 Task: Buy 5 Tumblers & Water Glasses from Glassware & Drinkware section under best seller category for shipping address: Courtney Young, 4279 Crim Lane, Underhill, Vermont 05489, Cell Number 9377427970. Pay from credit card ending with 6759, CVV 506
Action: Mouse moved to (943, 205)
Screenshot: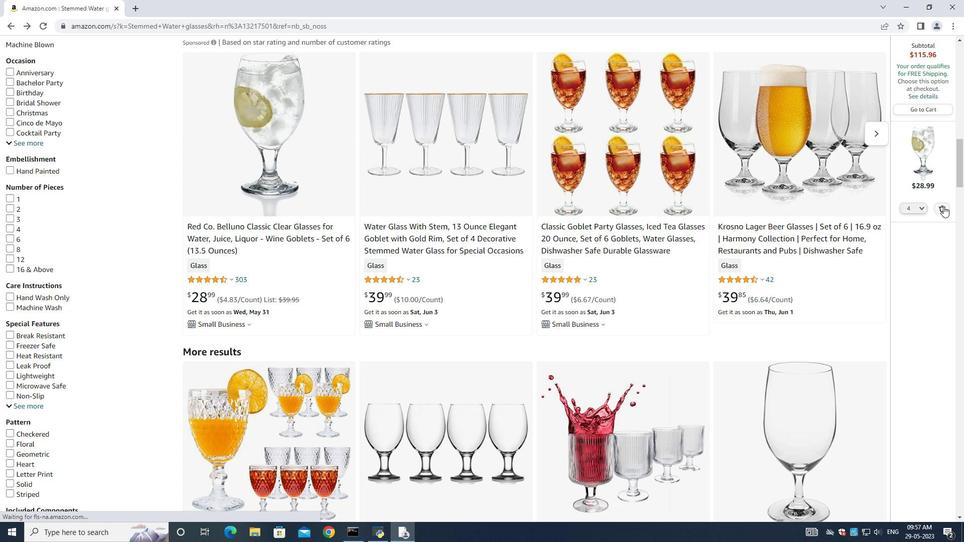 
Action: Mouse pressed left at (943, 205)
Screenshot: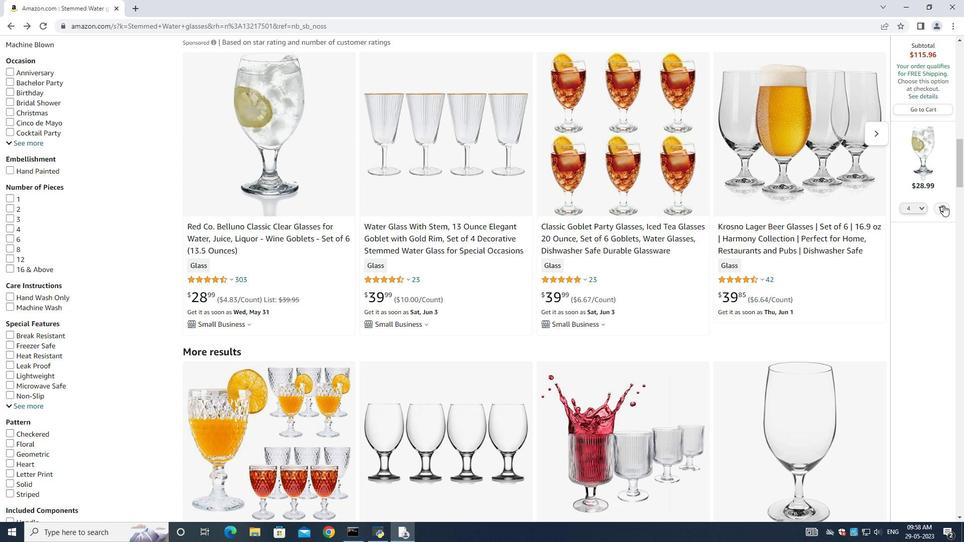 
Action: Mouse moved to (134, 98)
Screenshot: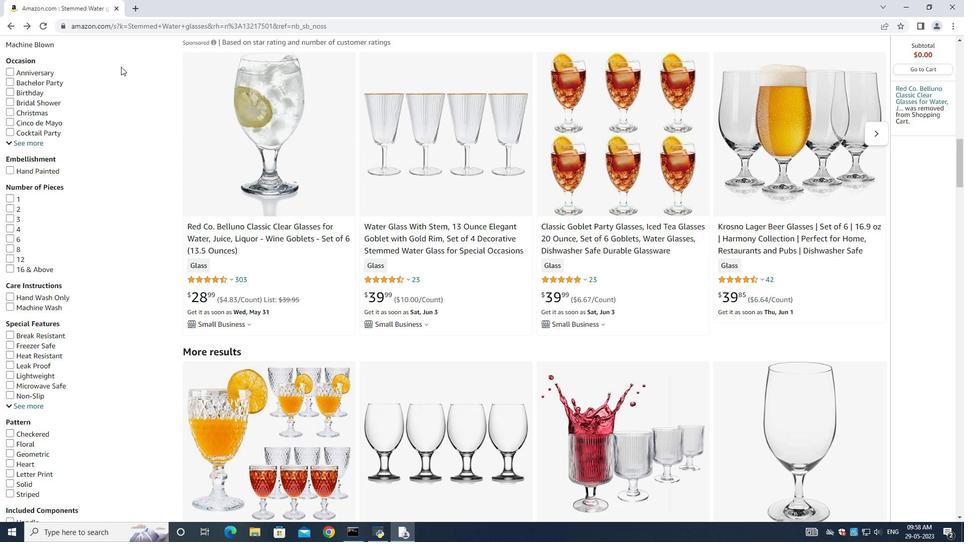 
Action: Mouse scrolled (134, 98) with delta (0, 0)
Screenshot: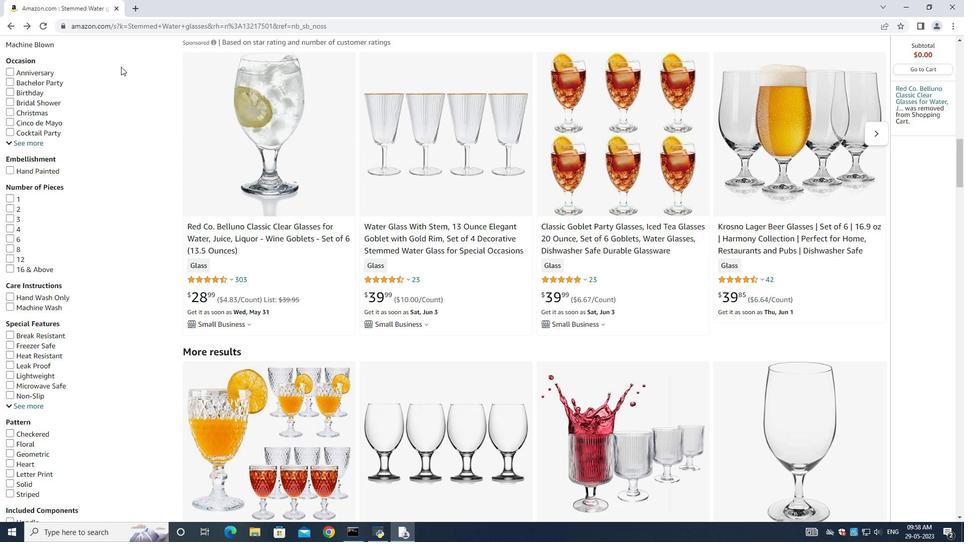 
Action: Mouse scrolled (134, 98) with delta (0, 0)
Screenshot: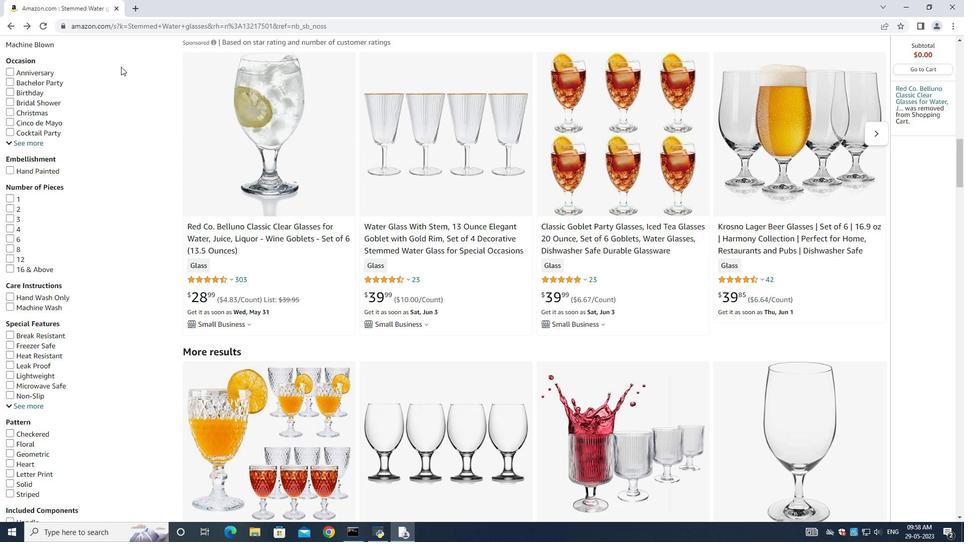 
Action: Mouse moved to (134, 98)
Screenshot: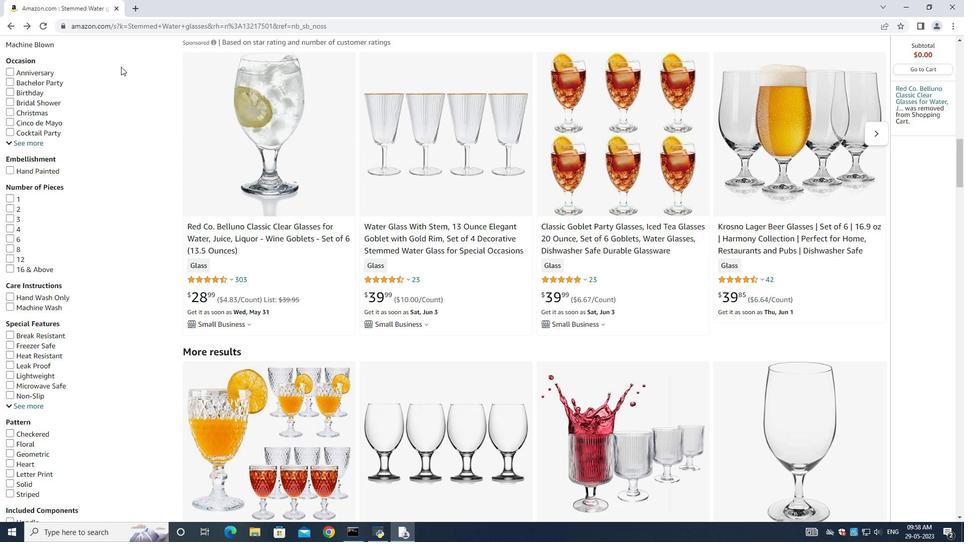 
Action: Mouse scrolled (134, 98) with delta (0, 0)
Screenshot: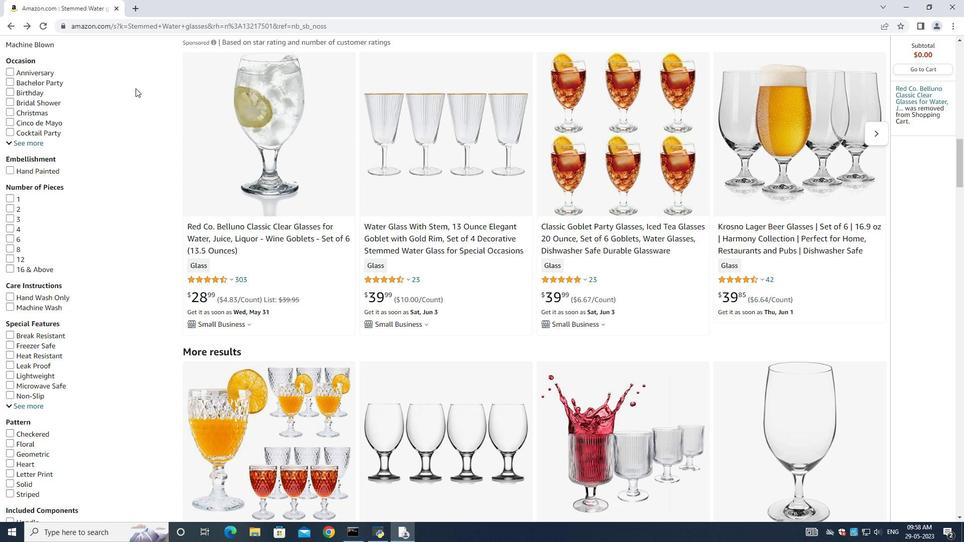 
Action: Mouse moved to (134, 98)
Screenshot: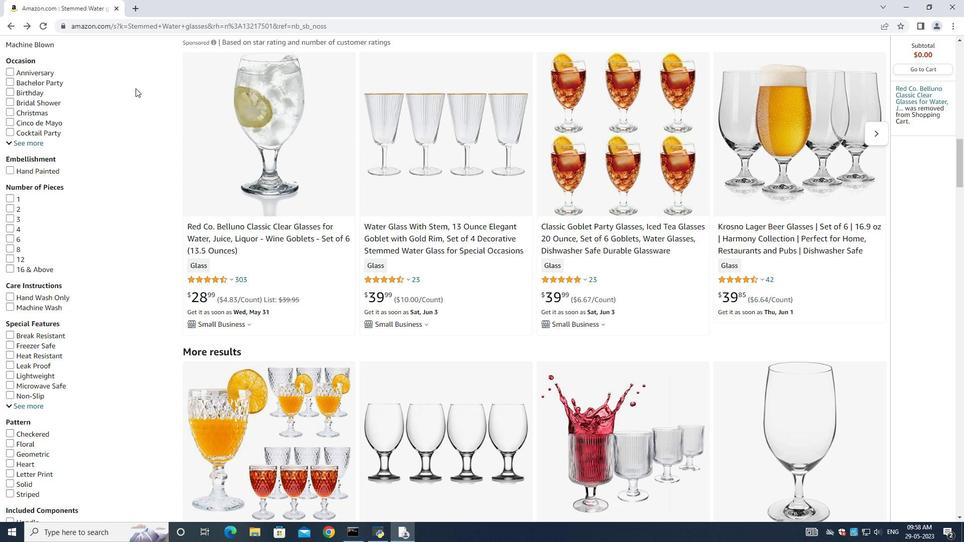 
Action: Mouse scrolled (134, 98) with delta (0, 0)
Screenshot: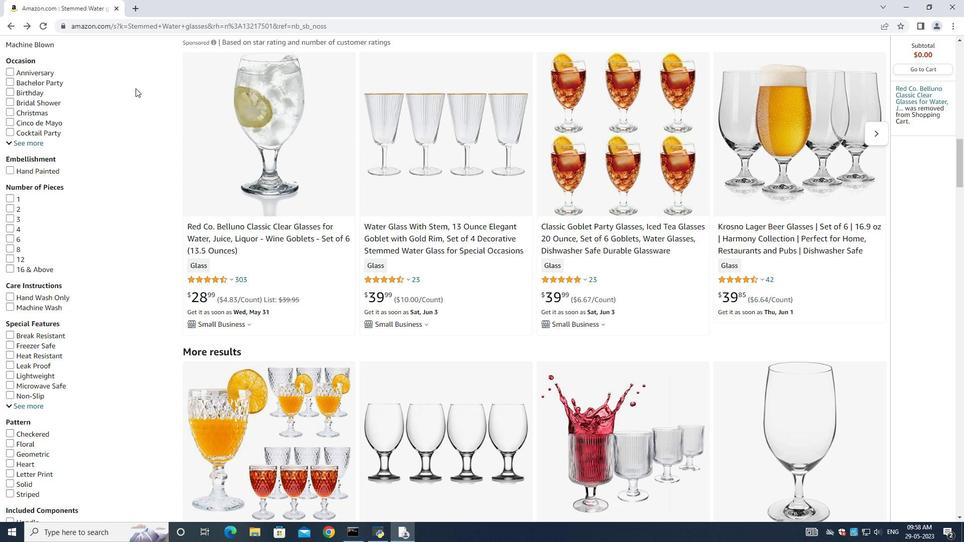 
Action: Mouse scrolled (134, 98) with delta (0, 0)
Screenshot: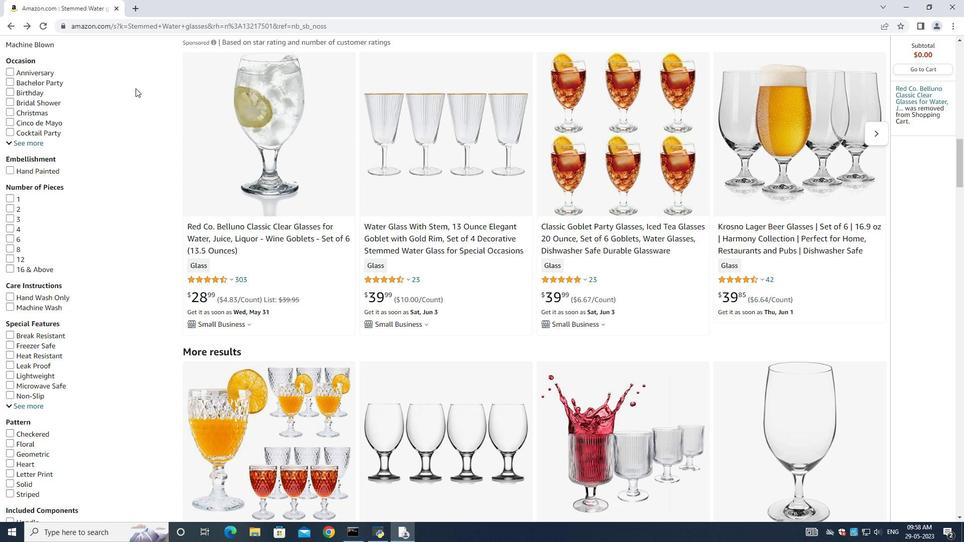 
Action: Mouse scrolled (134, 98) with delta (0, 0)
Screenshot: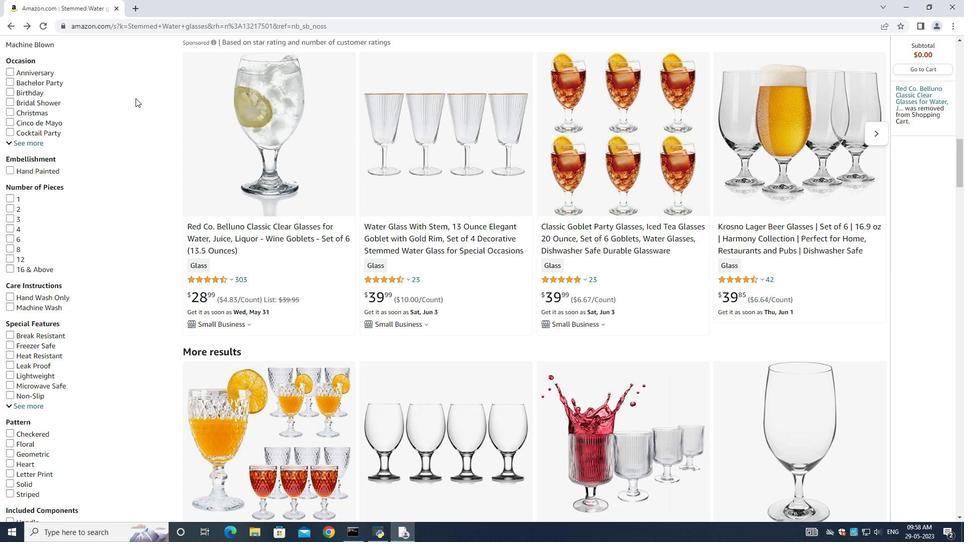 
Action: Mouse scrolled (134, 98) with delta (0, 0)
Screenshot: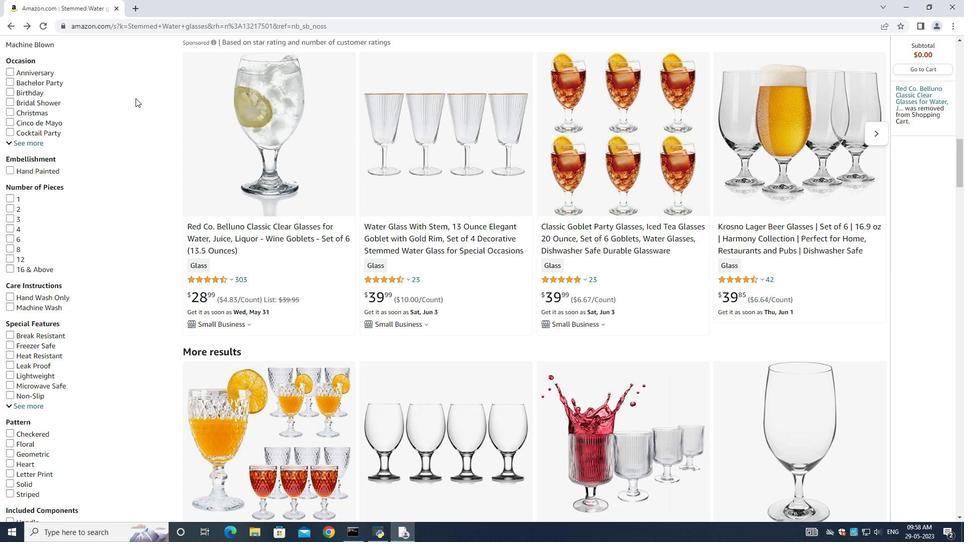 
Action: Mouse scrolled (134, 98) with delta (0, 0)
Screenshot: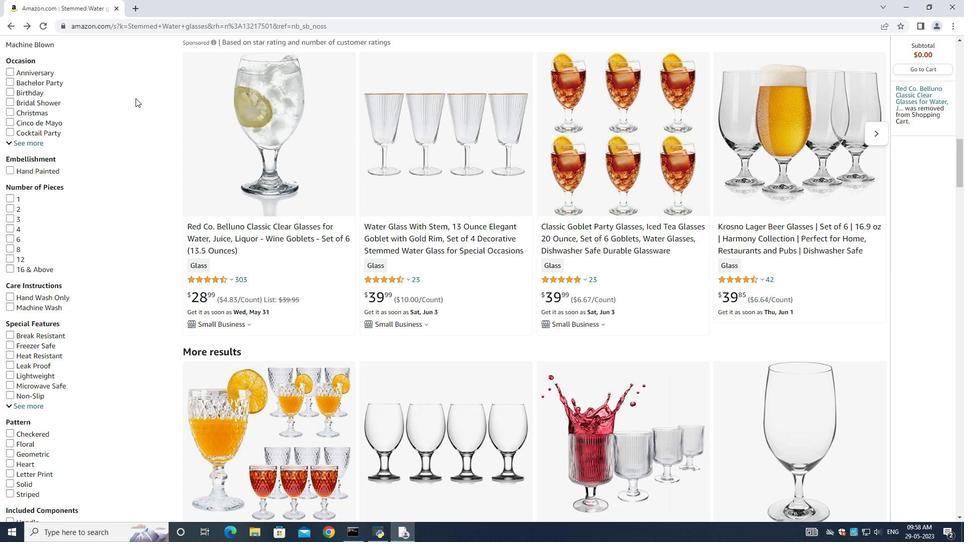 
Action: Mouse moved to (116, 87)
Screenshot: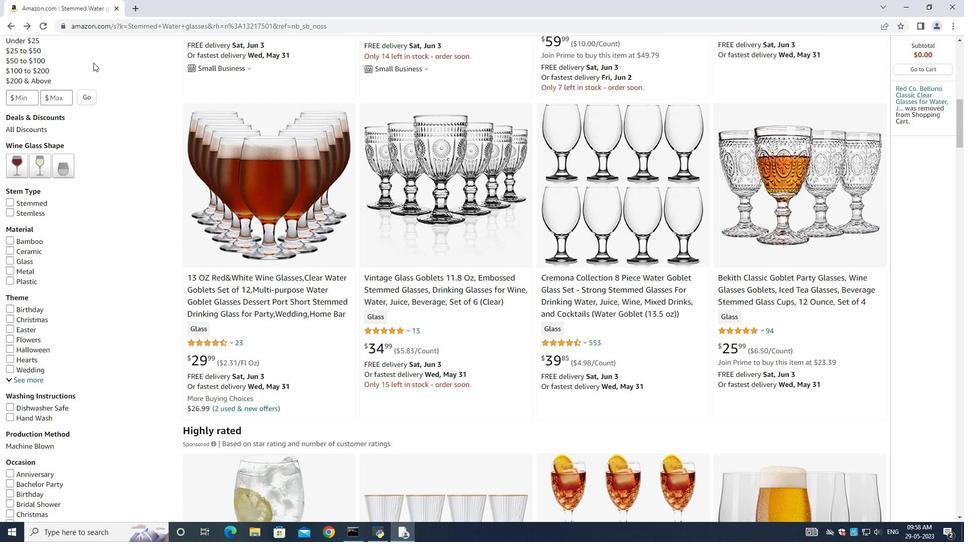 
Action: Mouse scrolled (116, 88) with delta (0, 0)
Screenshot: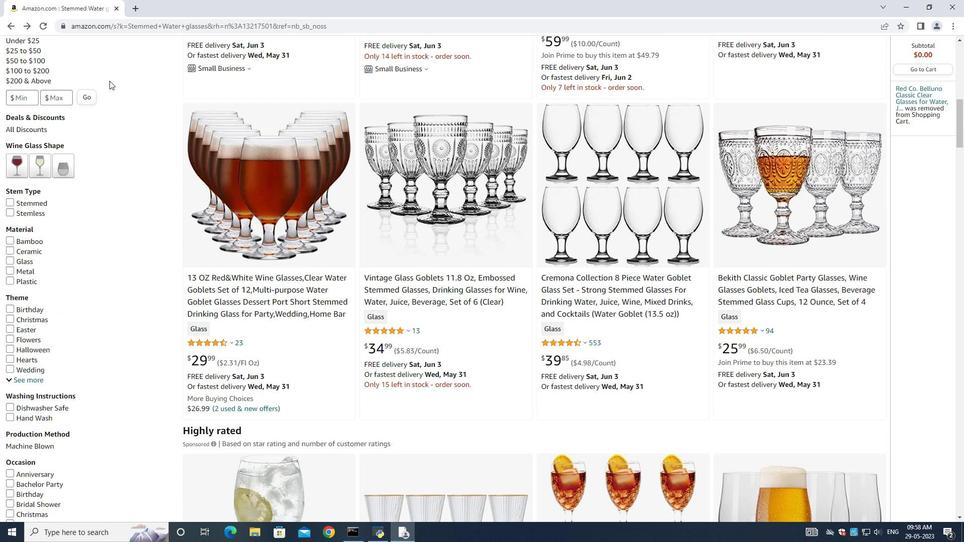 
Action: Mouse moved to (116, 87)
Screenshot: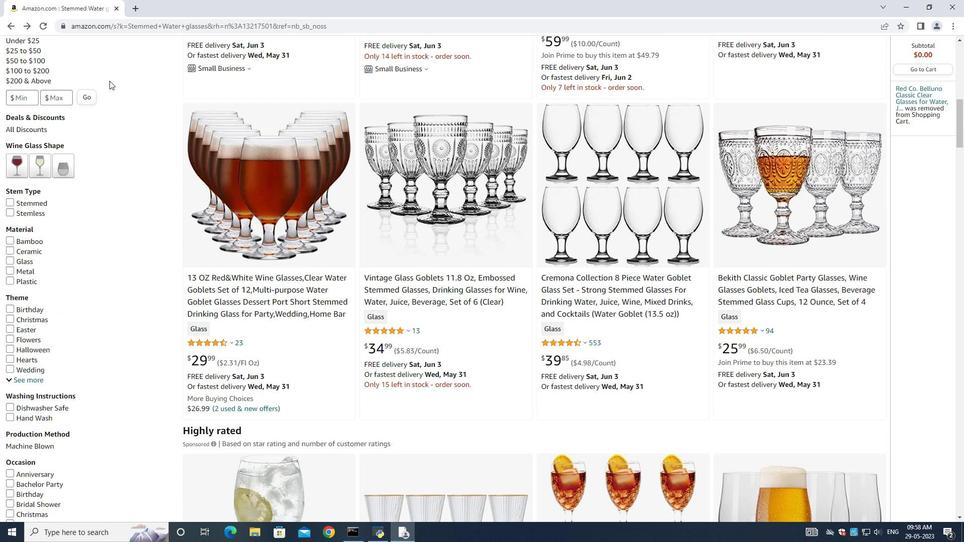 
Action: Mouse scrolled (116, 88) with delta (0, 0)
Screenshot: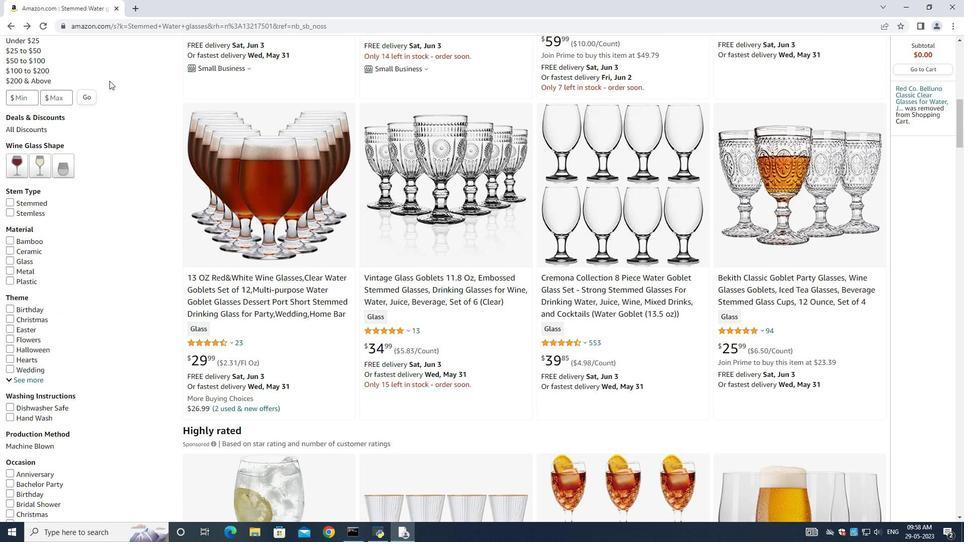 
Action: Mouse scrolled (116, 88) with delta (0, 0)
Screenshot: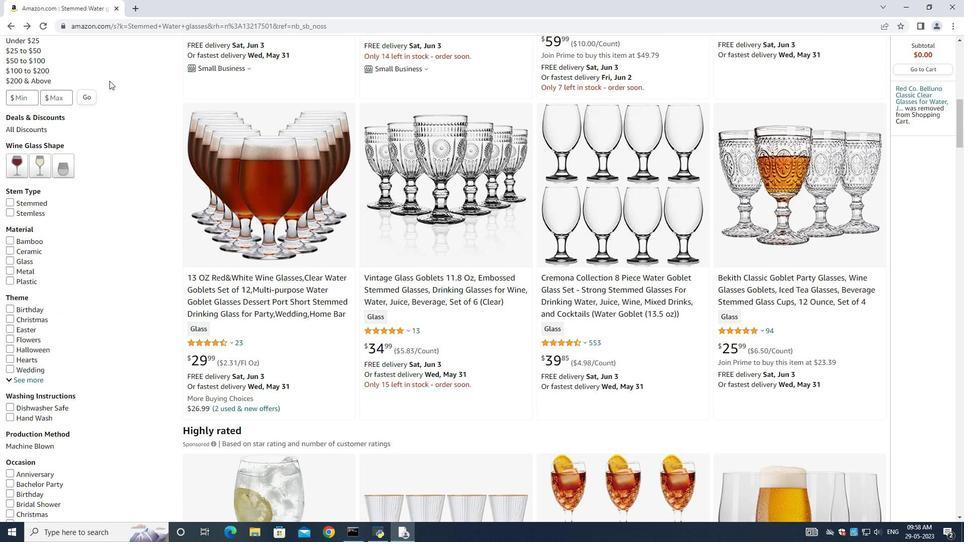 
Action: Mouse scrolled (116, 88) with delta (0, 0)
Screenshot: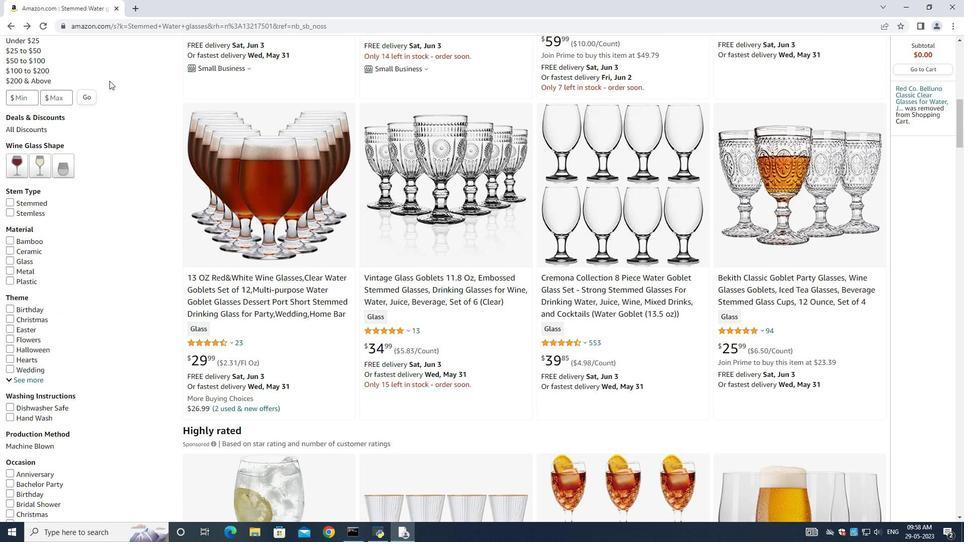 
Action: Mouse scrolled (116, 88) with delta (0, 0)
Screenshot: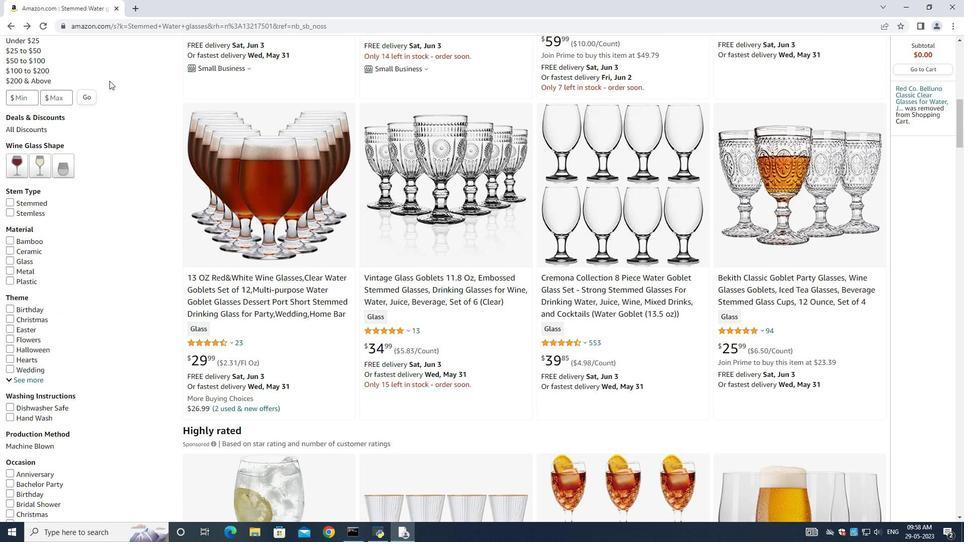 
Action: Mouse scrolled (116, 88) with delta (0, 0)
Screenshot: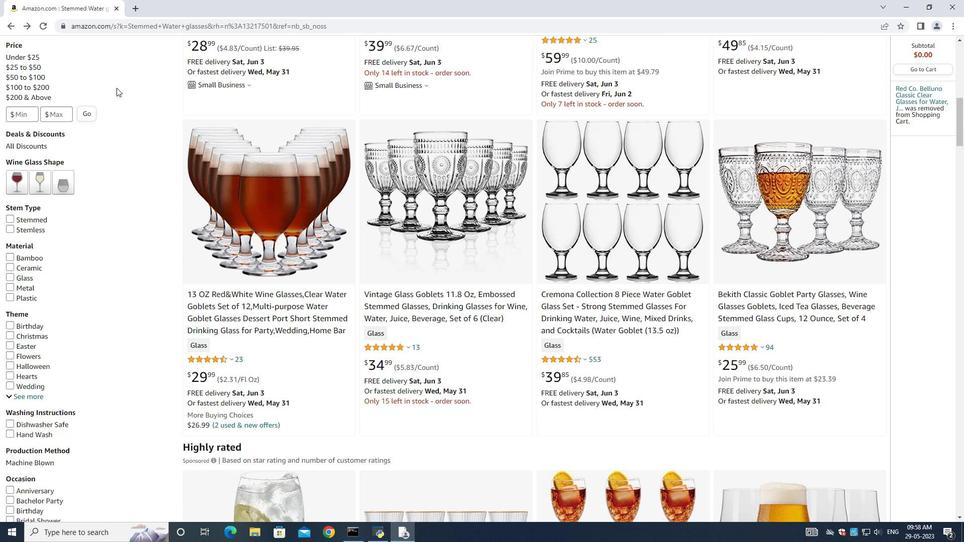 
Action: Mouse moved to (114, 86)
Screenshot: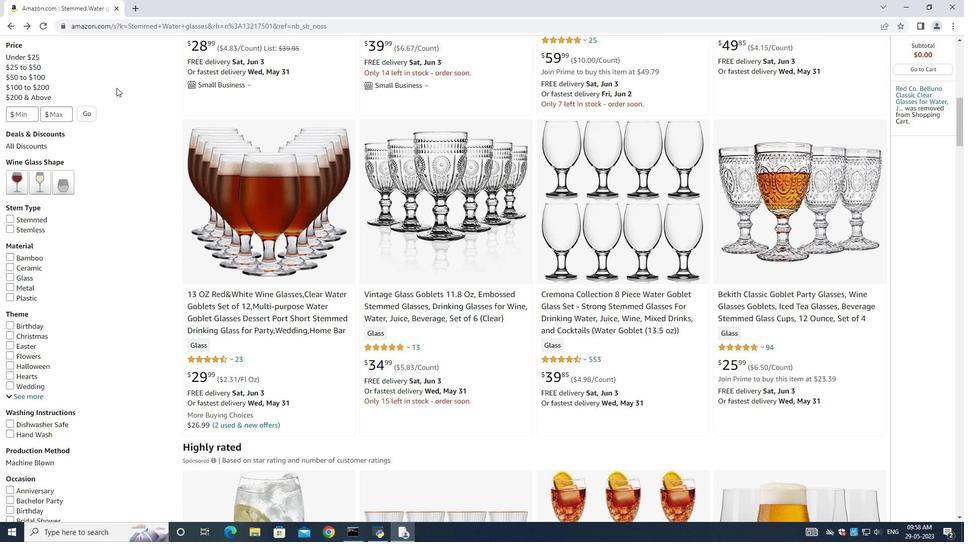 
Action: Mouse scrolled (116, 88) with delta (0, 0)
Screenshot: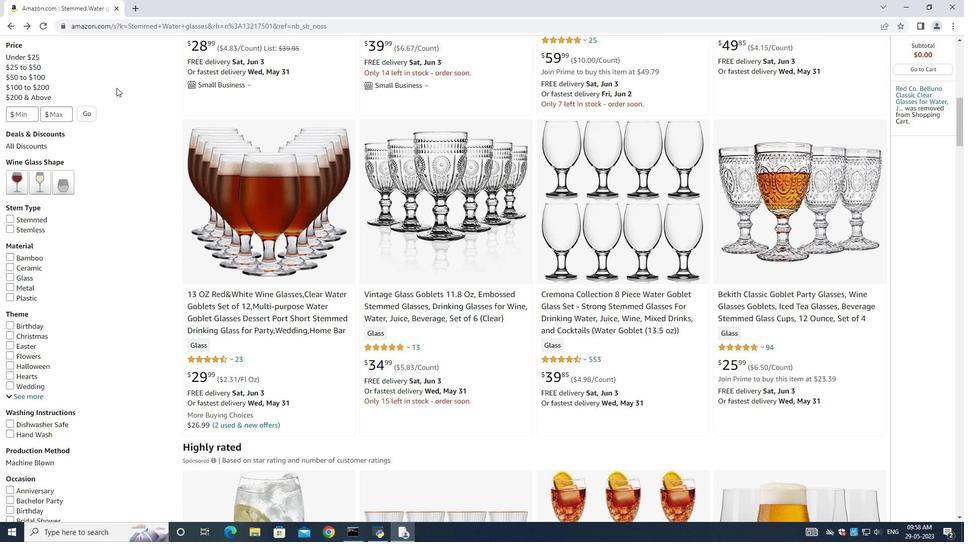 
Action: Mouse moved to (109, 84)
Screenshot: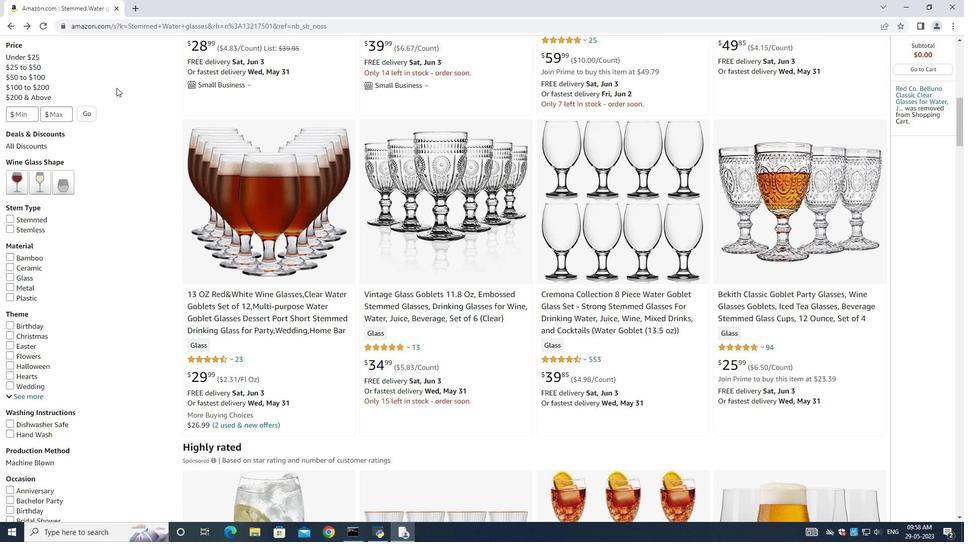 
Action: Mouse scrolled (116, 88) with delta (0, 0)
Screenshot: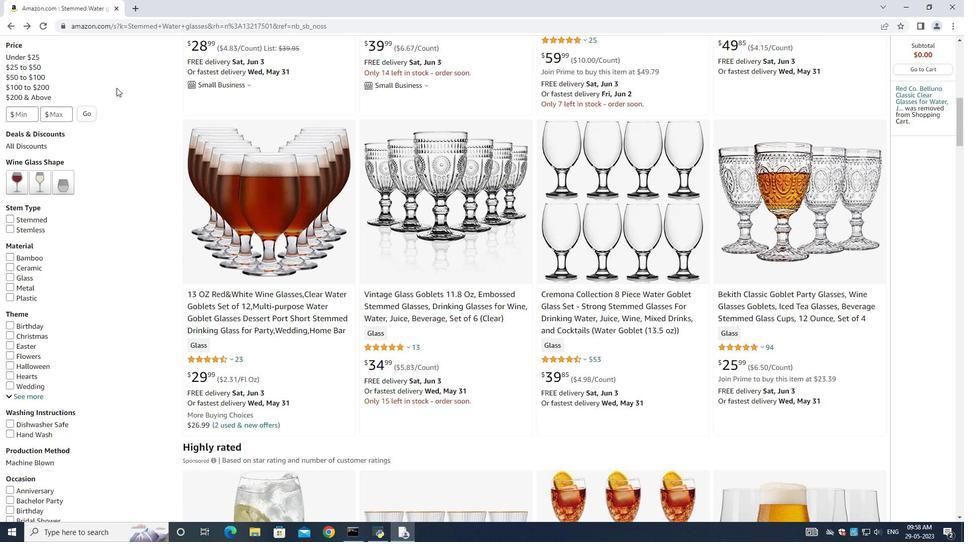 
Action: Mouse moved to (79, 73)
Screenshot: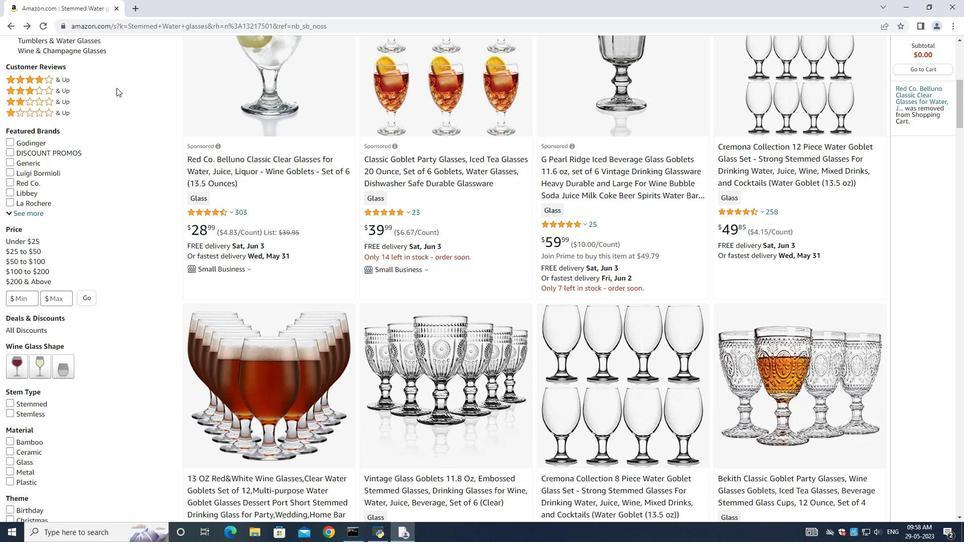 
Action: Mouse scrolled (79, 74) with delta (0, 0)
Screenshot: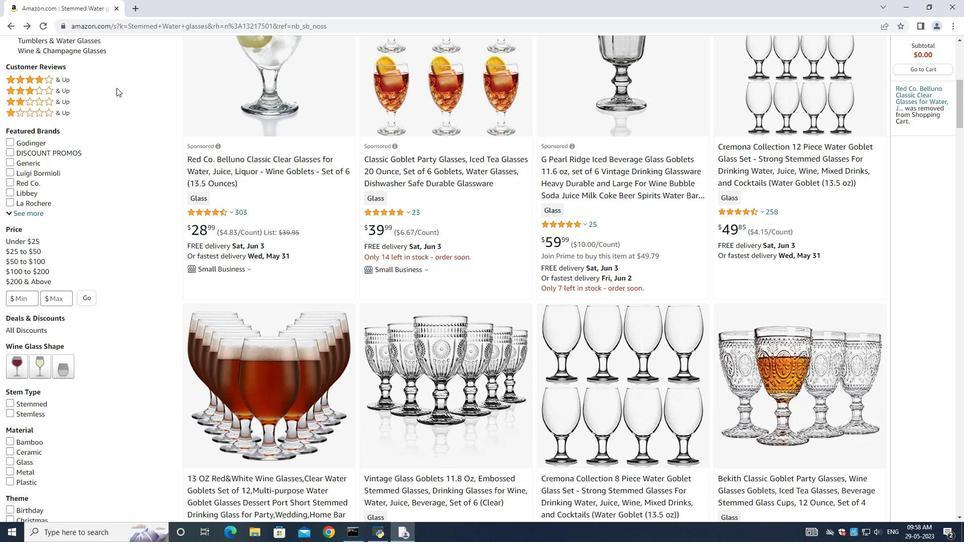 
Action: Mouse scrolled (79, 74) with delta (0, 0)
Screenshot: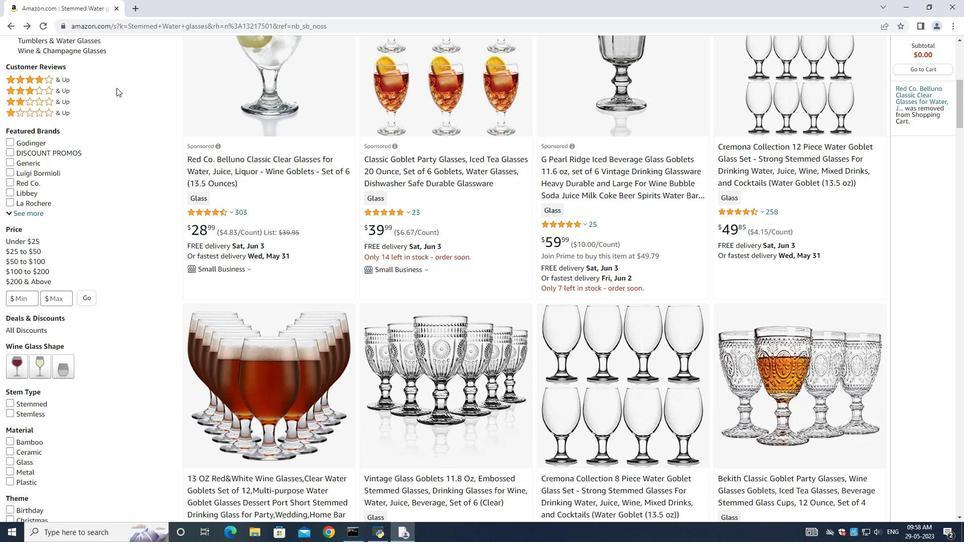 
Action: Mouse scrolled (79, 74) with delta (0, 0)
Screenshot: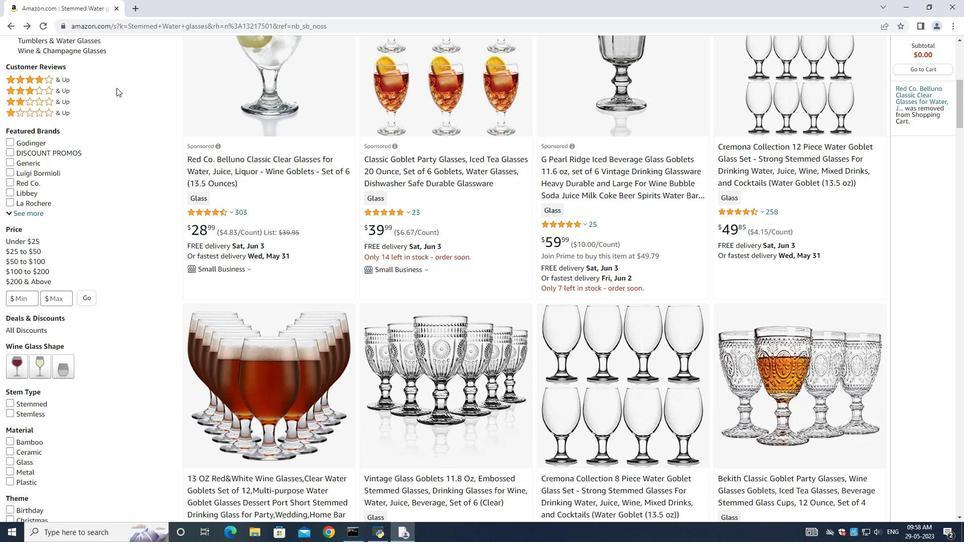 
Action: Mouse scrolled (79, 74) with delta (0, 0)
Screenshot: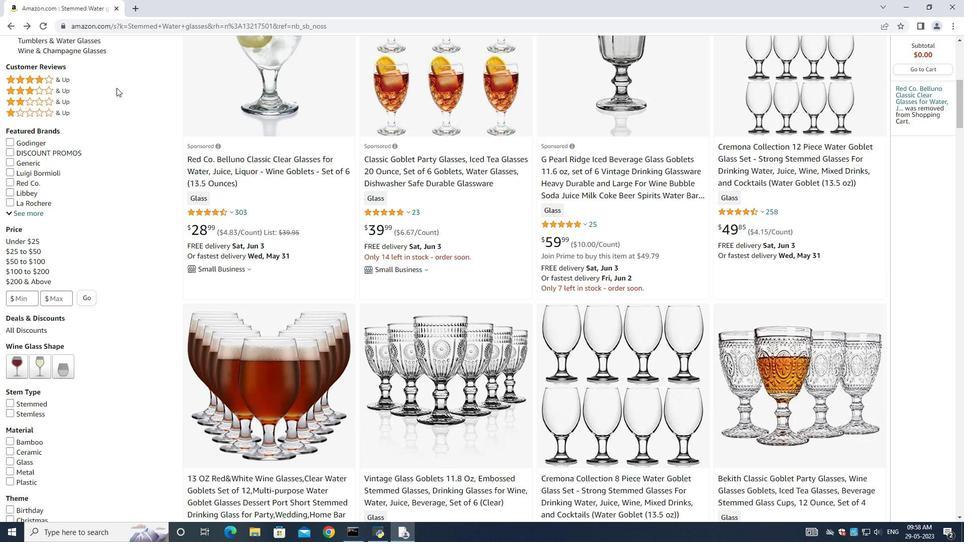 
Action: Mouse scrolled (79, 74) with delta (0, 0)
Screenshot: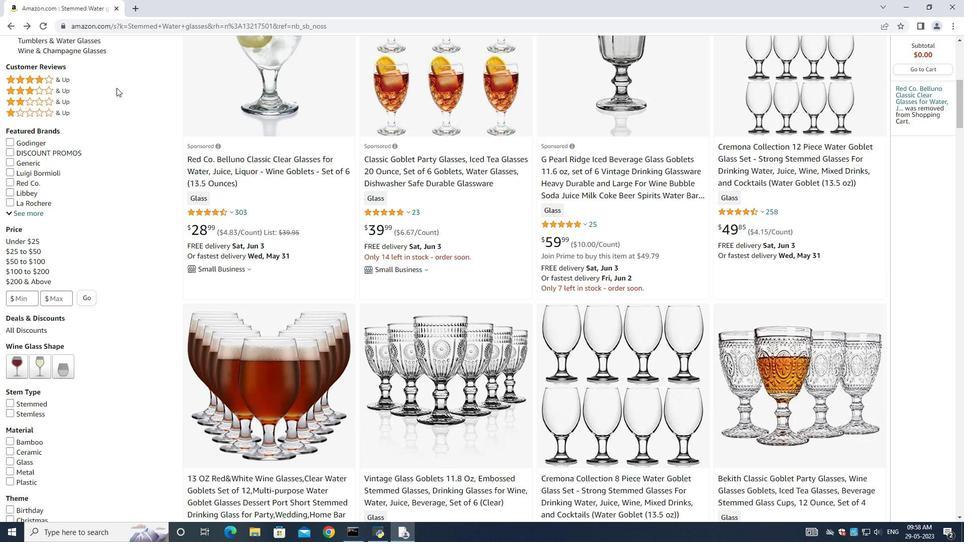 
Action: Mouse moved to (81, 73)
Screenshot: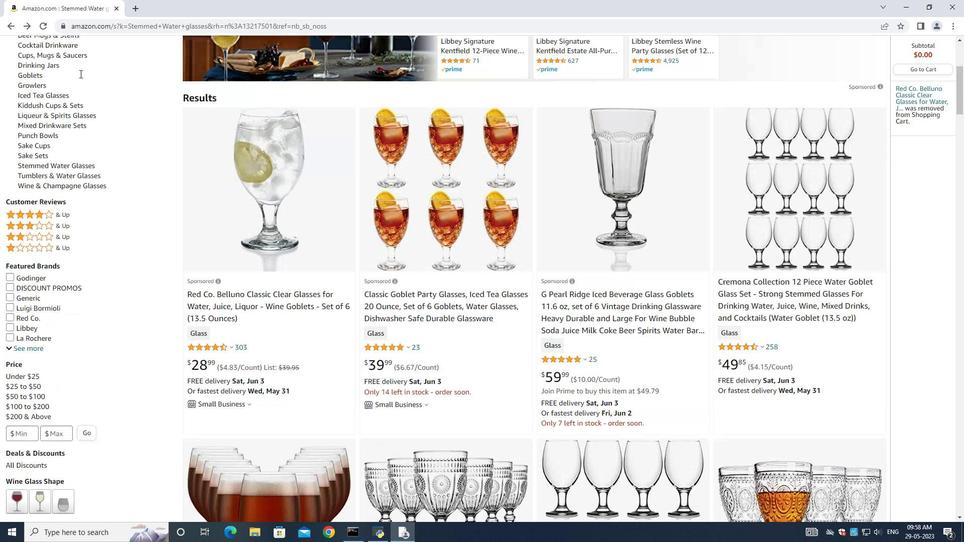 
Action: Mouse scrolled (80, 74) with delta (0, 0)
Screenshot: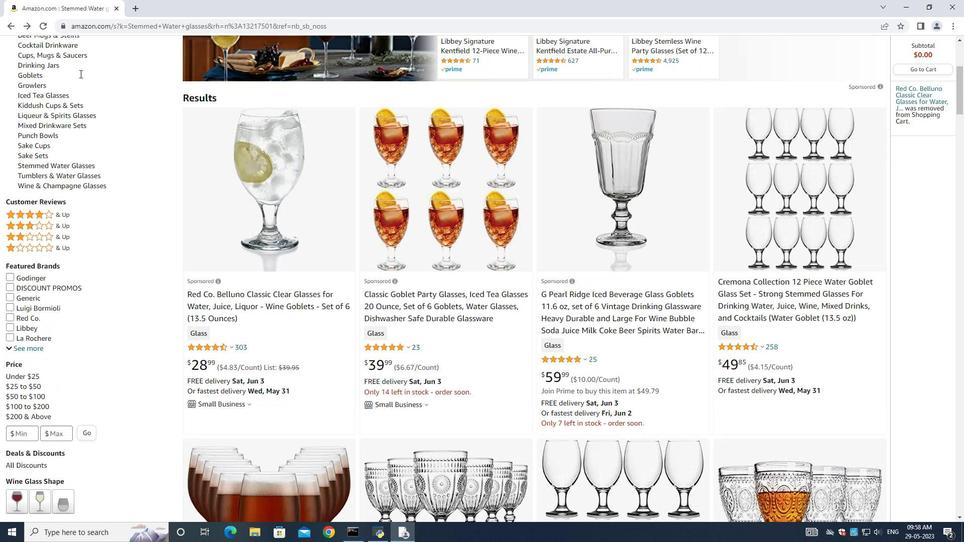
Action: Mouse moved to (81, 73)
Screenshot: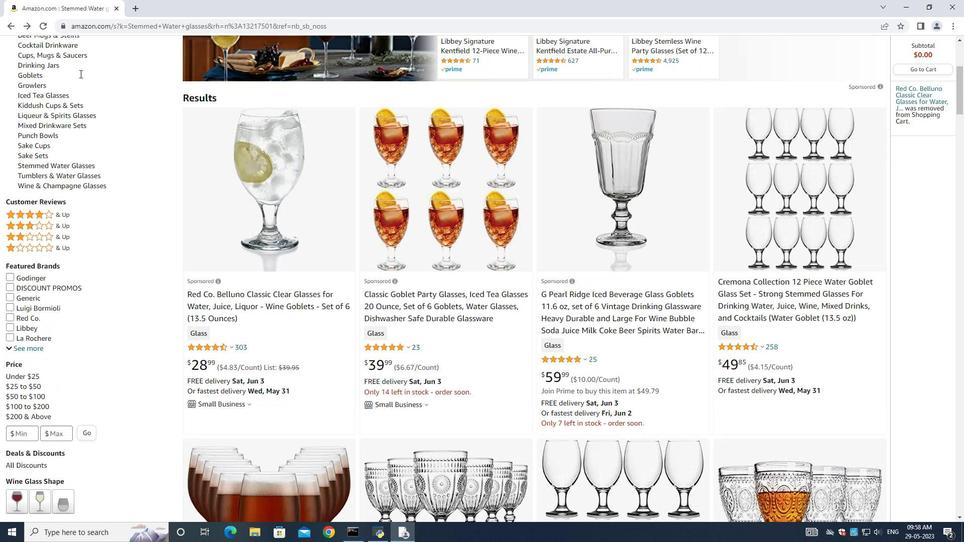 
Action: Mouse scrolled (81, 74) with delta (0, 0)
Screenshot: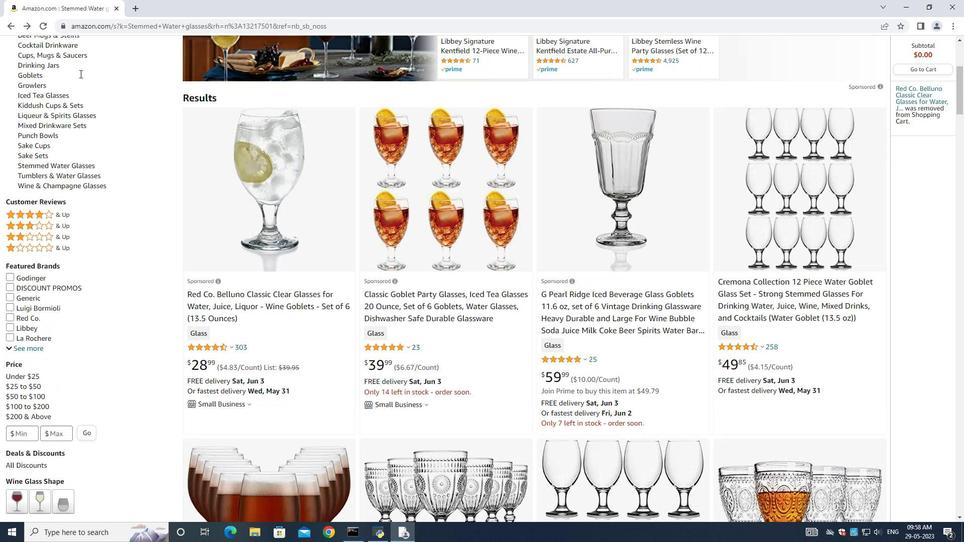 
Action: Mouse scrolled (81, 74) with delta (0, 0)
Screenshot: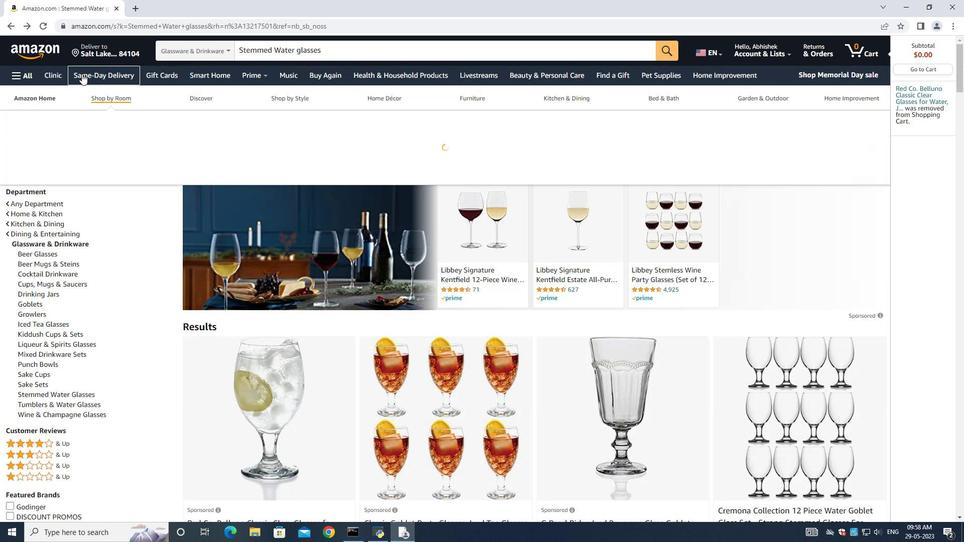 
Action: Mouse scrolled (81, 74) with delta (0, 0)
Screenshot: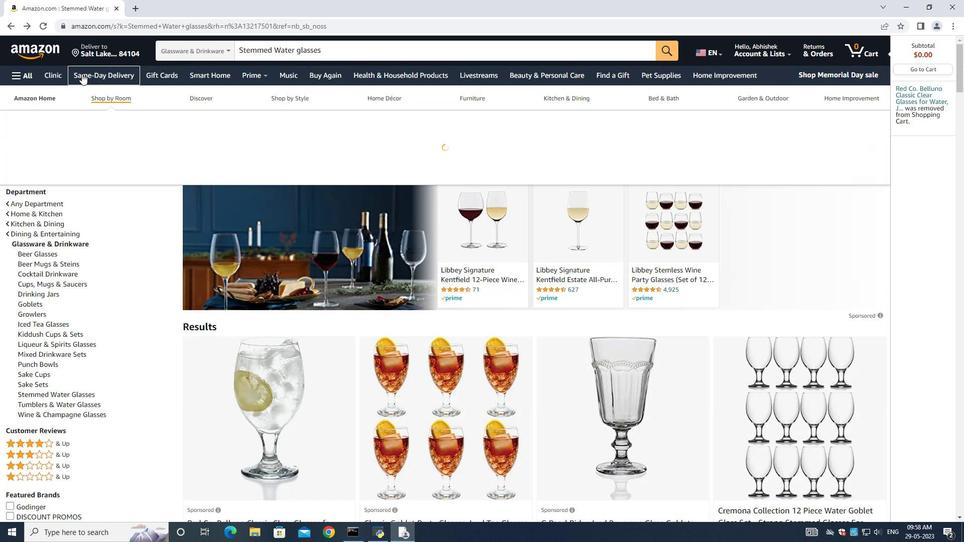 
Action: Mouse scrolled (81, 74) with delta (0, 0)
Screenshot: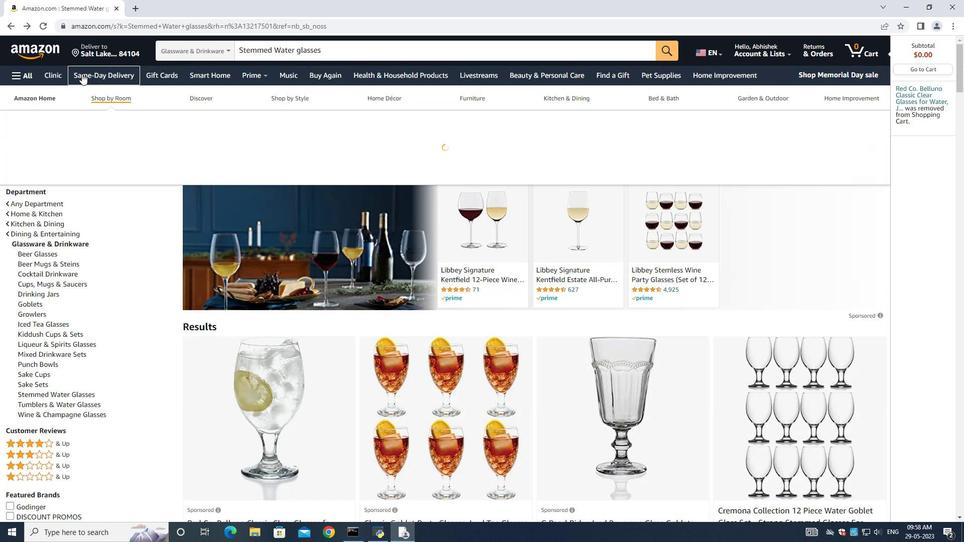 
Action: Mouse moved to (45, 52)
Screenshot: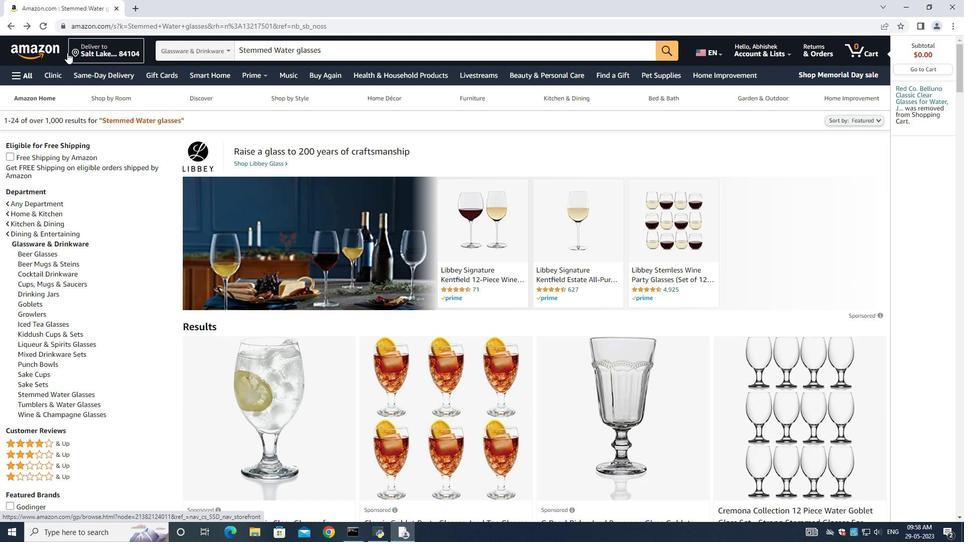 
Action: Mouse pressed left at (45, 52)
Screenshot: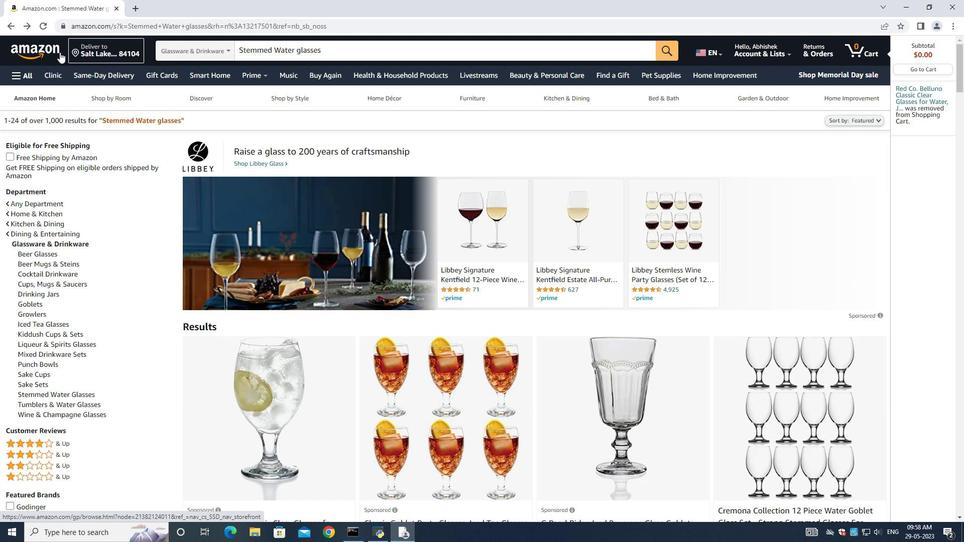 
Action: Mouse moved to (11, 73)
Screenshot: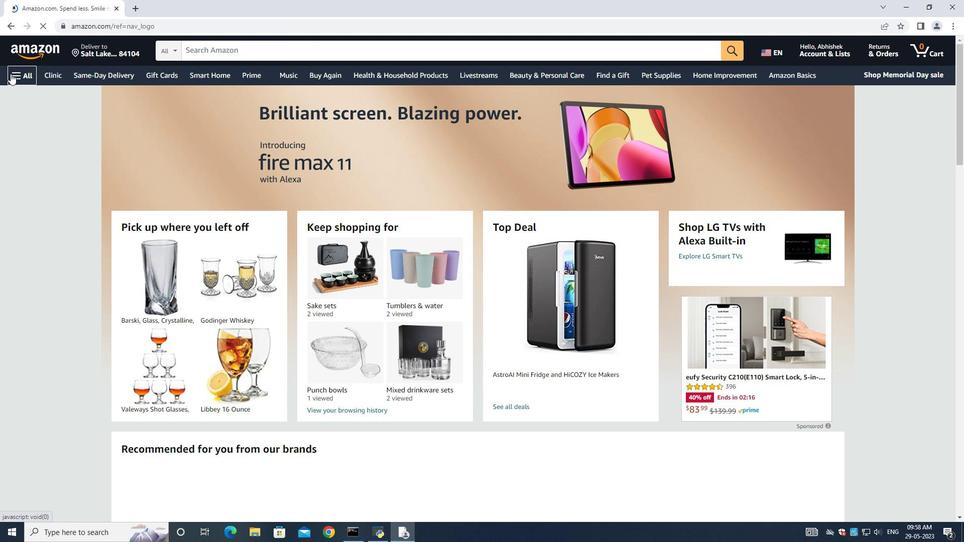 
Action: Mouse pressed left at (11, 73)
Screenshot: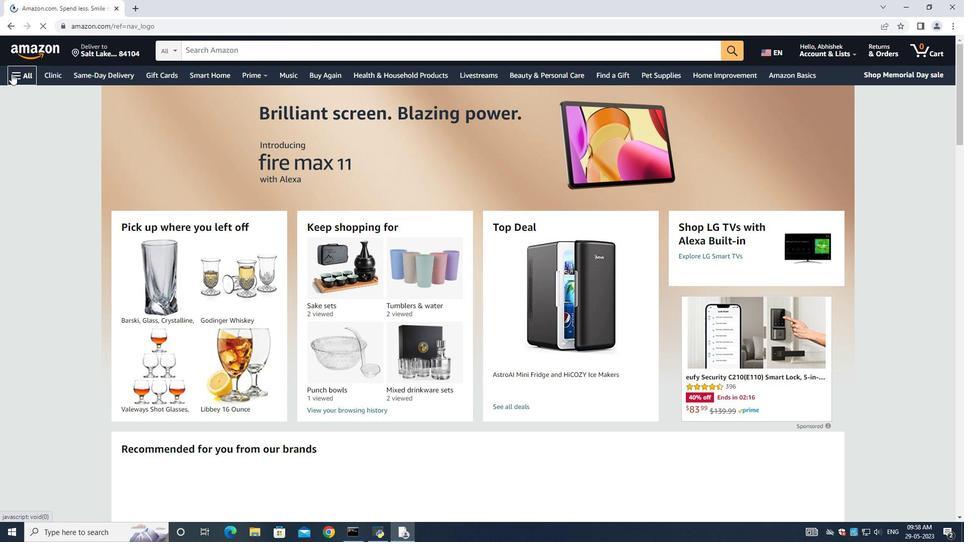 
Action: Mouse moved to (14, 73)
Screenshot: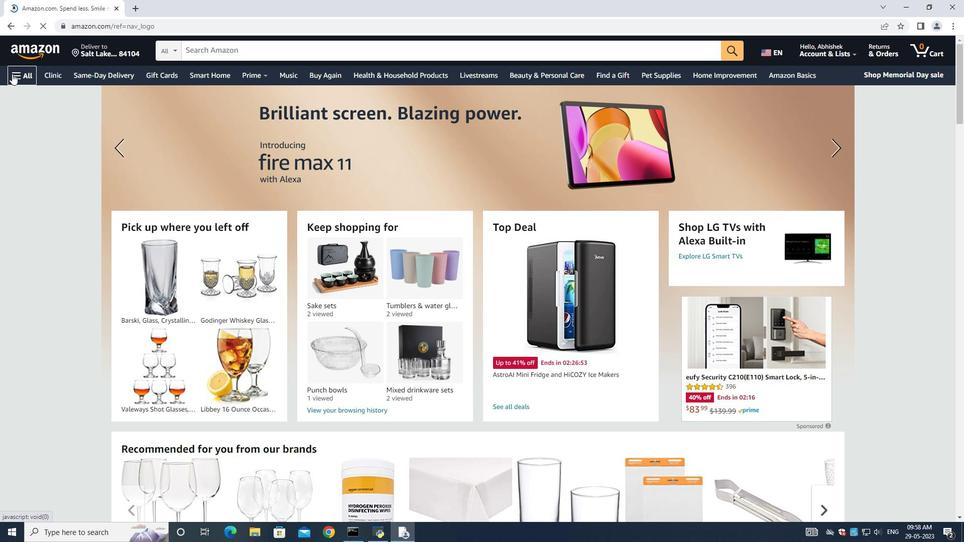 
Action: Mouse pressed left at (14, 73)
Screenshot: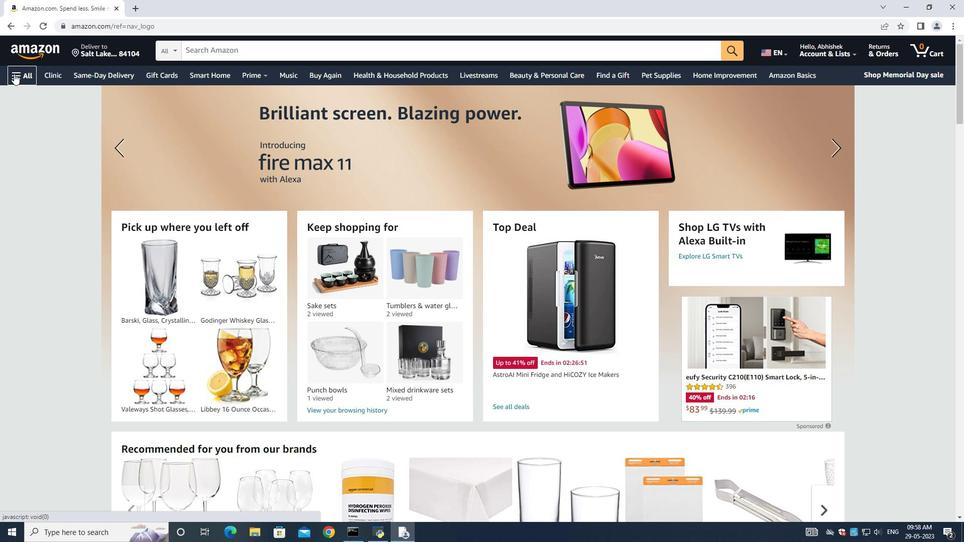 
Action: Mouse moved to (50, 93)
Screenshot: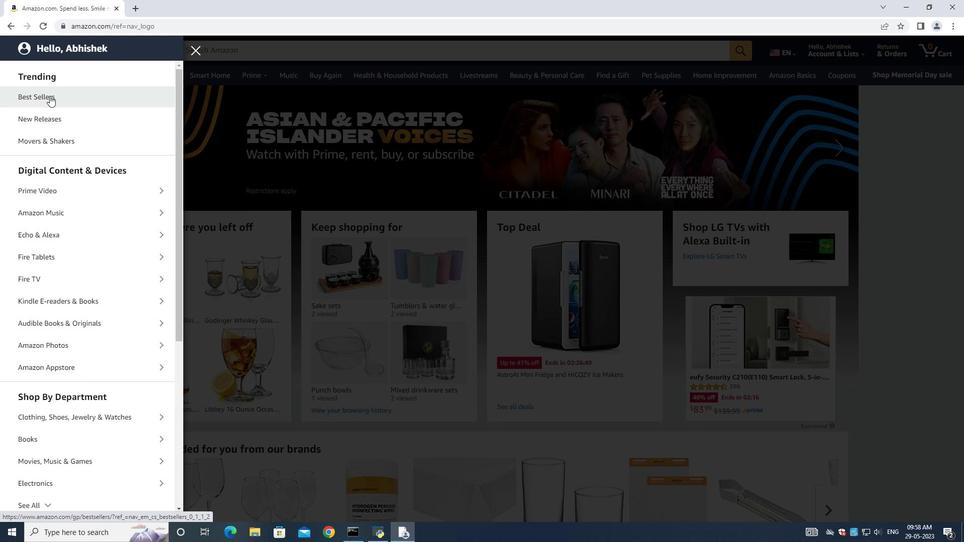 
Action: Mouse pressed left at (50, 93)
Screenshot: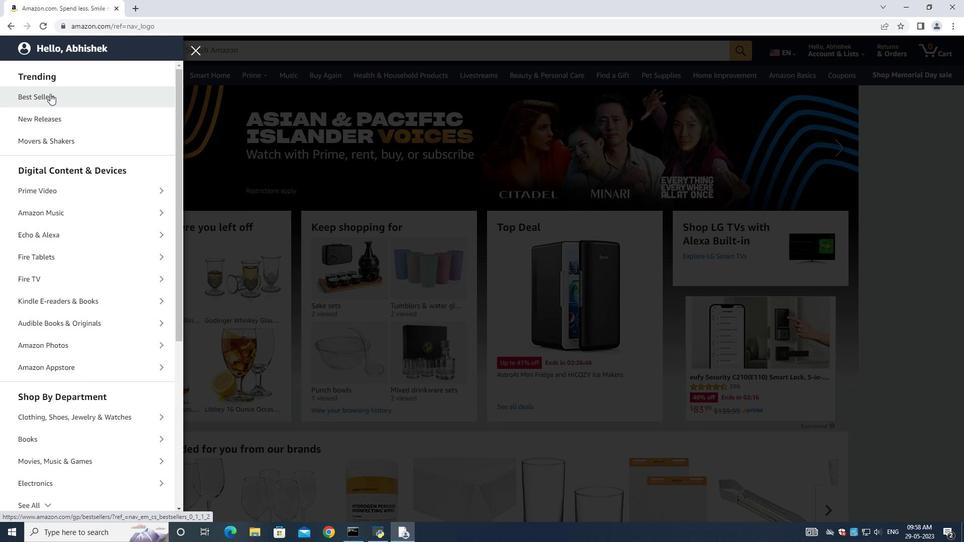 
Action: Mouse moved to (212, 48)
Screenshot: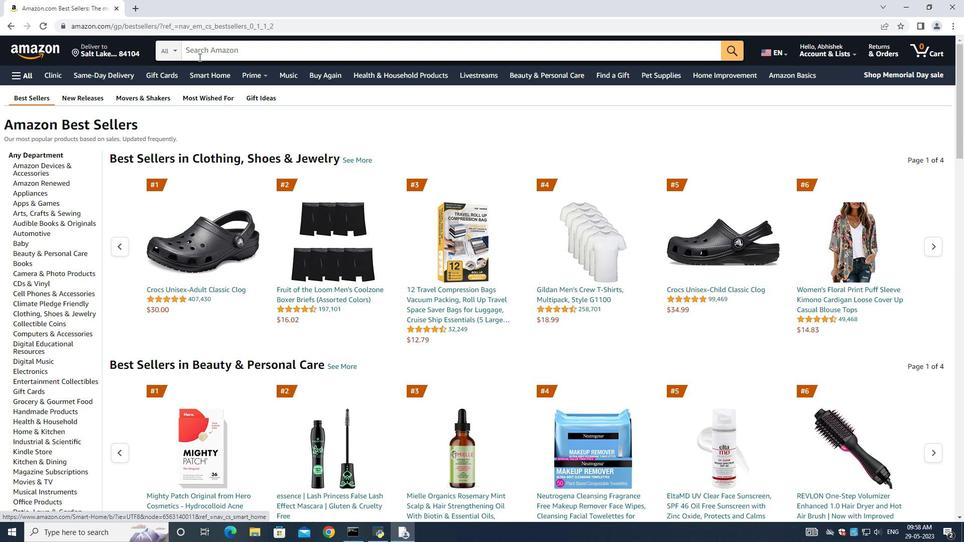 
Action: Mouse pressed left at (212, 48)
Screenshot: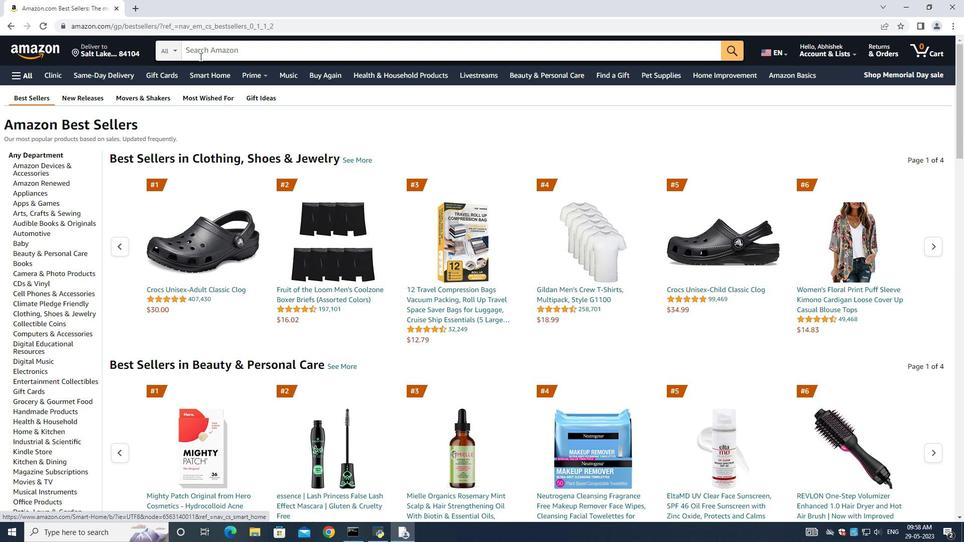 
Action: Mouse moved to (211, 46)
Screenshot: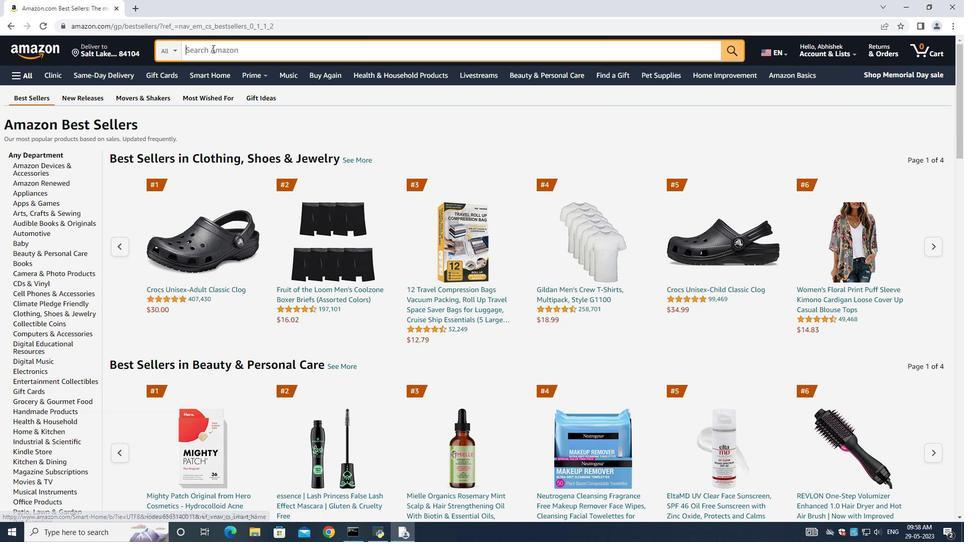 
Action: Key pressed <Key.shift>Tumblers<Key.space><Key.shift>&<Key.space>water<Key.space>glasses<Key.enter>
Screenshot: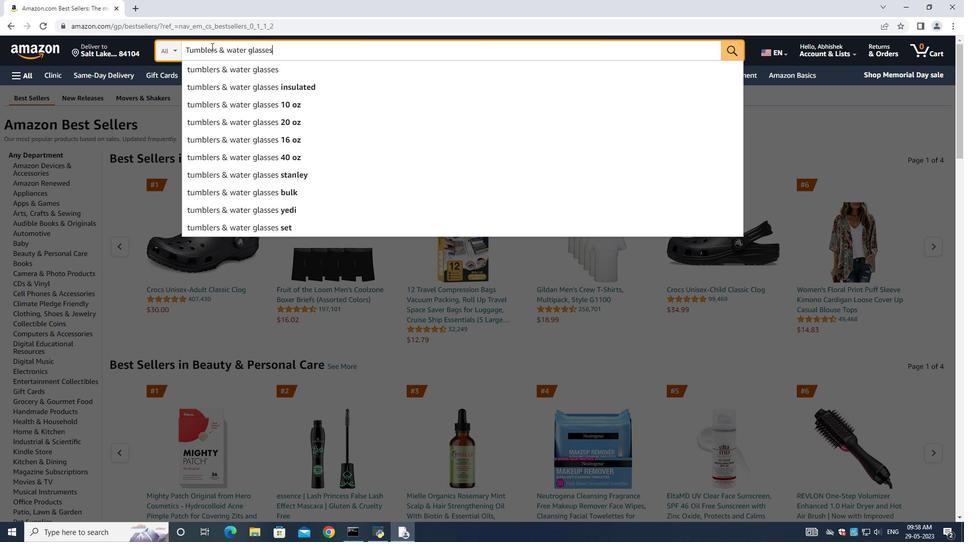 
Action: Mouse moved to (59, 176)
Screenshot: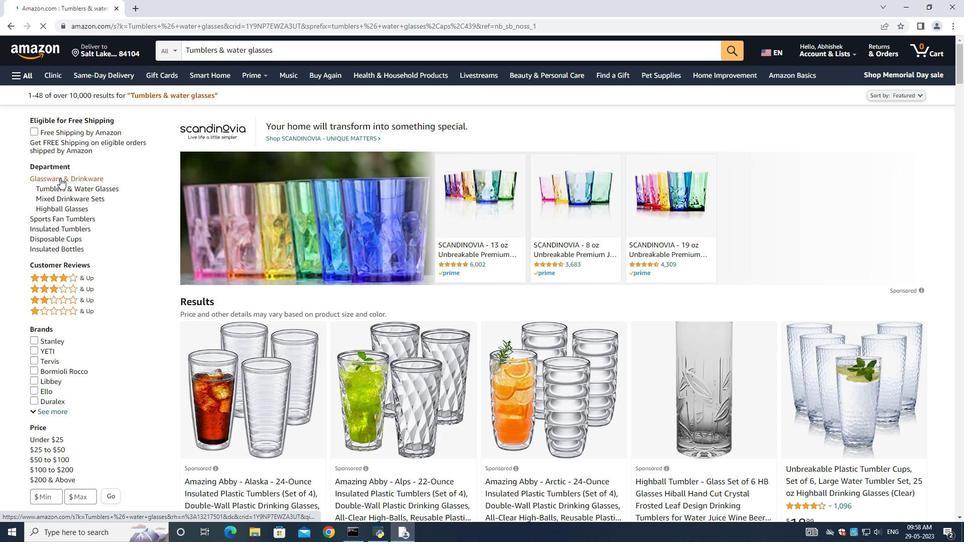 
Action: Mouse pressed left at (59, 176)
Screenshot: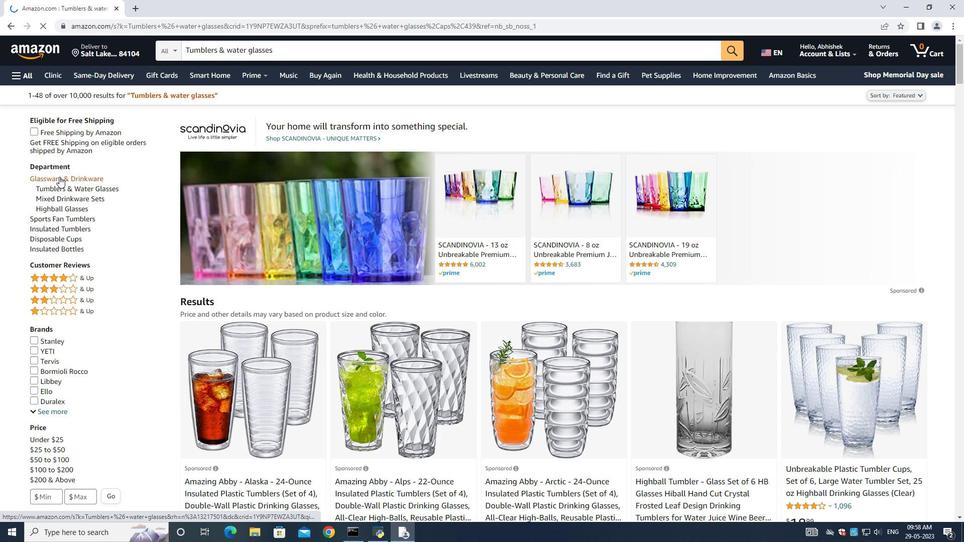 
Action: Mouse moved to (476, 266)
Screenshot: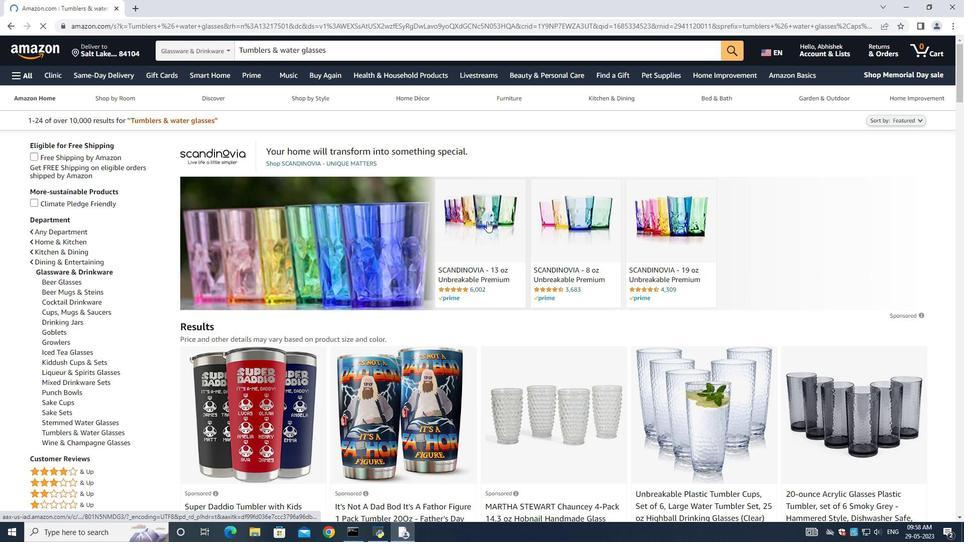 
Action: Mouse scrolled (481, 263) with delta (0, 0)
Screenshot: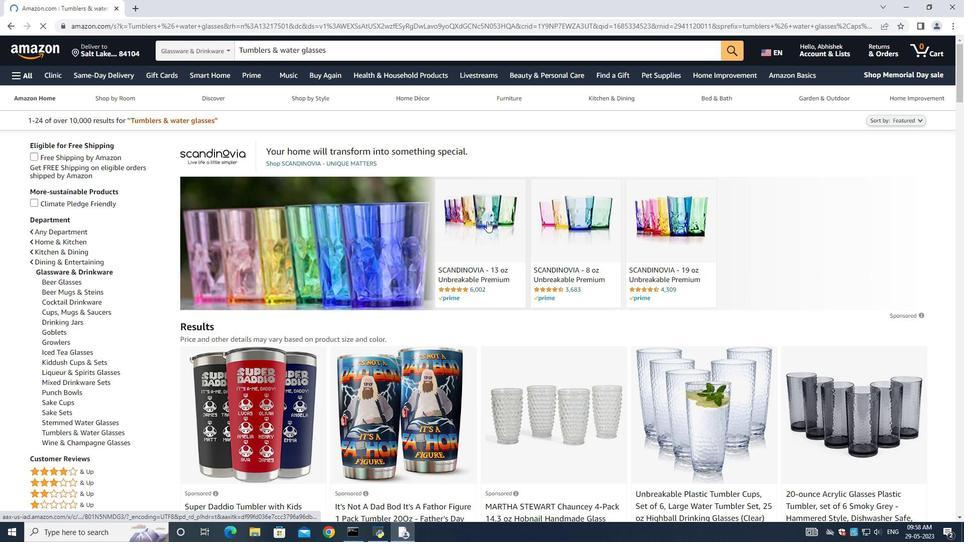 
Action: Mouse moved to (473, 266)
Screenshot: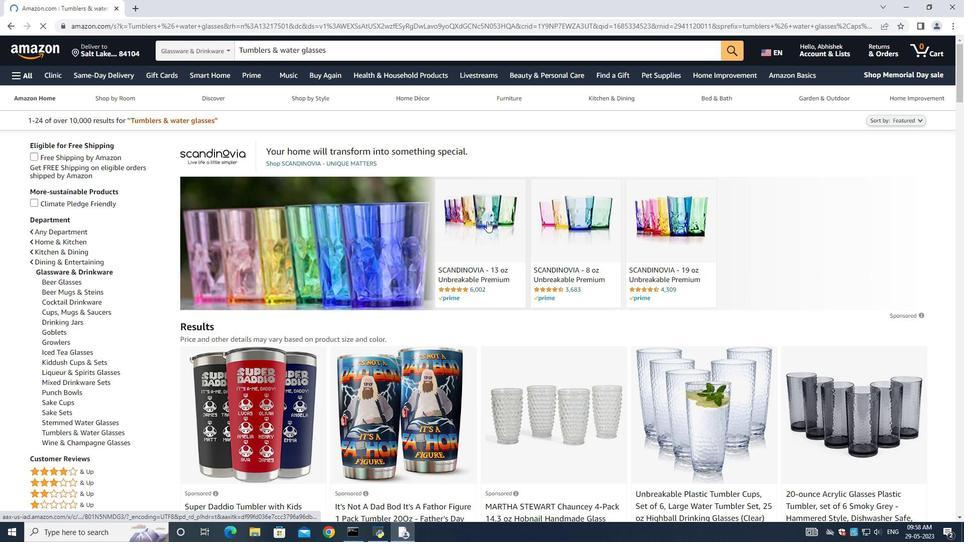 
Action: Mouse scrolled (477, 265) with delta (0, 0)
Screenshot: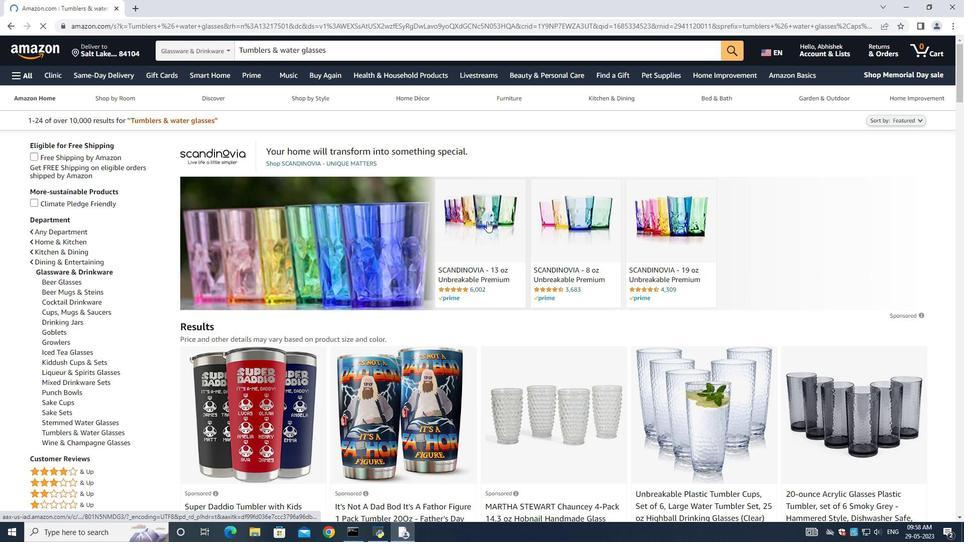 
Action: Mouse moved to (470, 265)
Screenshot: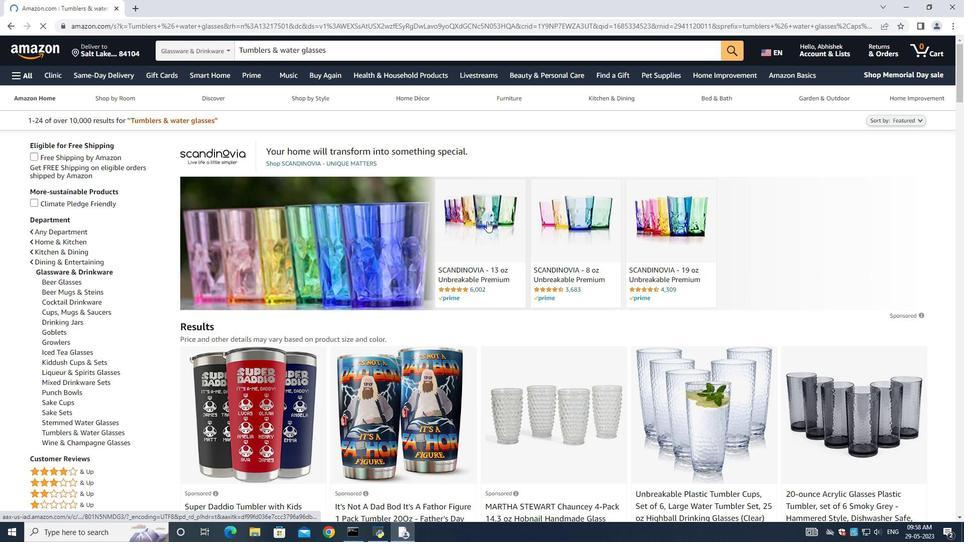 
Action: Mouse scrolled (473, 265) with delta (0, 0)
Screenshot: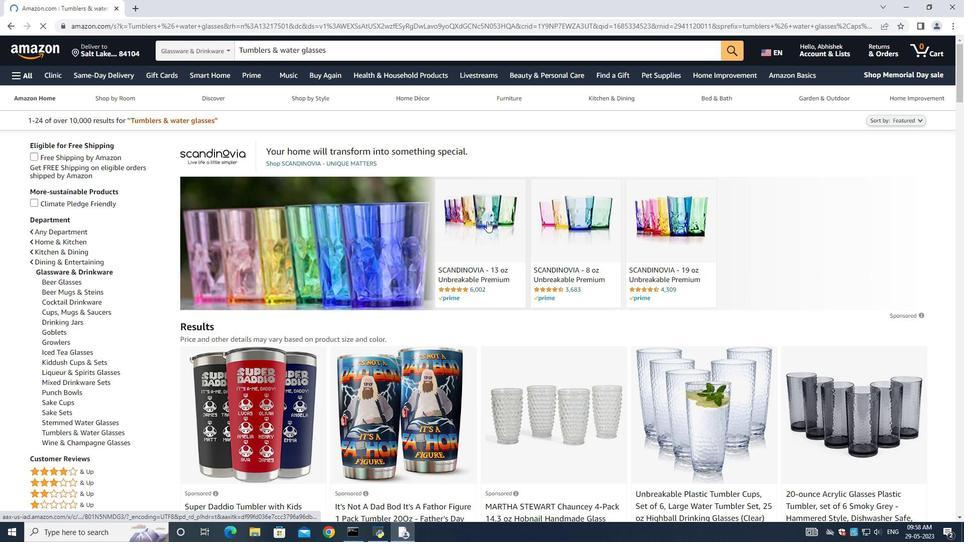 
Action: Mouse moved to (680, 272)
Screenshot: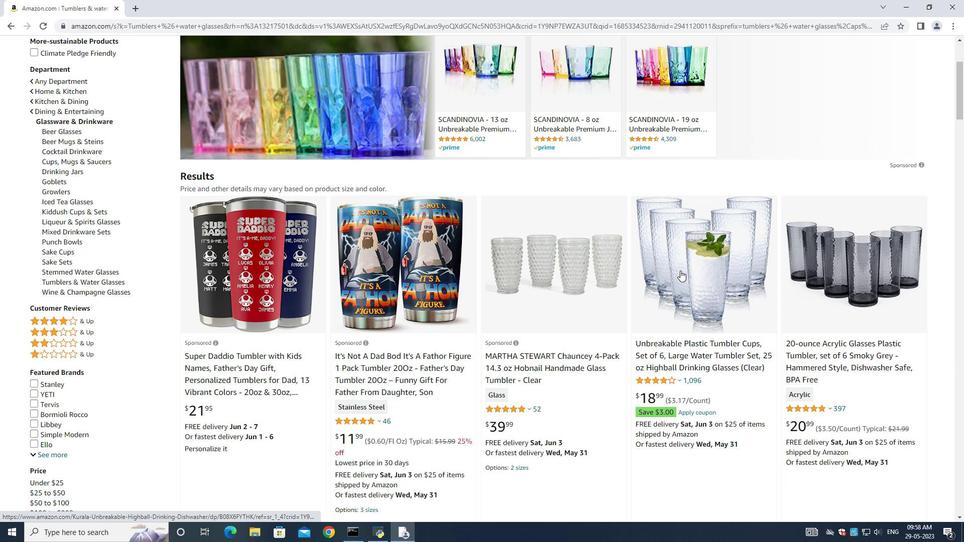 
Action: Mouse scrolled (680, 272) with delta (0, 0)
Screenshot: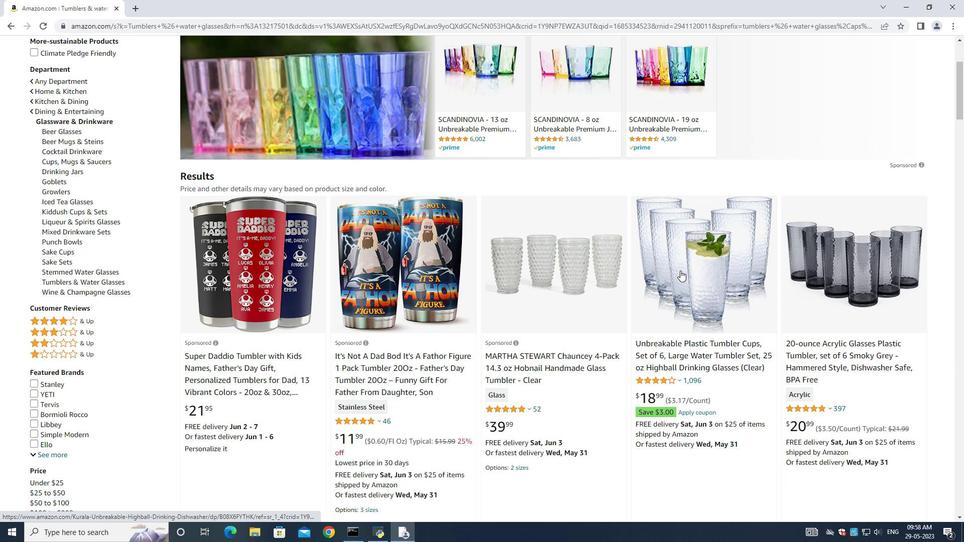 
Action: Mouse moved to (680, 273)
Screenshot: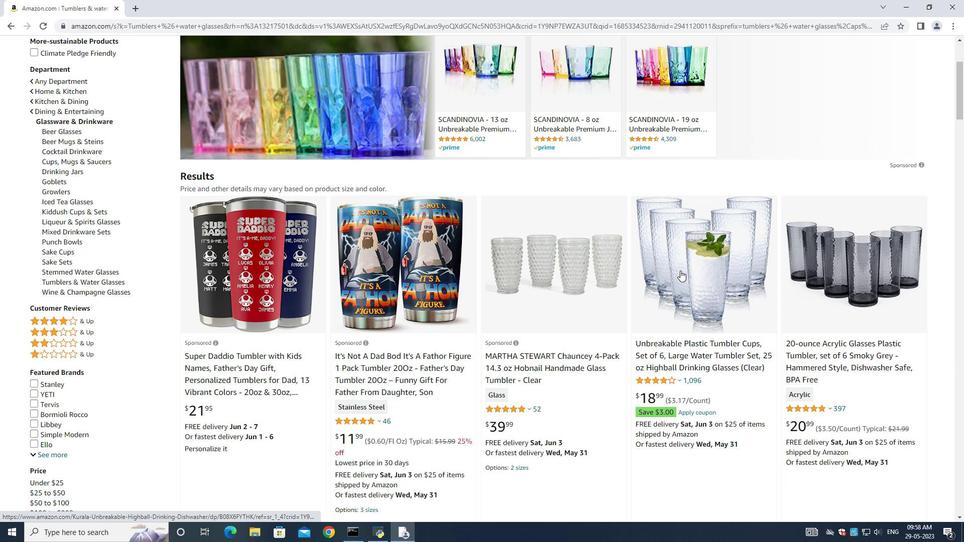 
Action: Mouse scrolled (680, 273) with delta (0, 0)
Screenshot: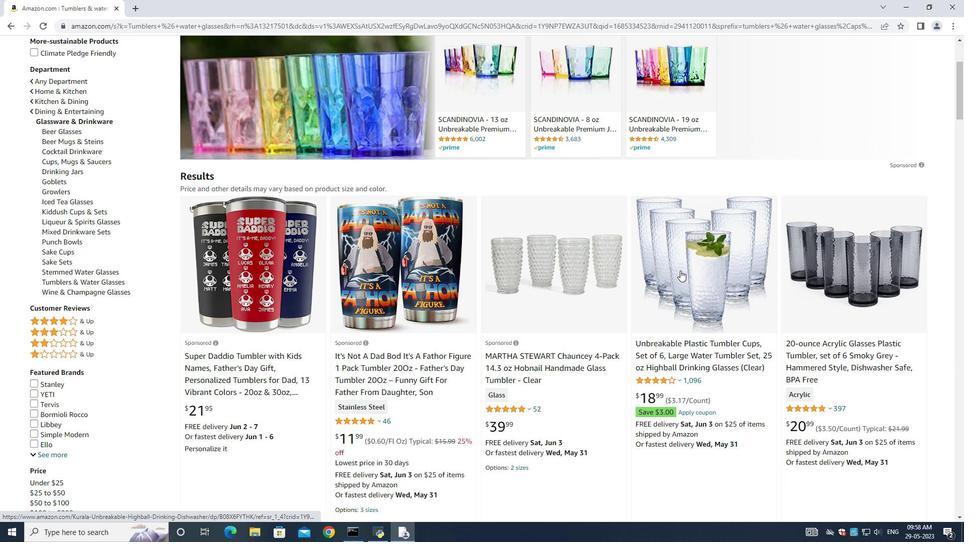
Action: Mouse moved to (435, 297)
Screenshot: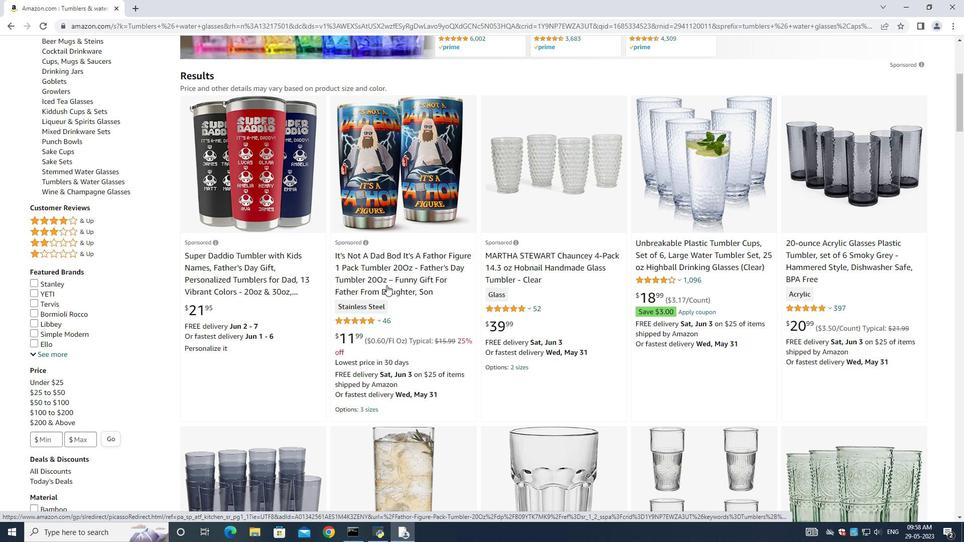 
Action: Mouse scrolled (435, 296) with delta (0, 0)
Screenshot: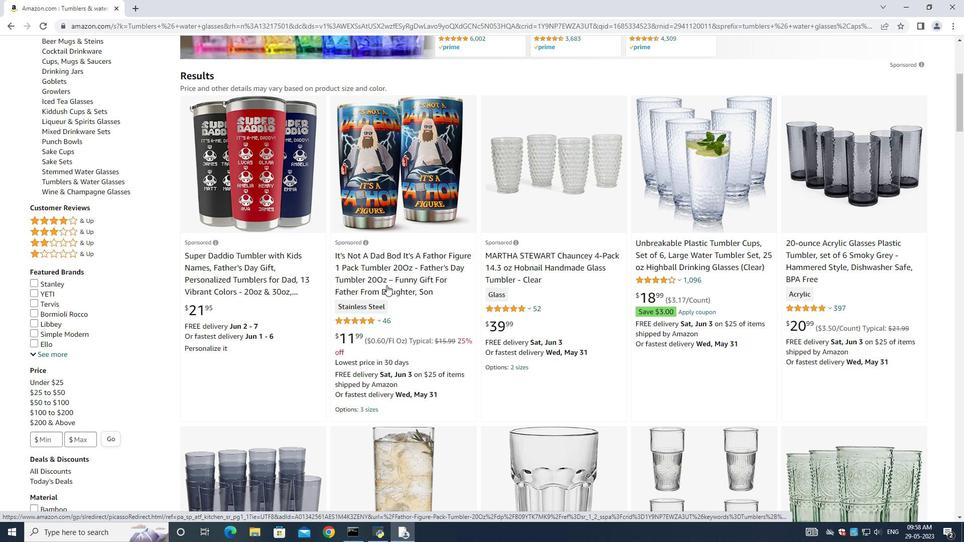 
Action: Mouse moved to (435, 297)
Screenshot: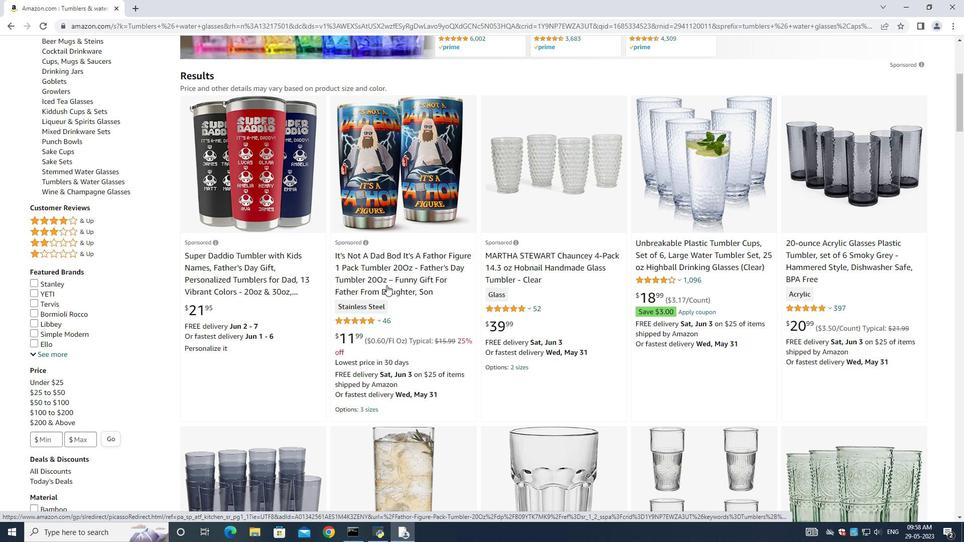 
Action: Mouse scrolled (435, 297) with delta (0, 0)
Screenshot: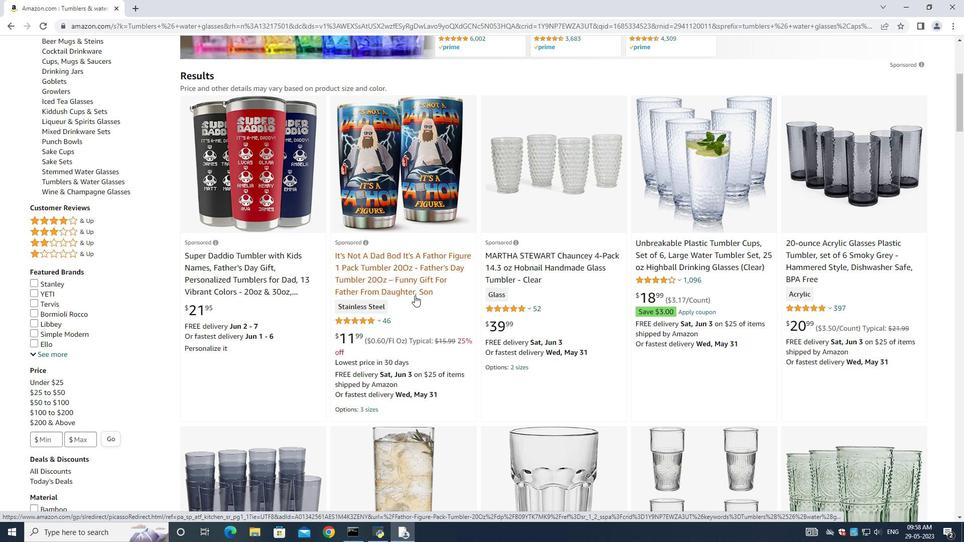 
Action: Mouse moved to (436, 297)
Screenshot: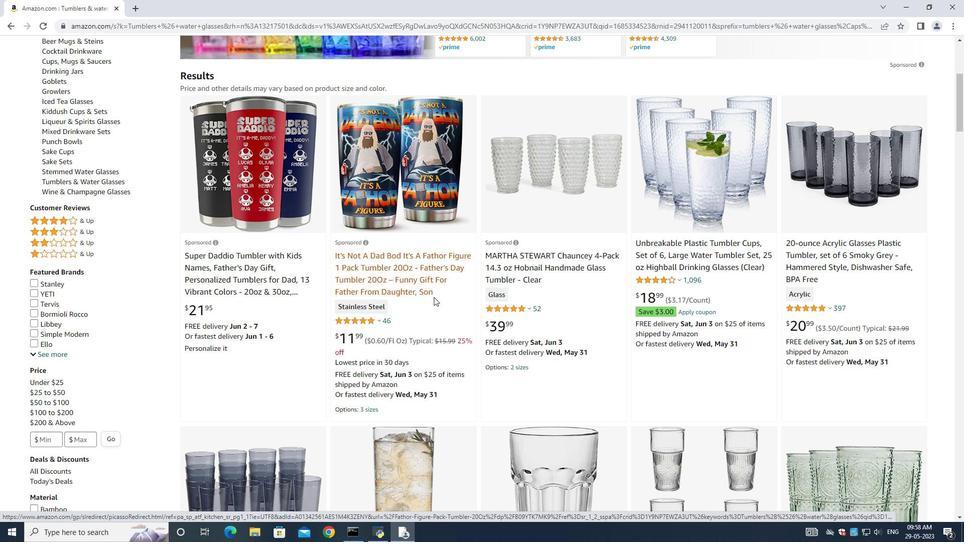 
Action: Mouse scrolled (436, 297) with delta (0, 0)
Screenshot: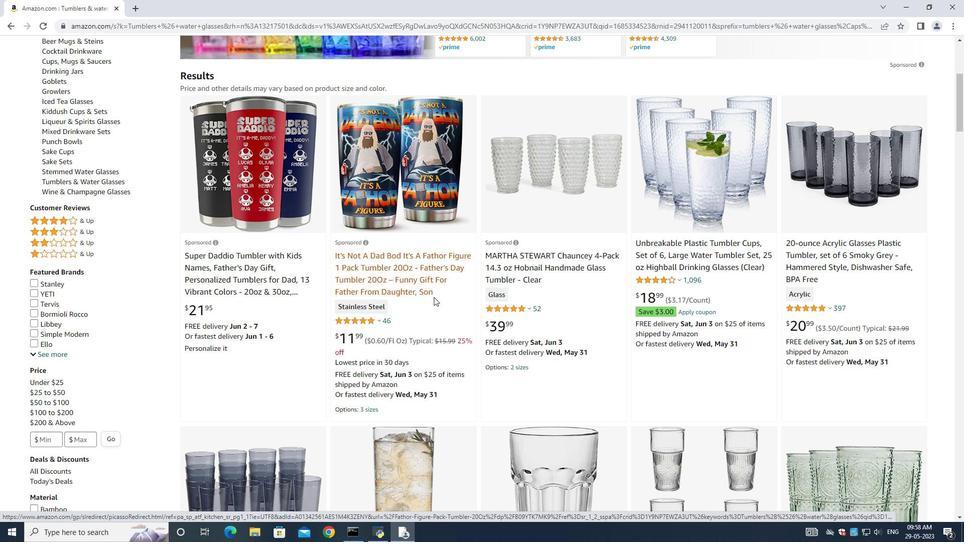 
Action: Mouse moved to (437, 295)
Screenshot: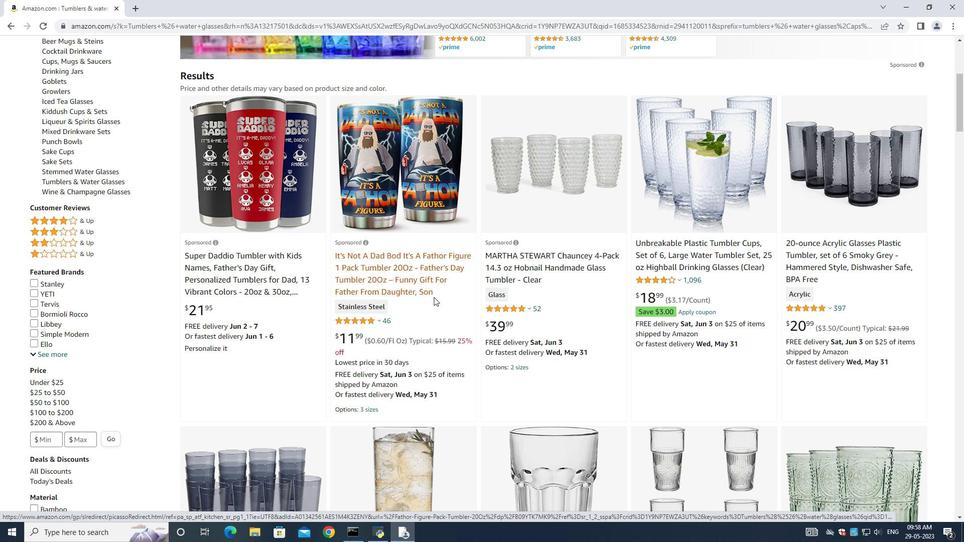 
Action: Mouse scrolled (436, 296) with delta (0, 0)
Screenshot: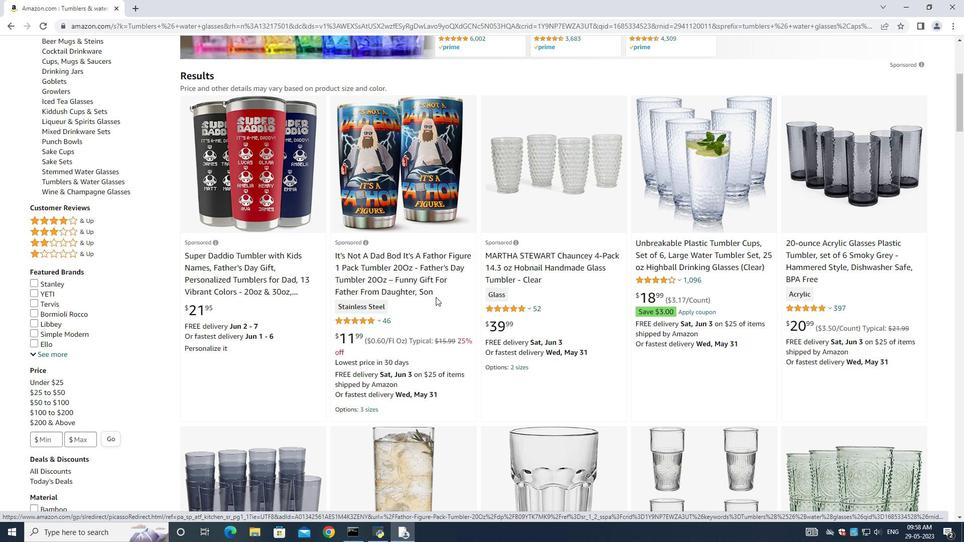 
Action: Mouse moved to (397, 314)
Screenshot: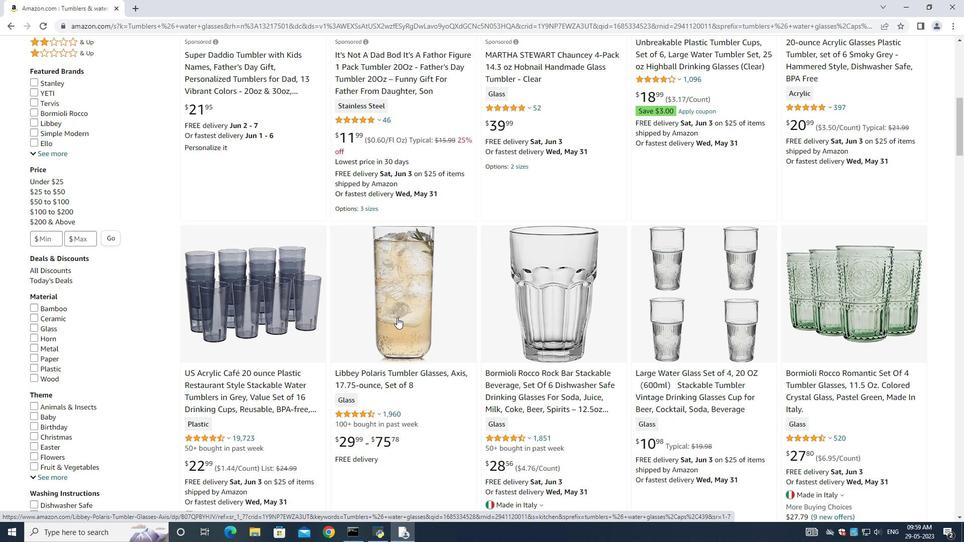 
Action: Mouse pressed left at (397, 314)
Screenshot: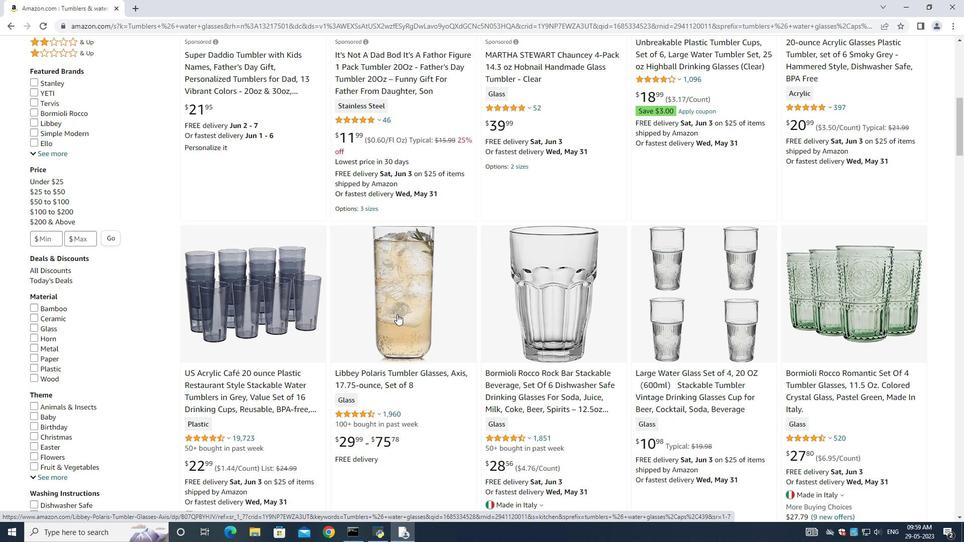 
Action: Mouse moved to (745, 321)
Screenshot: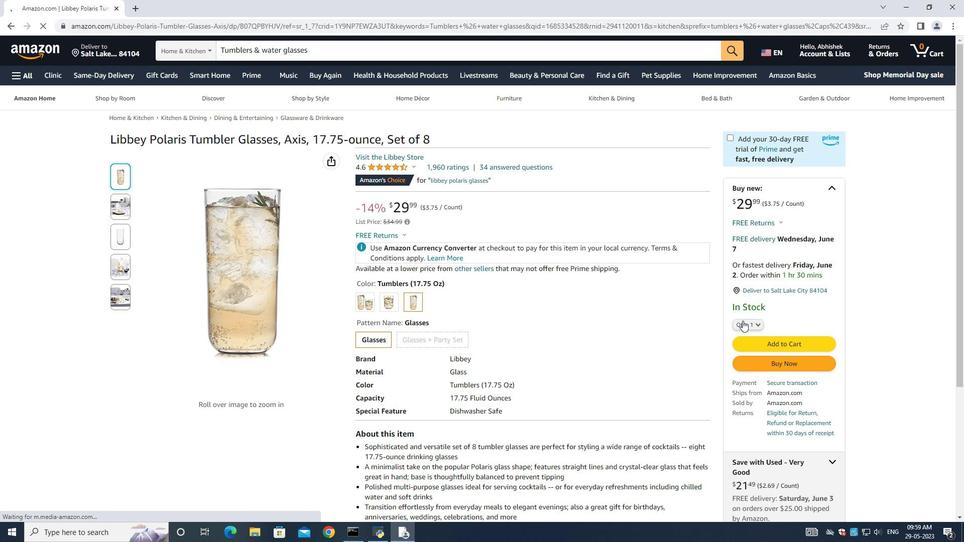 
Action: Mouse pressed left at (745, 321)
Screenshot: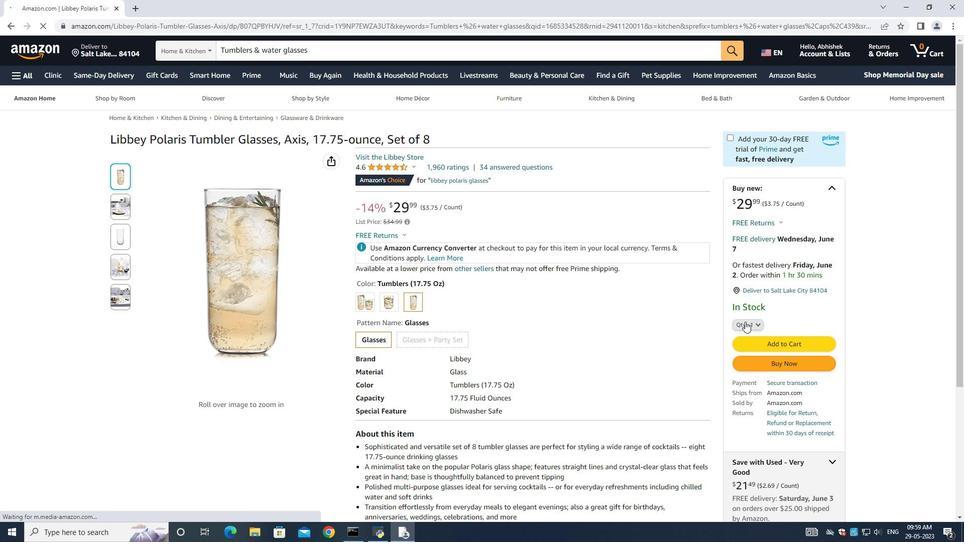 
Action: Mouse moved to (743, 105)
Screenshot: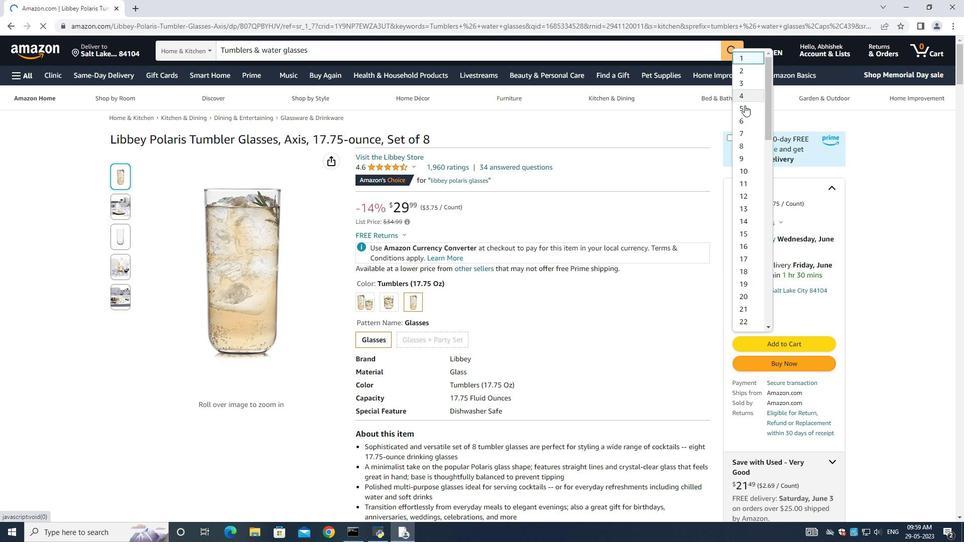 
Action: Mouse pressed left at (743, 105)
Screenshot: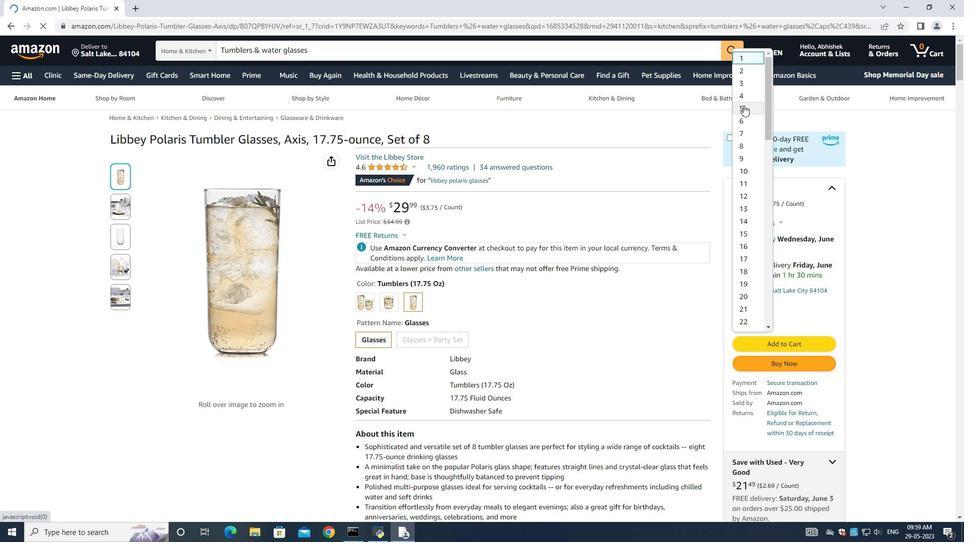 
Action: Mouse moved to (783, 362)
Screenshot: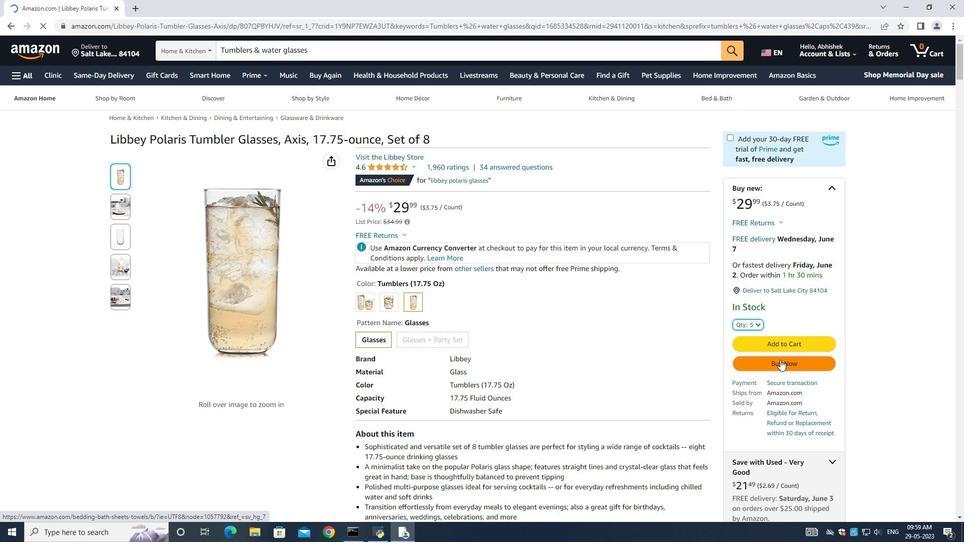 
Action: Mouse pressed left at (783, 362)
Screenshot: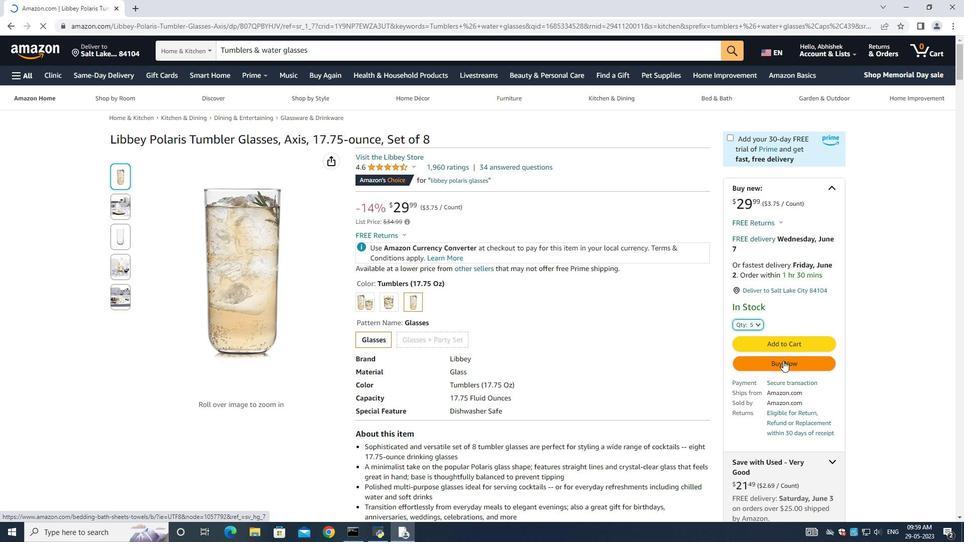 
Action: Mouse moved to (399, 331)
Screenshot: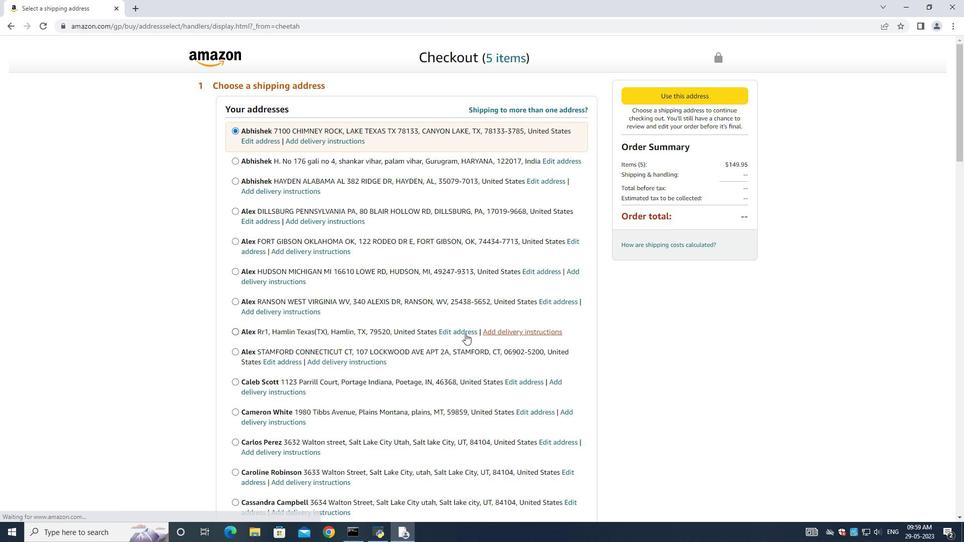 
Action: Mouse scrolled (399, 330) with delta (0, 0)
Screenshot: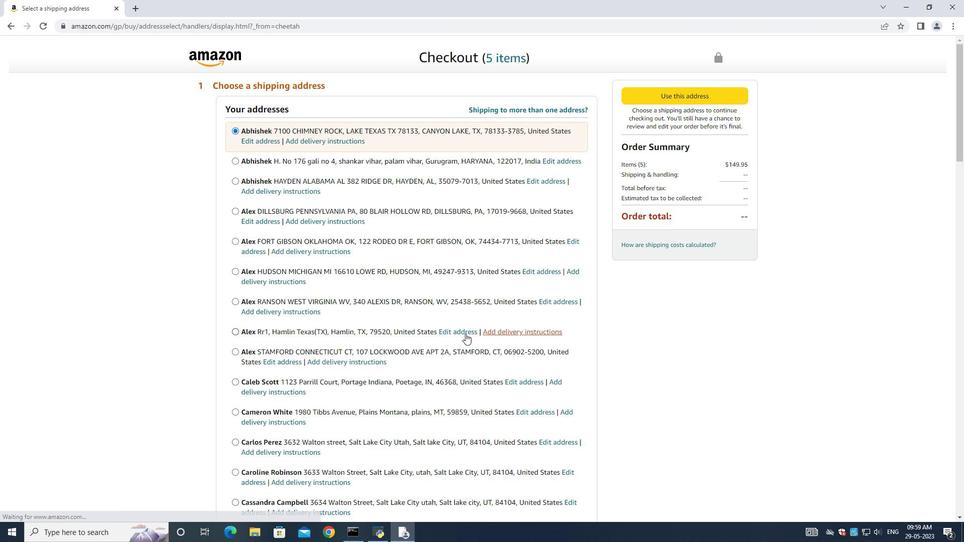 
Action: Mouse scrolled (399, 330) with delta (0, 0)
Screenshot: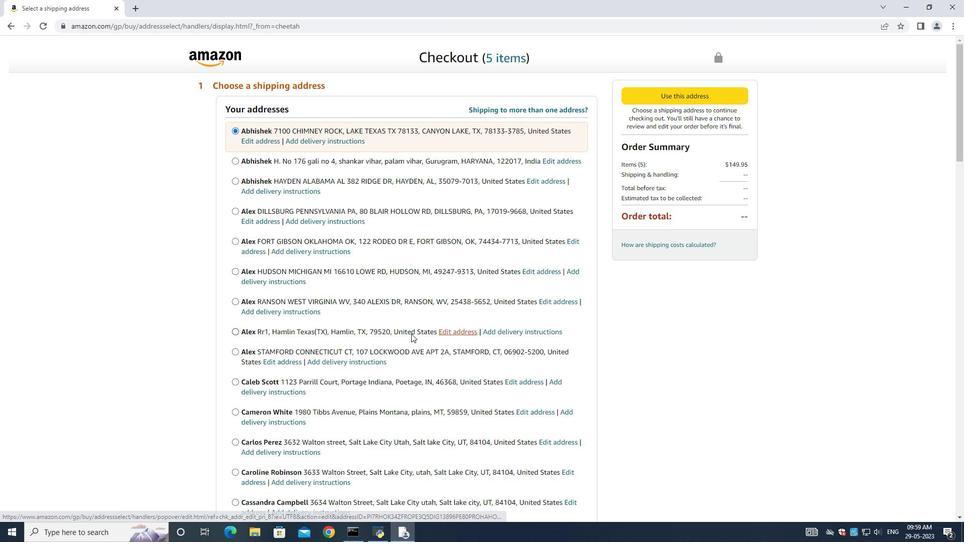 
Action: Mouse scrolled (399, 330) with delta (0, 0)
Screenshot: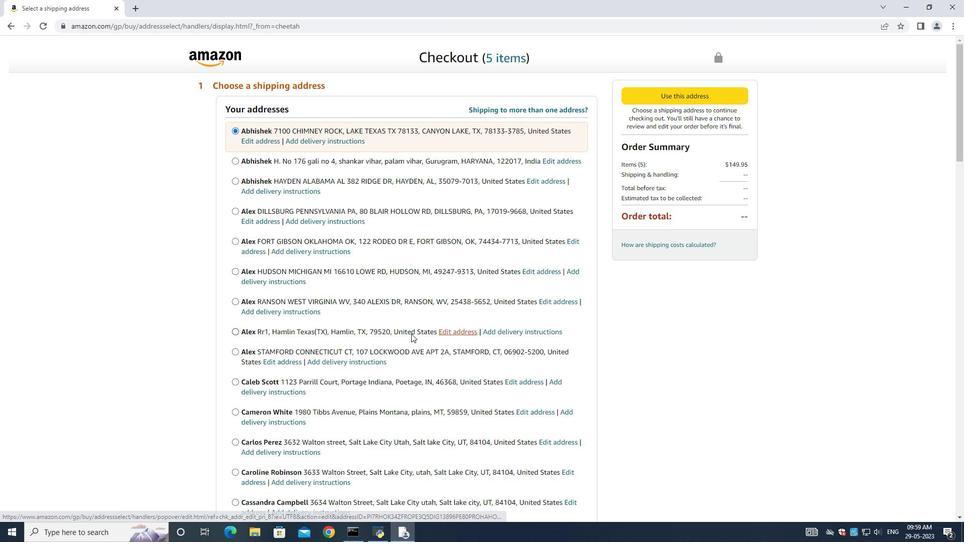 
Action: Mouse scrolled (399, 330) with delta (0, 0)
Screenshot: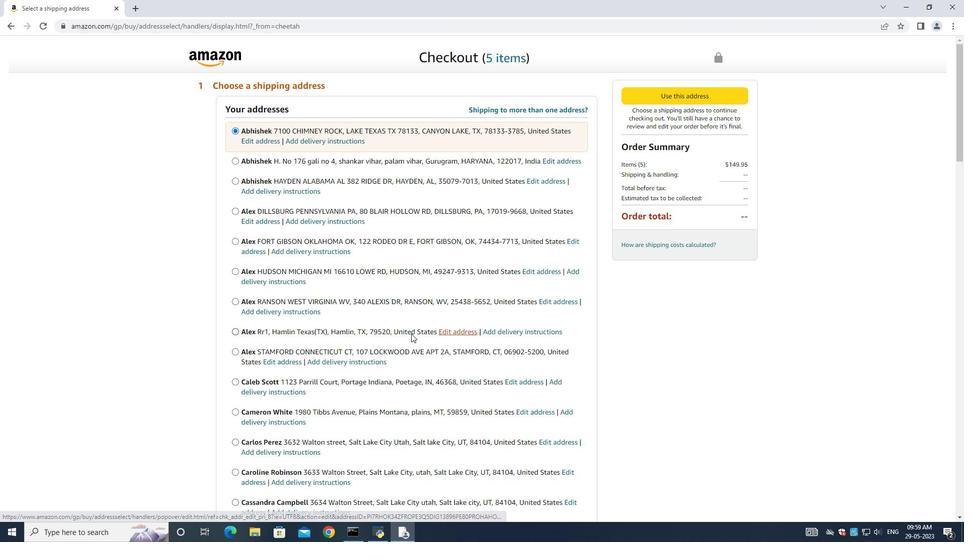 
Action: Mouse scrolled (399, 330) with delta (0, 0)
Screenshot: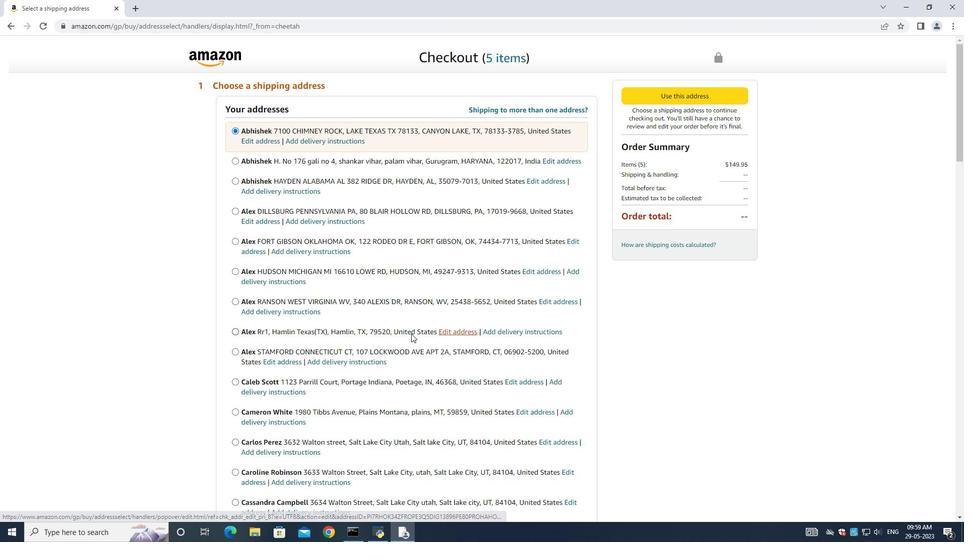 
Action: Mouse scrolled (399, 330) with delta (0, 0)
Screenshot: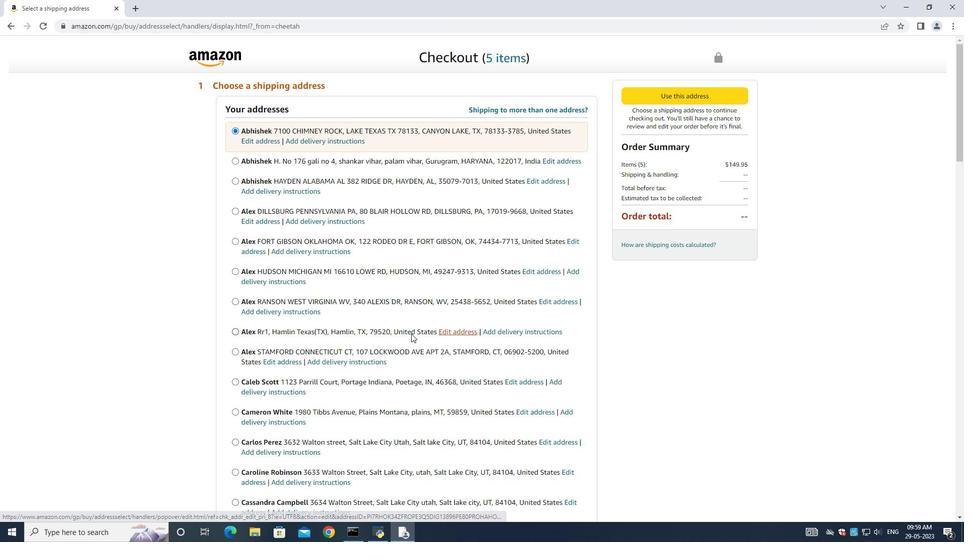 
Action: Mouse scrolled (399, 330) with delta (0, 0)
Screenshot: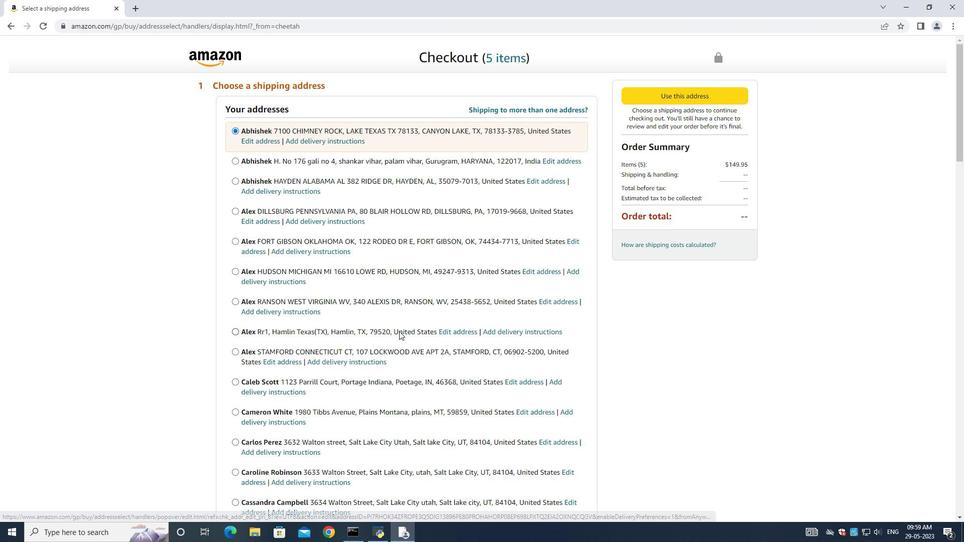 
Action: Mouse moved to (406, 327)
Screenshot: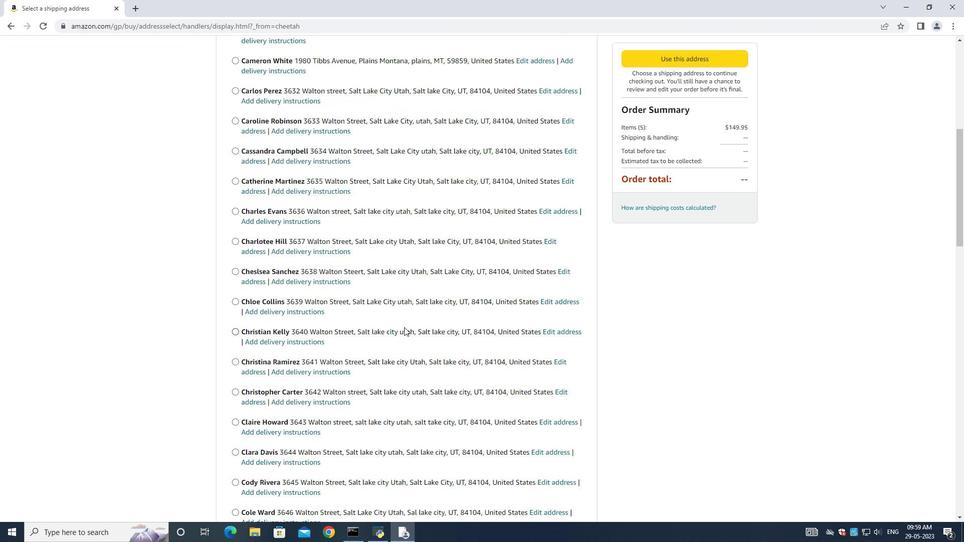
Action: Mouse scrolled (406, 327) with delta (0, 0)
Screenshot: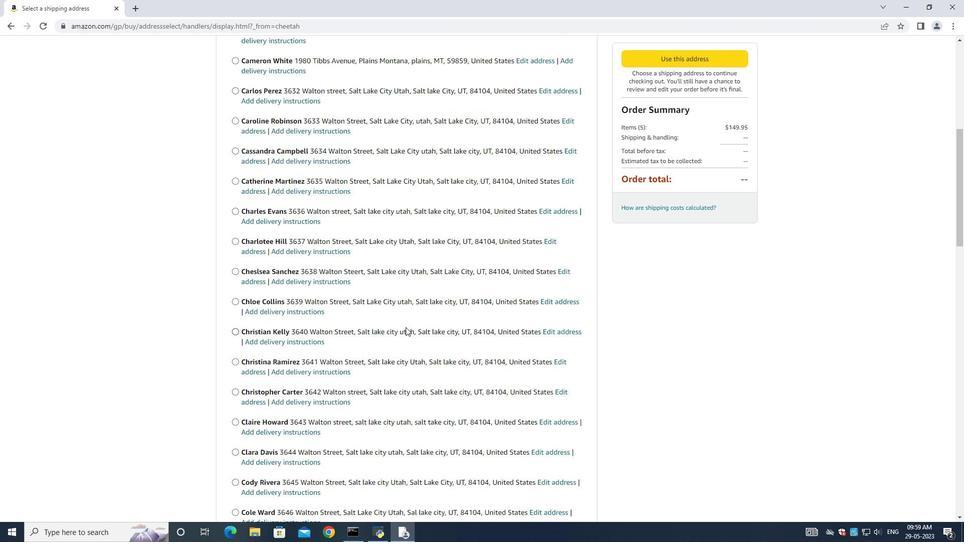 
Action: Mouse moved to (406, 328)
Screenshot: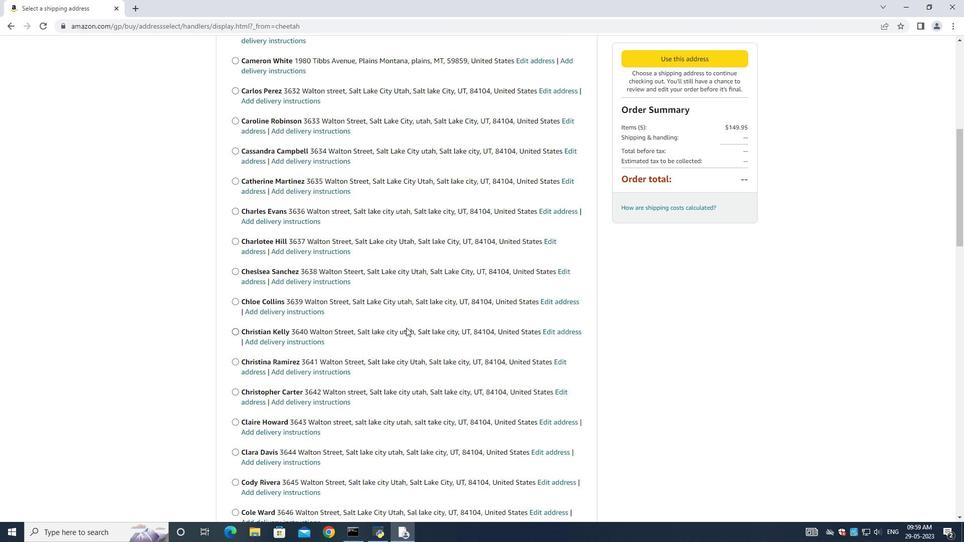 
Action: Mouse scrolled (406, 327) with delta (0, 0)
Screenshot: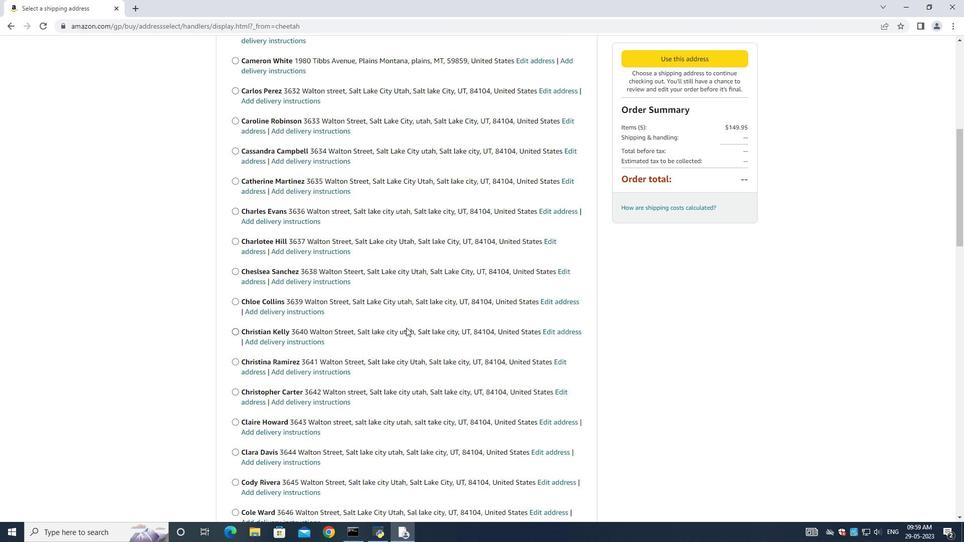 
Action: Mouse moved to (406, 329)
Screenshot: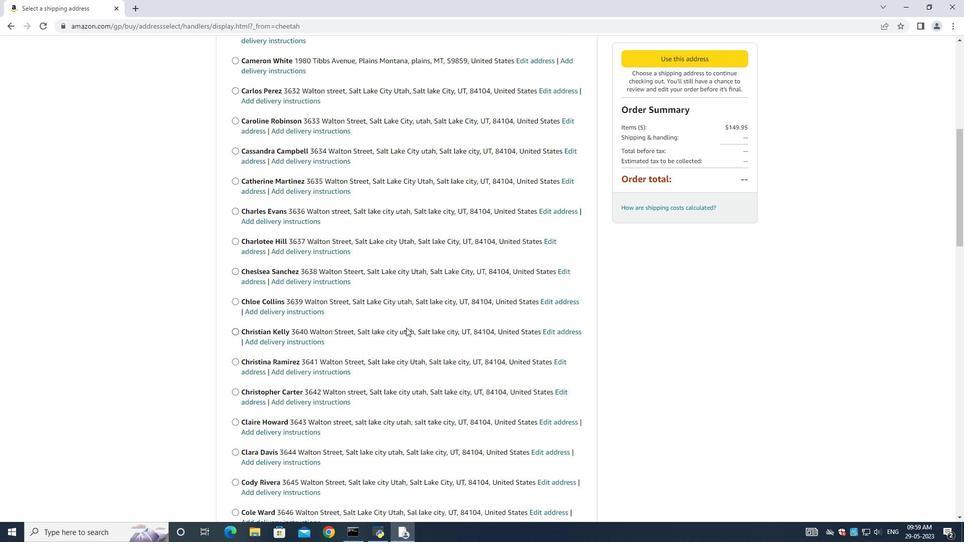 
Action: Mouse scrolled (406, 327) with delta (0, 0)
Screenshot: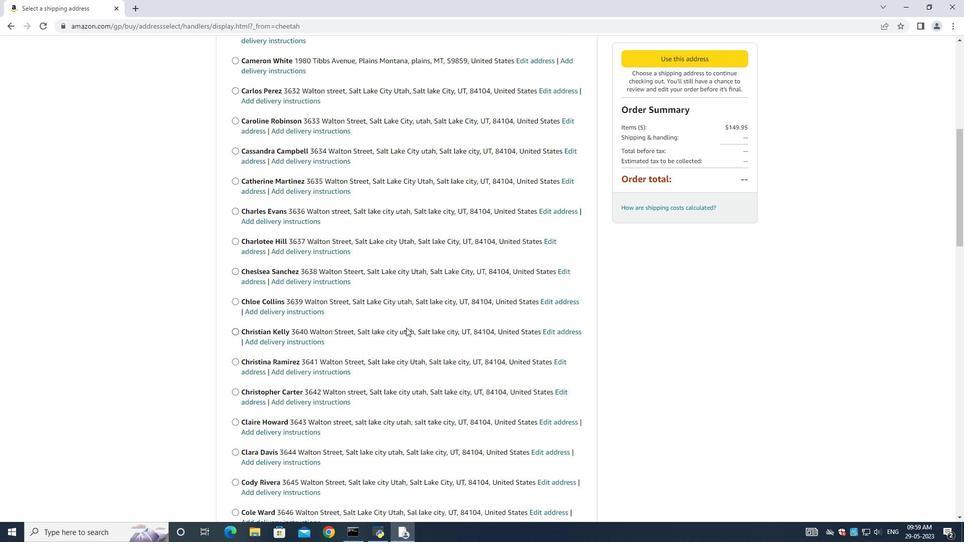 
Action: Mouse moved to (407, 329)
Screenshot: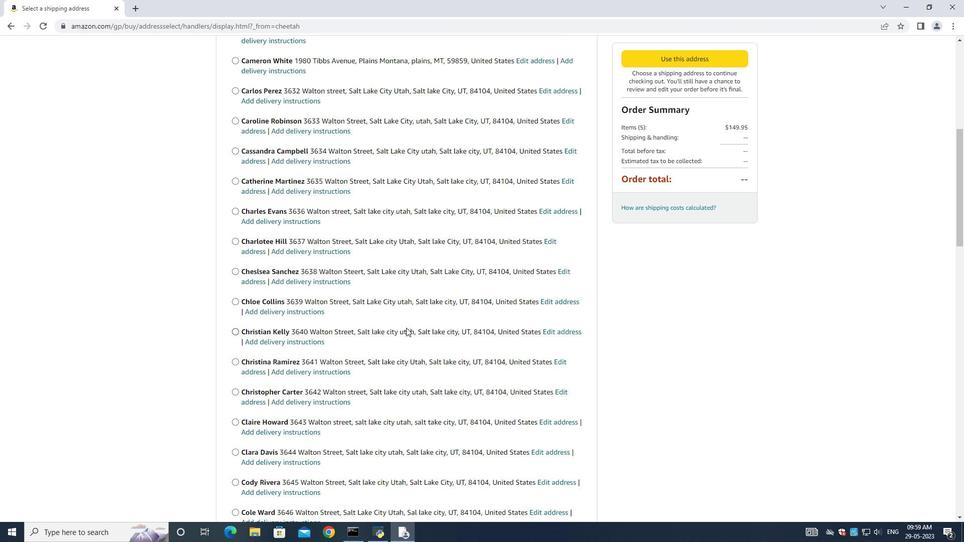 
Action: Mouse scrolled (406, 328) with delta (0, 0)
Screenshot: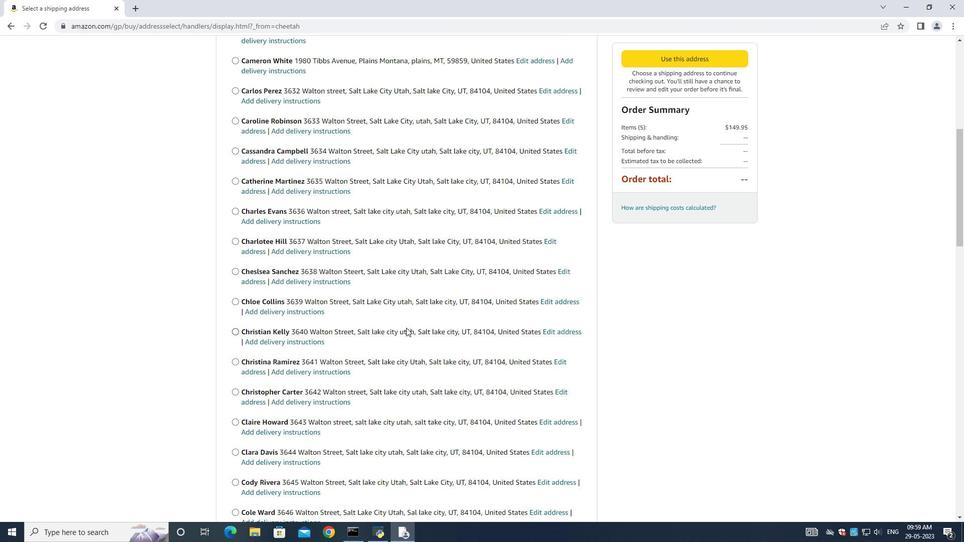 
Action: Mouse moved to (407, 330)
Screenshot: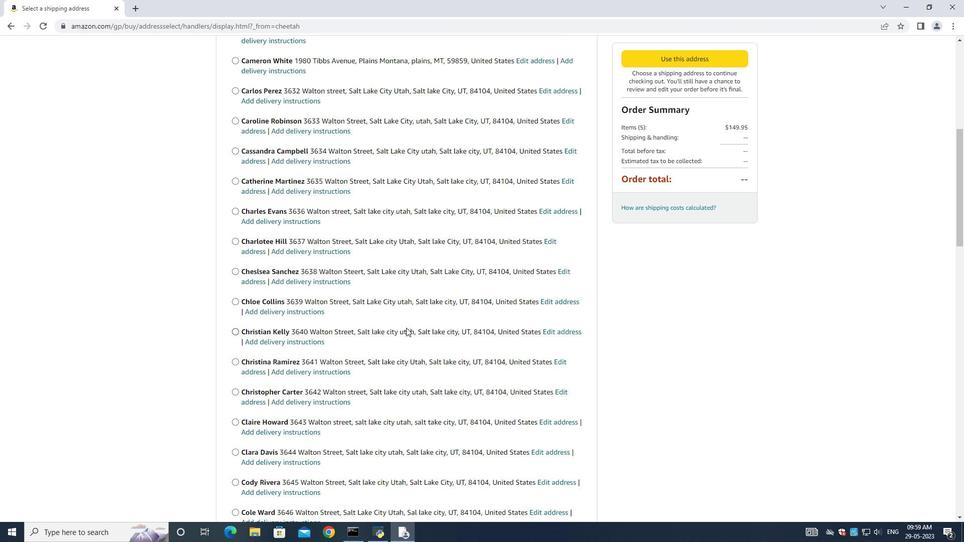 
Action: Mouse scrolled (407, 329) with delta (0, 0)
Screenshot: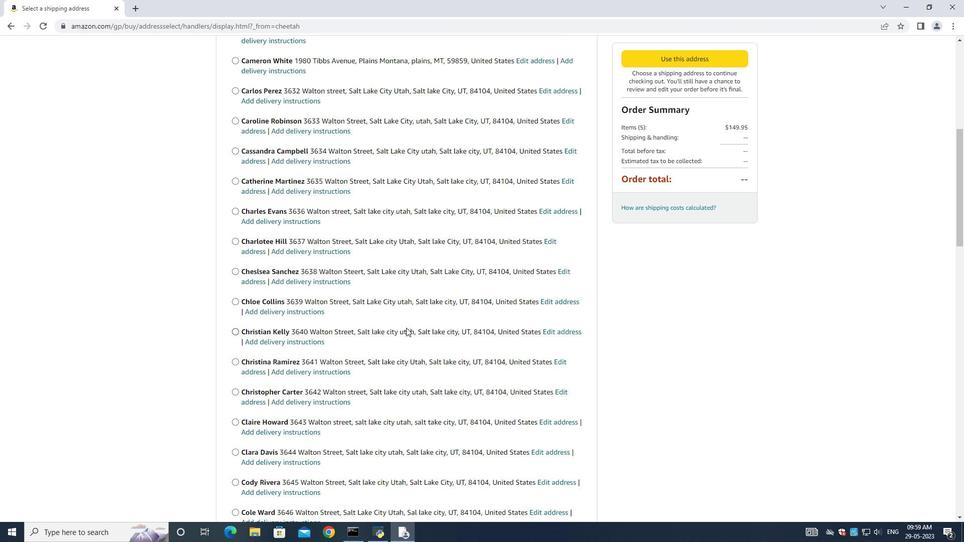 
Action: Mouse moved to (407, 331)
Screenshot: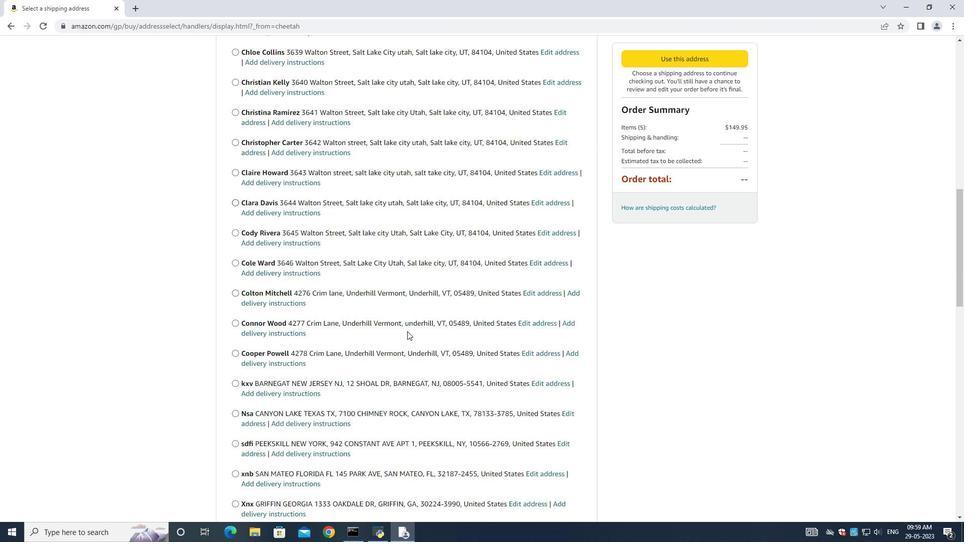 
Action: Mouse scrolled (407, 330) with delta (0, 0)
Screenshot: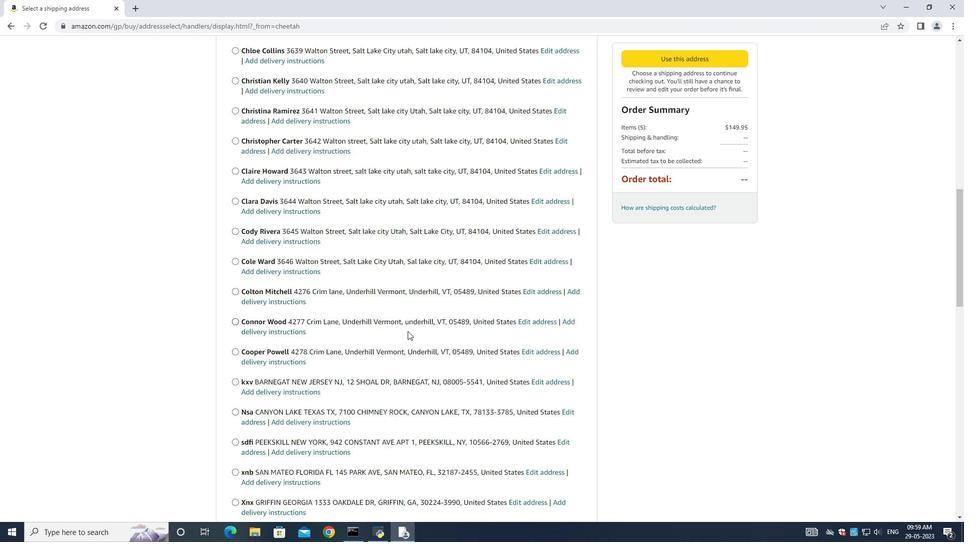 
Action: Mouse scrolled (407, 330) with delta (0, 0)
Screenshot: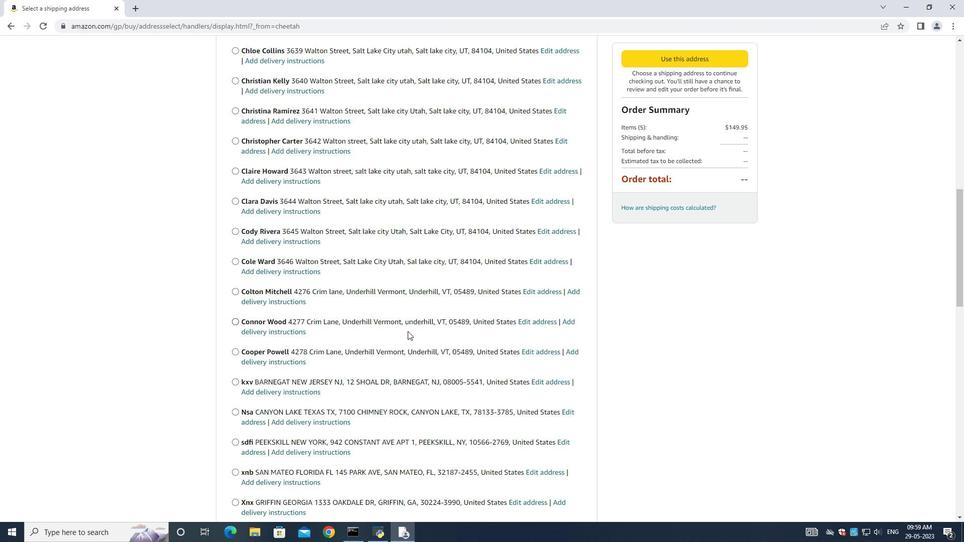
Action: Mouse scrolled (407, 330) with delta (0, 0)
Screenshot: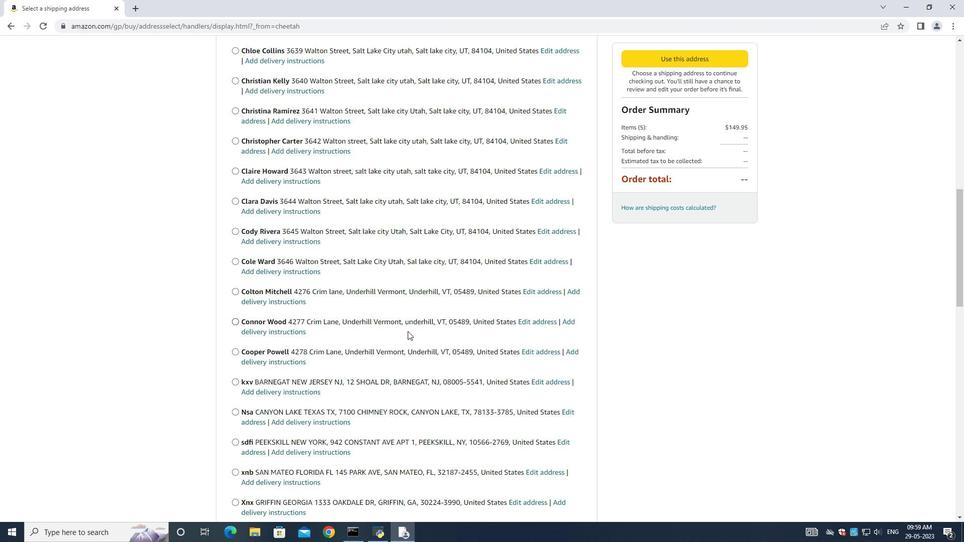 
Action: Mouse moved to (409, 328)
Screenshot: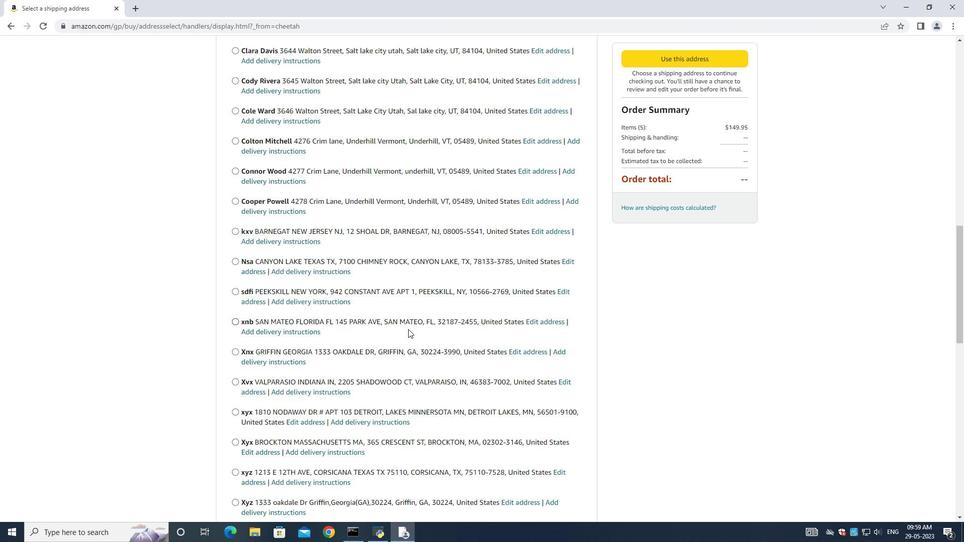
Action: Mouse scrolled (409, 328) with delta (0, 0)
Screenshot: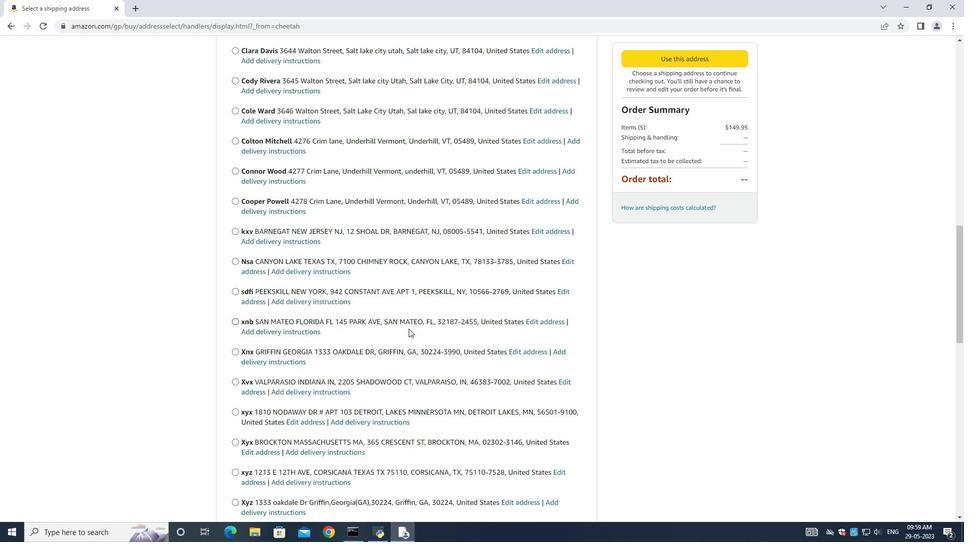 
Action: Mouse scrolled (409, 328) with delta (0, 0)
Screenshot: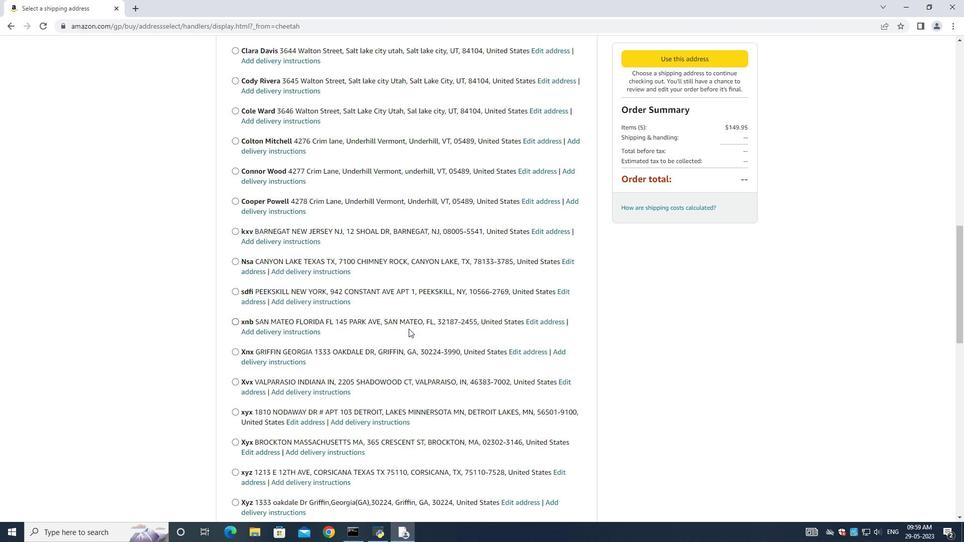 
Action: Mouse scrolled (409, 328) with delta (0, 0)
Screenshot: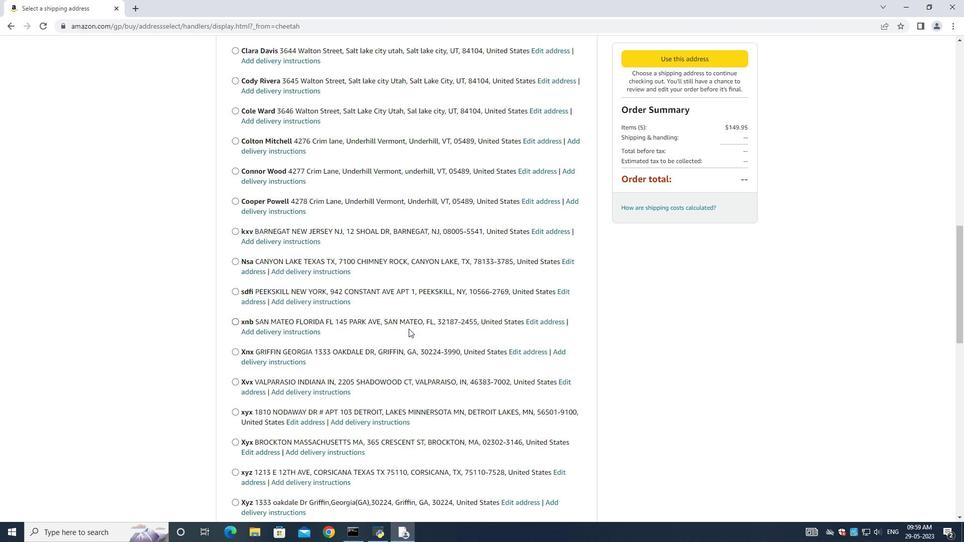 
Action: Mouse scrolled (409, 328) with delta (0, 0)
Screenshot: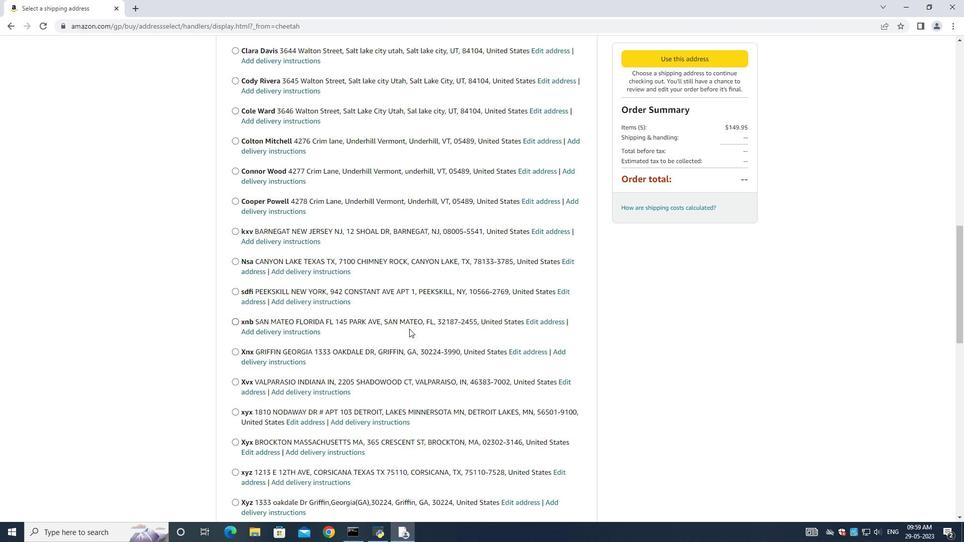 
Action: Mouse scrolled (409, 328) with delta (0, 0)
Screenshot: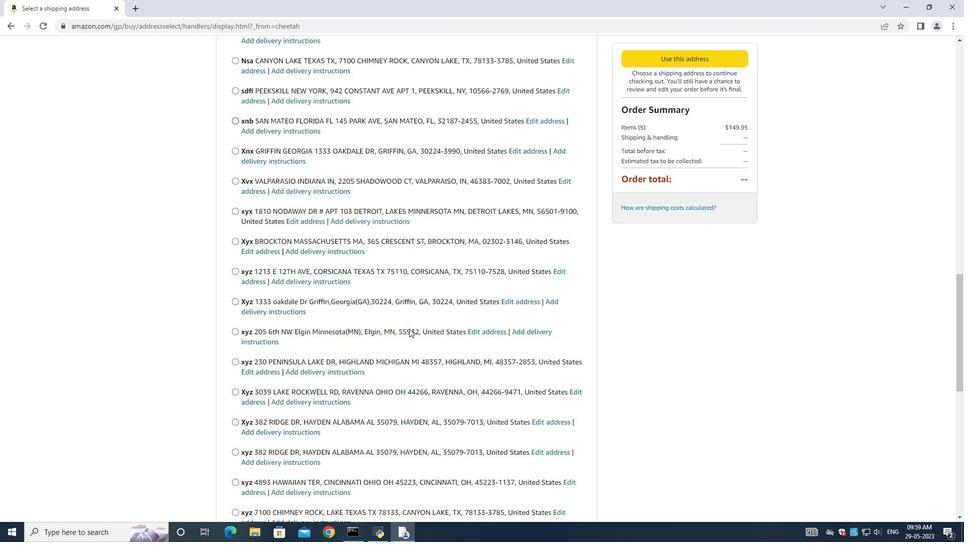 
Action: Mouse scrolled (409, 328) with delta (0, 0)
Screenshot: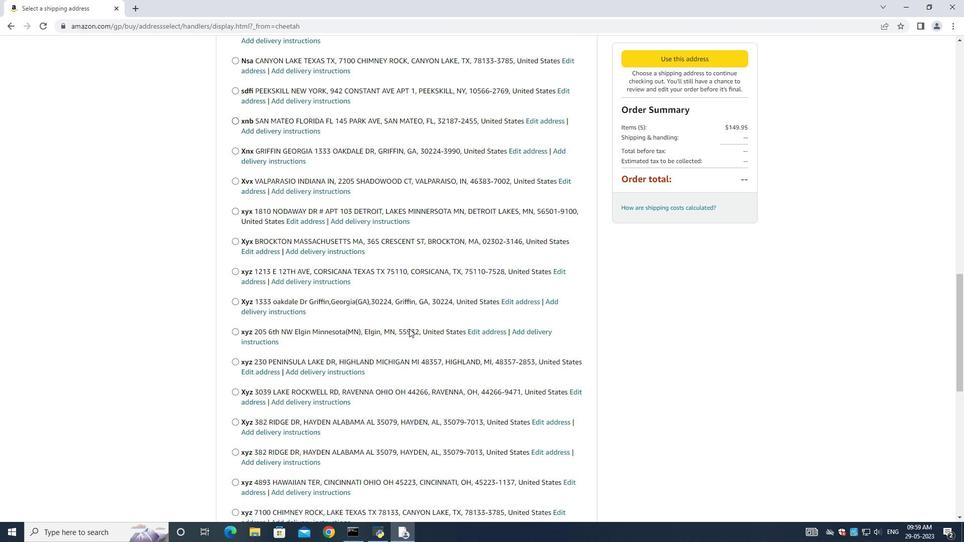 
Action: Mouse scrolled (409, 328) with delta (0, 0)
Screenshot: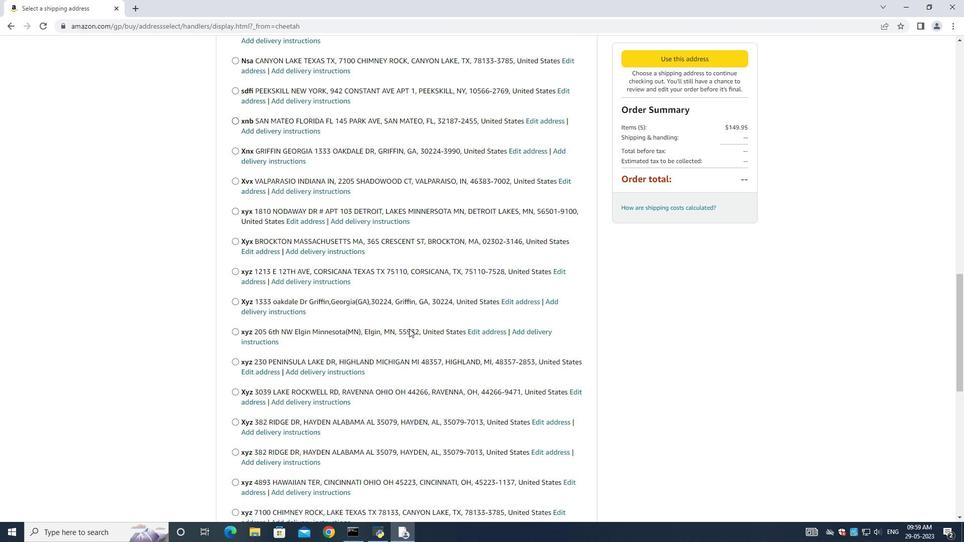 
Action: Mouse scrolled (409, 328) with delta (0, 0)
Screenshot: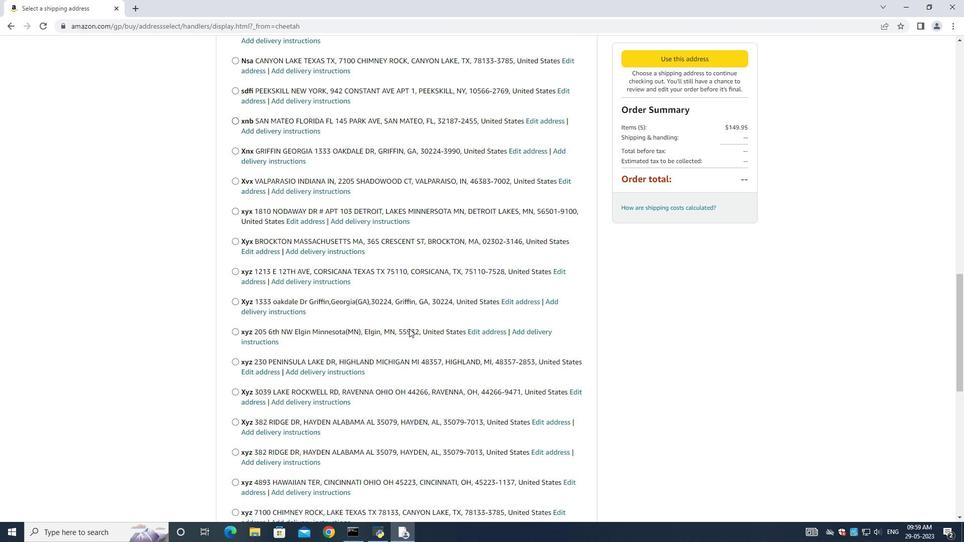 
Action: Mouse moved to (409, 327)
Screenshot: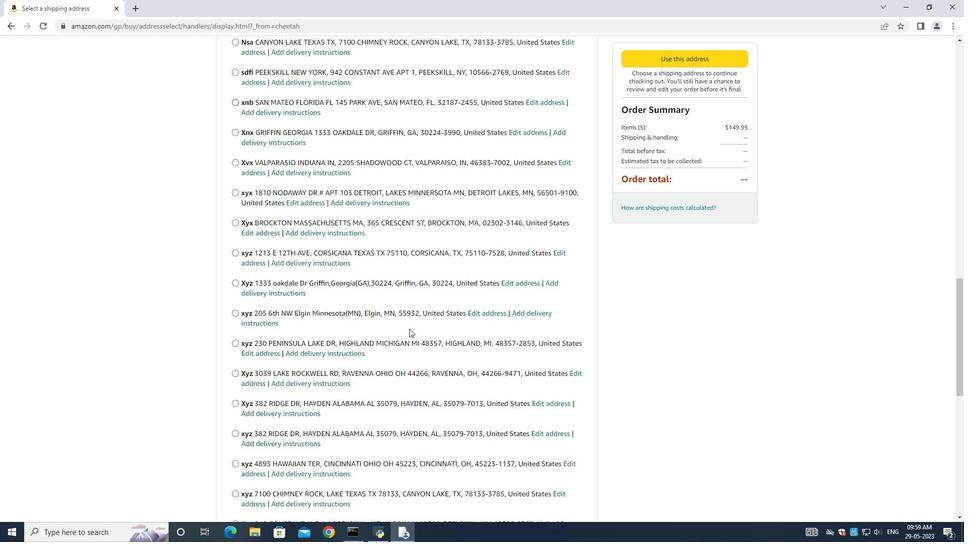 
Action: Mouse scrolled (409, 326) with delta (0, 0)
Screenshot: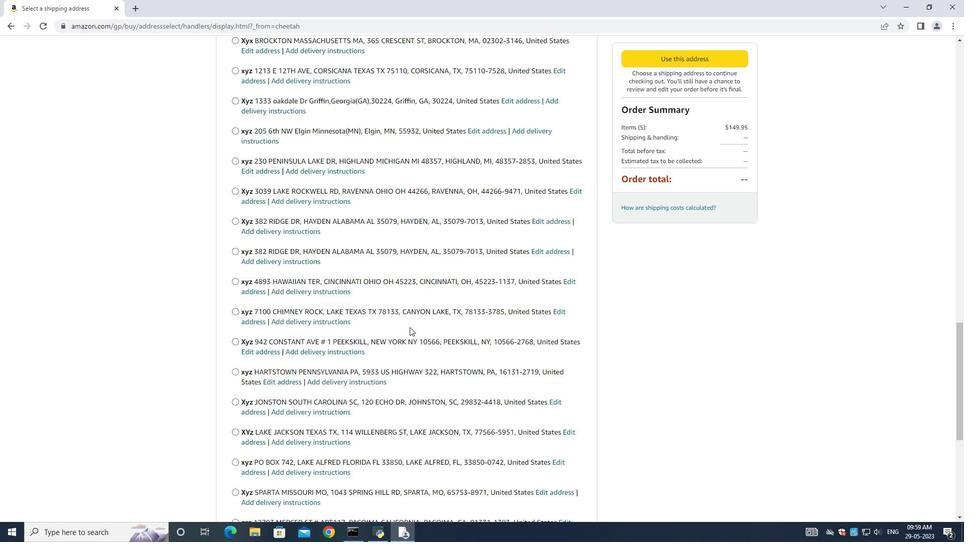 
Action: Mouse scrolled (409, 326) with delta (0, 0)
Screenshot: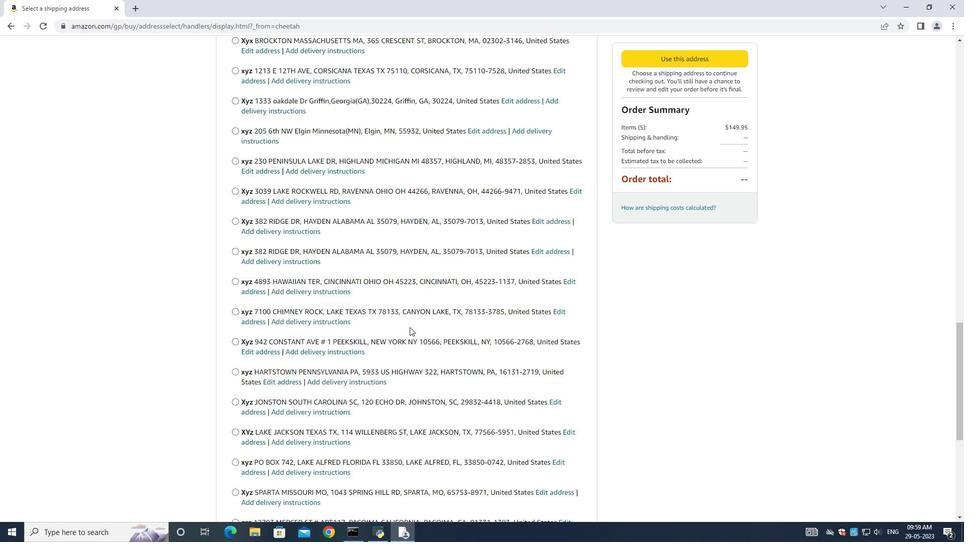 
Action: Mouse moved to (409, 327)
Screenshot: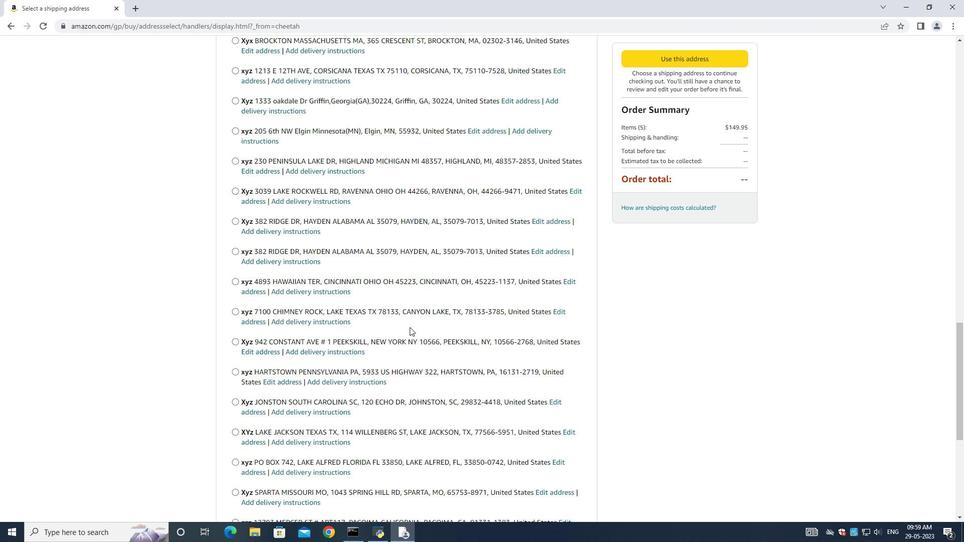 
Action: Mouse scrolled (409, 326) with delta (0, 0)
Screenshot: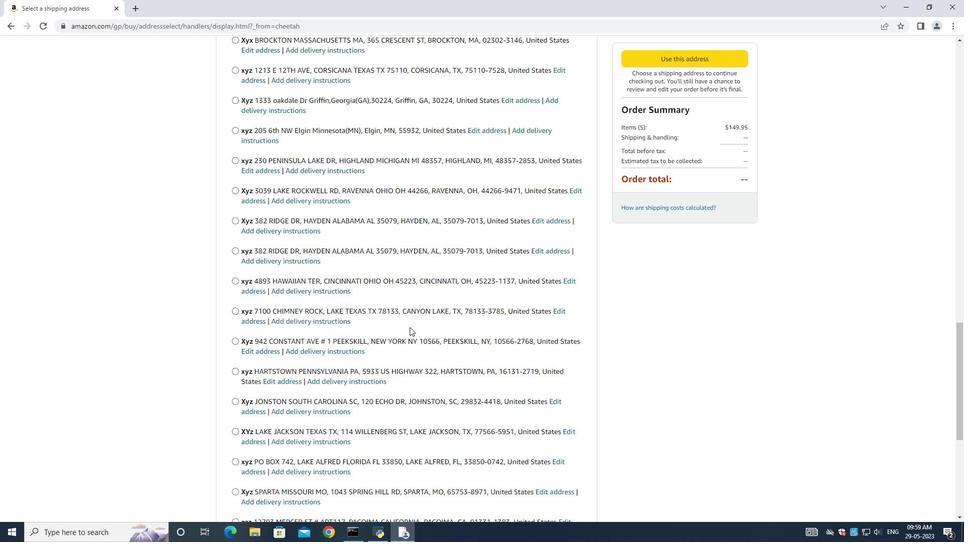 
Action: Mouse moved to (408, 325)
Screenshot: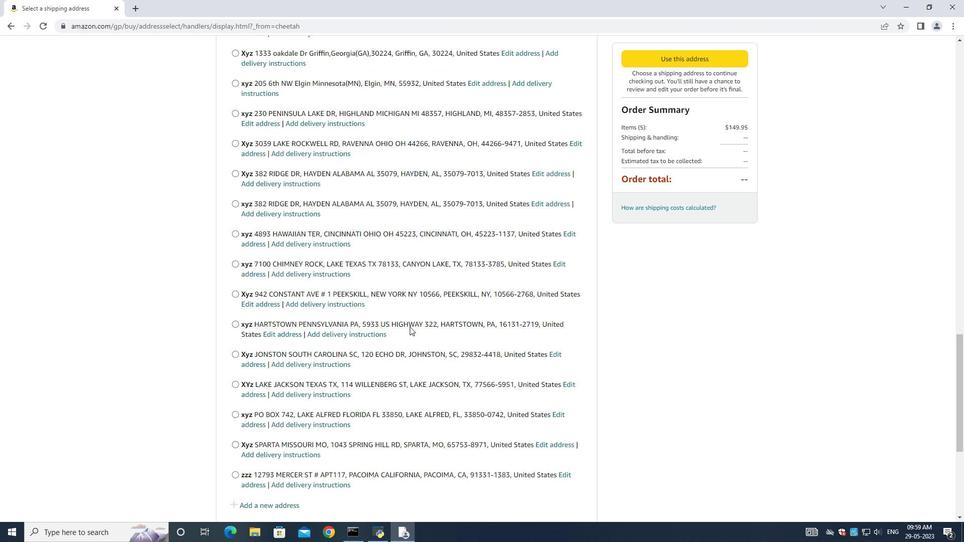 
Action: Mouse scrolled (408, 325) with delta (0, 0)
Screenshot: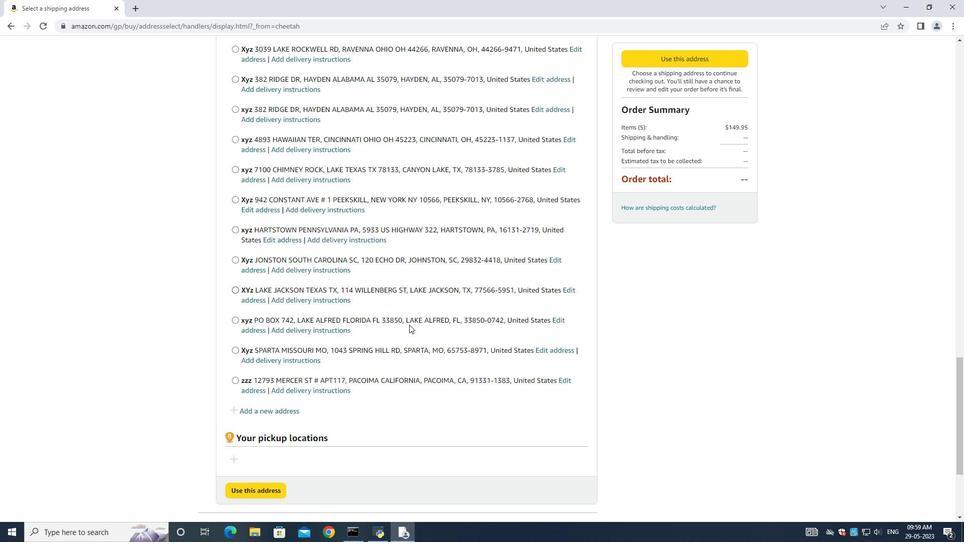 
Action: Mouse scrolled (408, 325) with delta (0, 0)
Screenshot: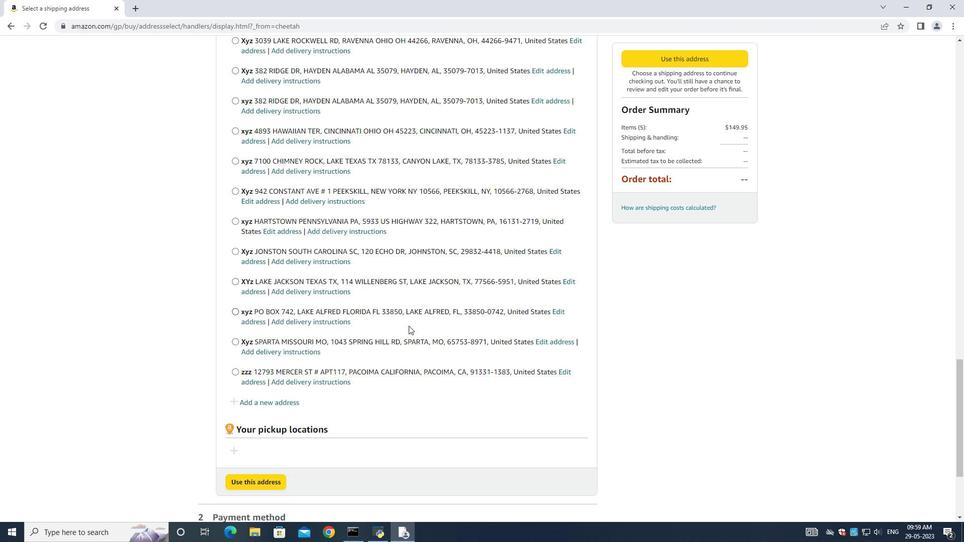 
Action: Mouse moved to (408, 326)
Screenshot: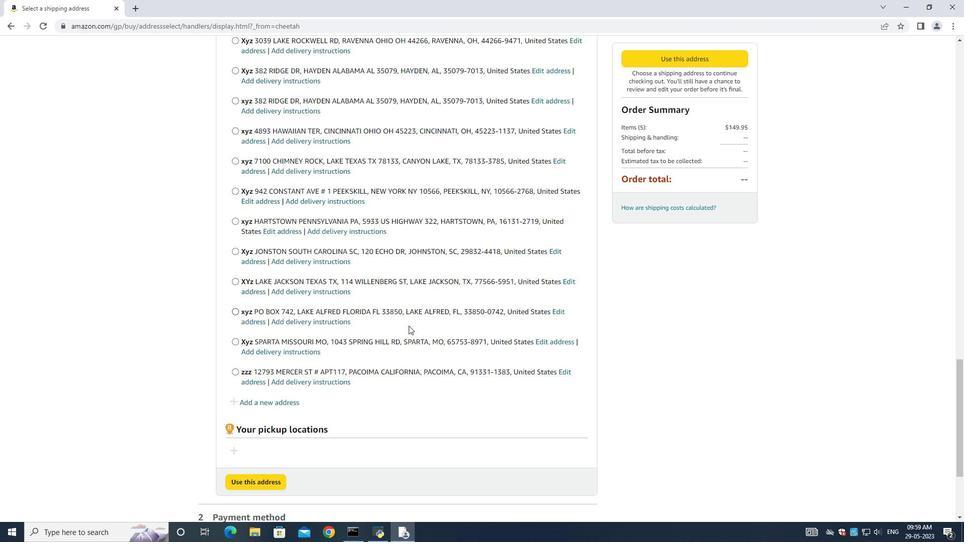 
Action: Mouse scrolled (408, 325) with delta (0, 0)
Screenshot: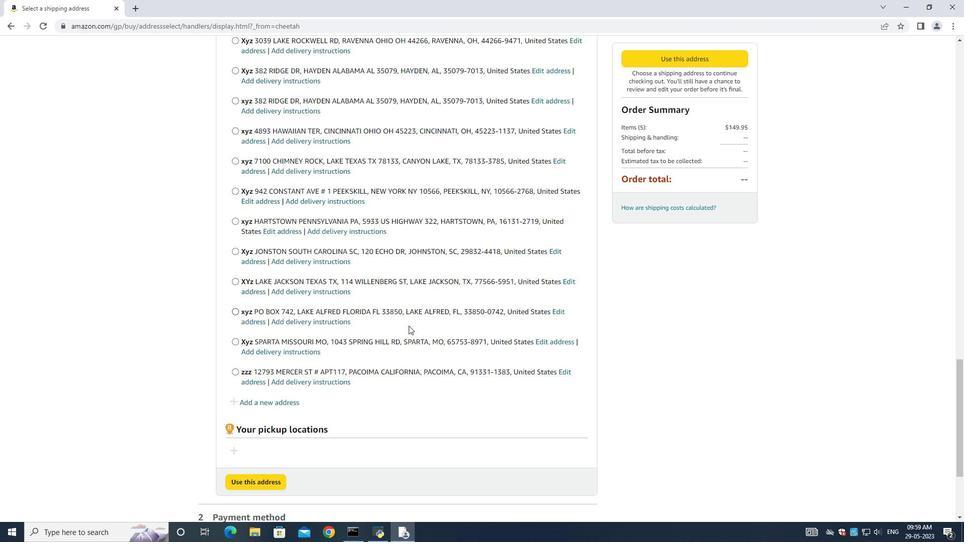 
Action: Mouse moved to (240, 252)
Screenshot: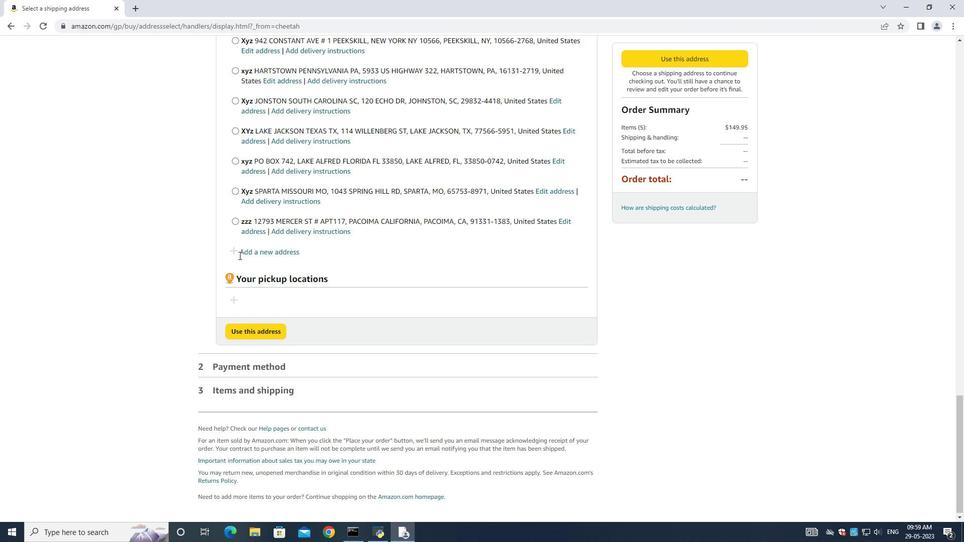 
Action: Mouse pressed left at (240, 252)
Screenshot: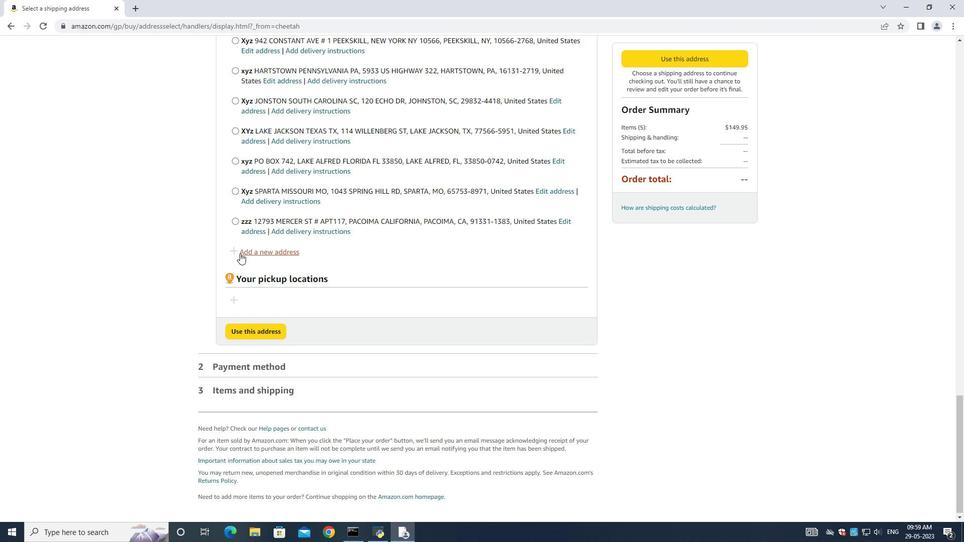 
Action: Mouse moved to (325, 243)
Screenshot: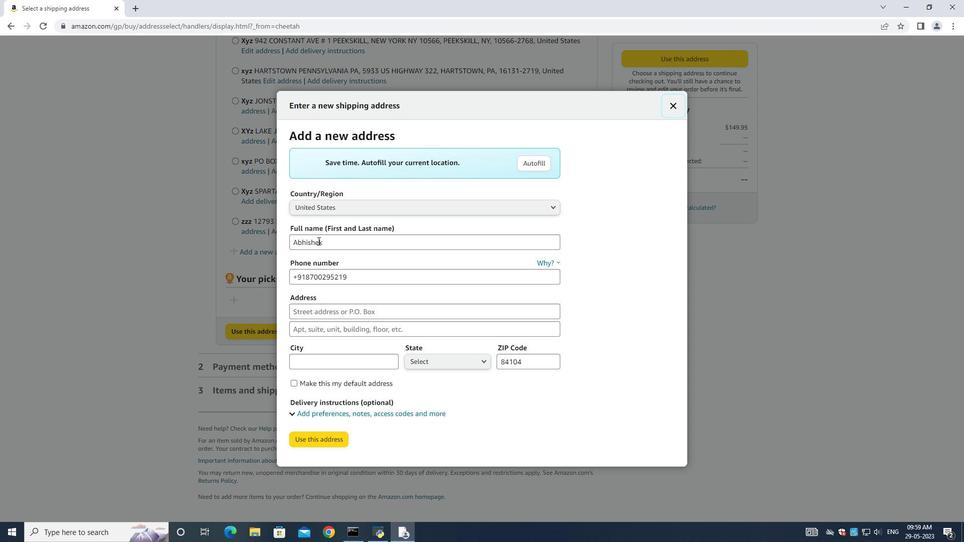 
Action: Mouse pressed left at (325, 243)
Screenshot: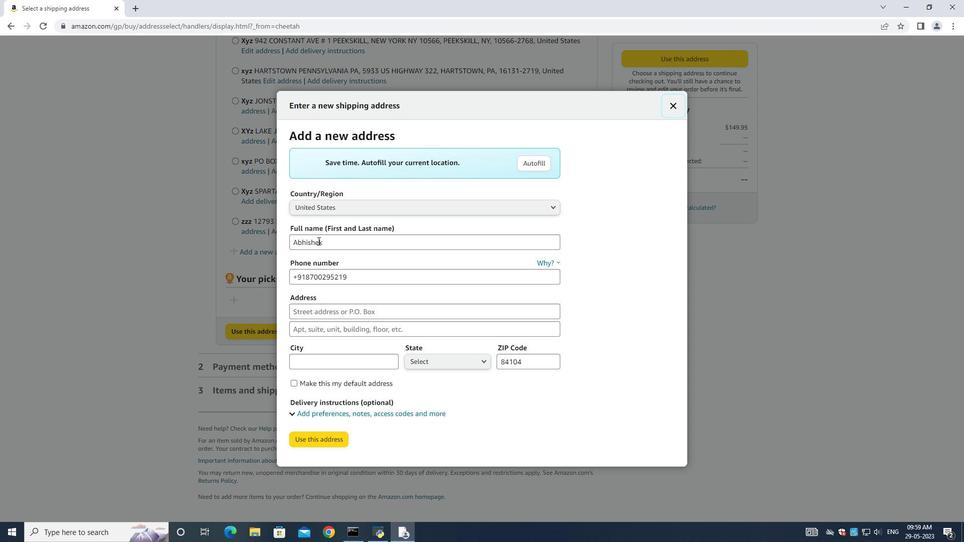 
Action: Mouse moved to (325, 243)
Screenshot: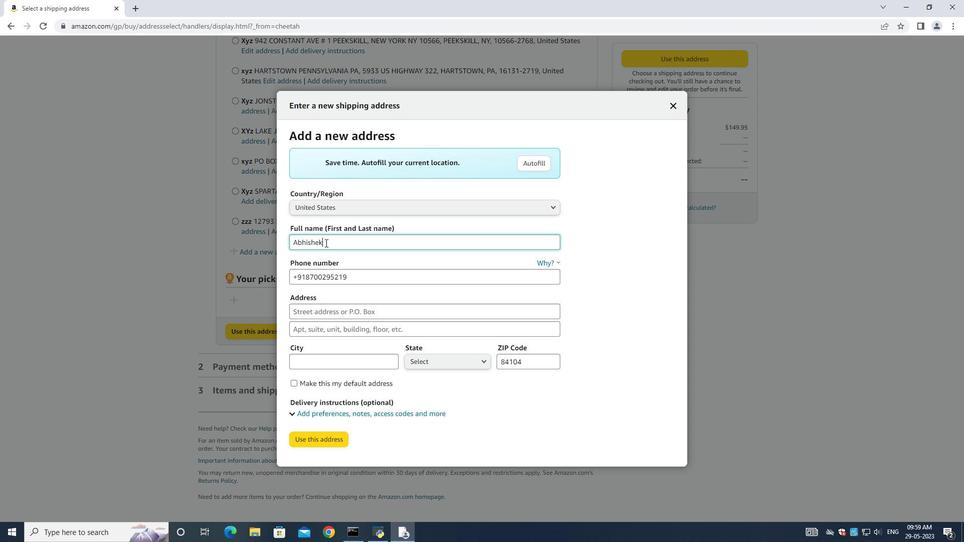 
Action: Key pressed ctrl+A<Key.backspace><Key.shift>Courtney<Key.space>young<Key.space>
Screenshot: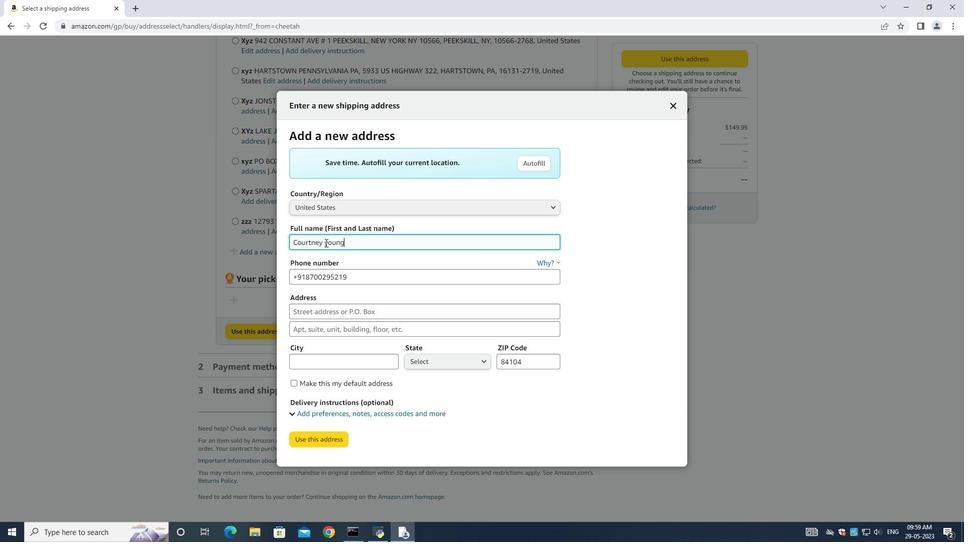 
Action: Mouse moved to (394, 281)
Screenshot: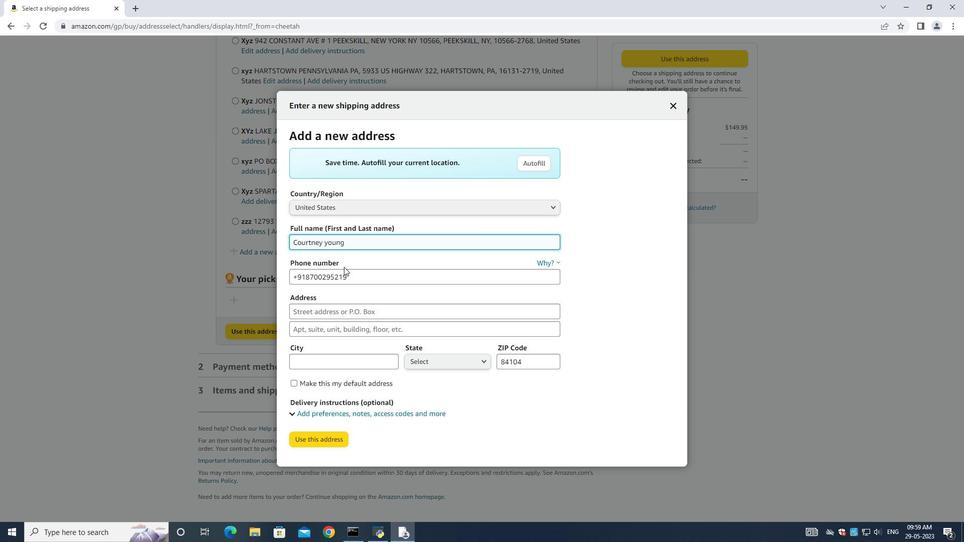 
Action: Mouse pressed left at (394, 281)
Screenshot: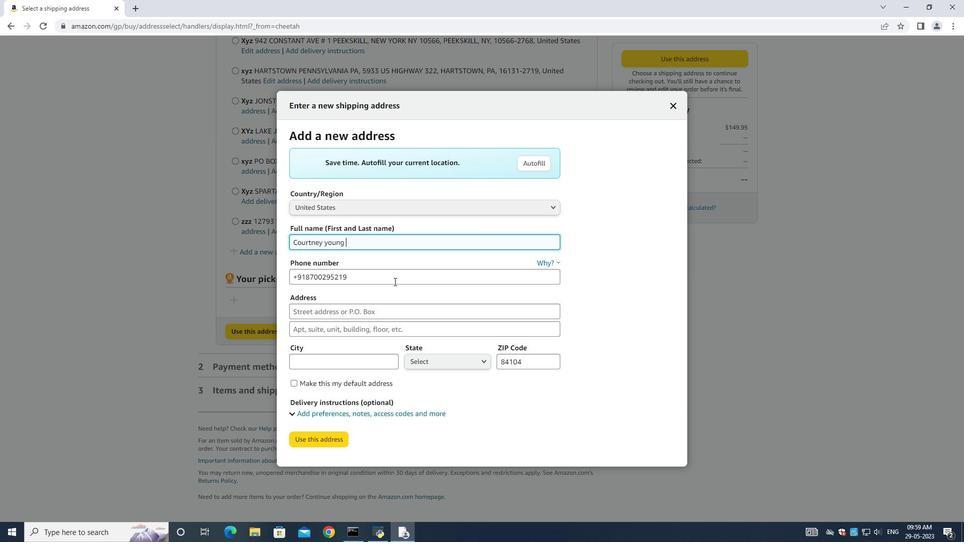 
Action: Mouse moved to (394, 282)
Screenshot: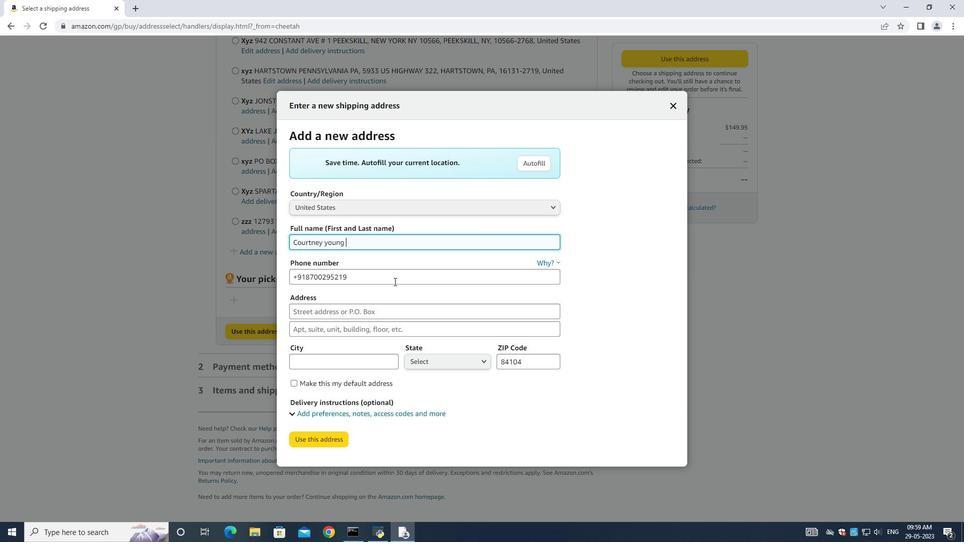 
Action: Key pressed ctrl+A<Key.backspace>4279<Key.backspace><Key.backspace><Key.backspace><Key.backspace><Key.backspace><Key.backspace><Key.backspace><Key.backspace><Key.backspace><Key.backspace><Key.backspace><Key.backspace><Key.backspace><Key.backspace>9377427970
Screenshot: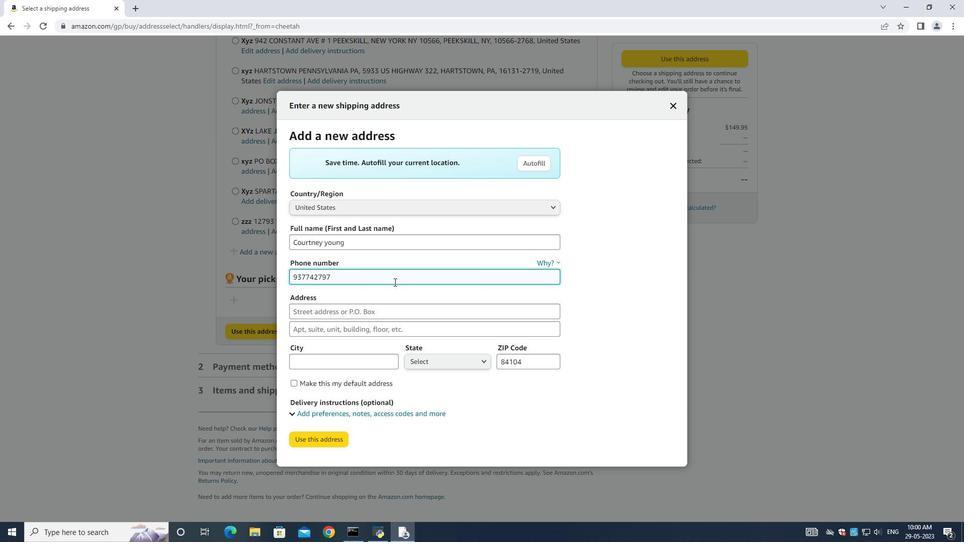 
Action: Mouse moved to (367, 318)
Screenshot: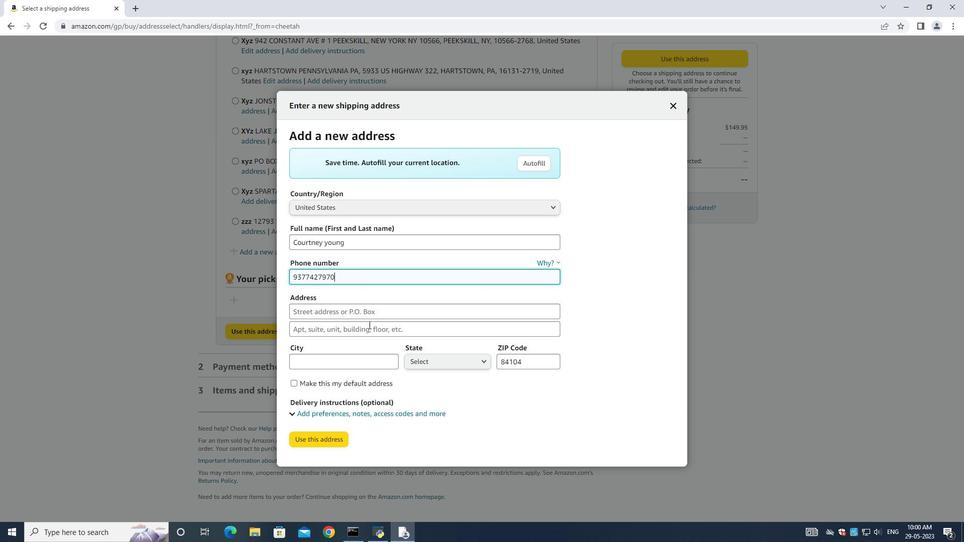 
Action: Mouse pressed left at (367, 318)
Screenshot: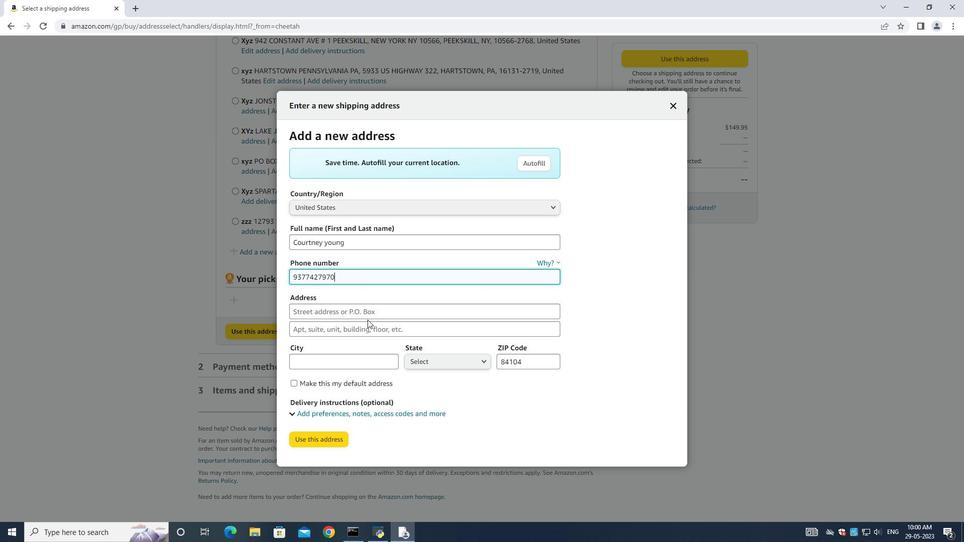 
Action: Mouse moved to (368, 318)
Screenshot: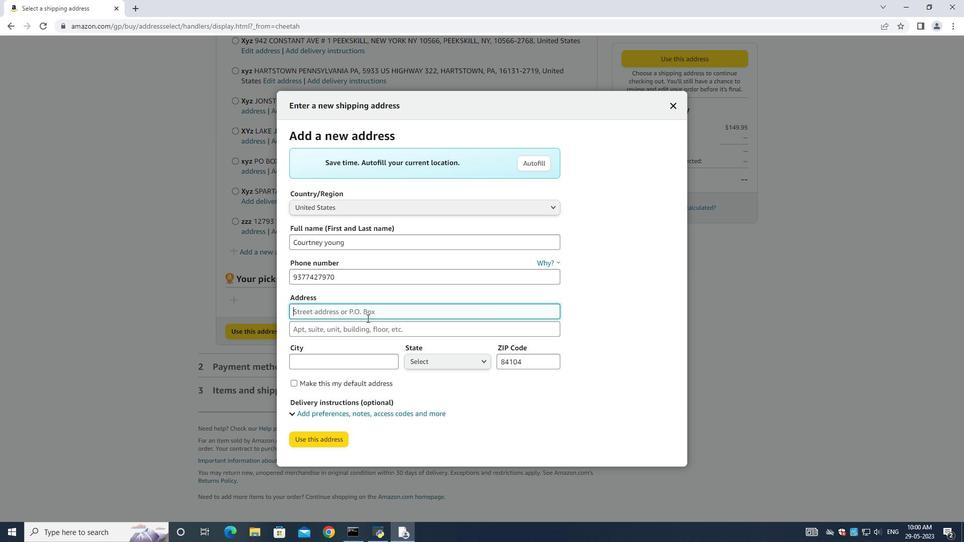 
Action: Key pressed 4279<Key.space><Key.shift>Crim<Key.space><Key.shift>Lane<Key.space>
Screenshot: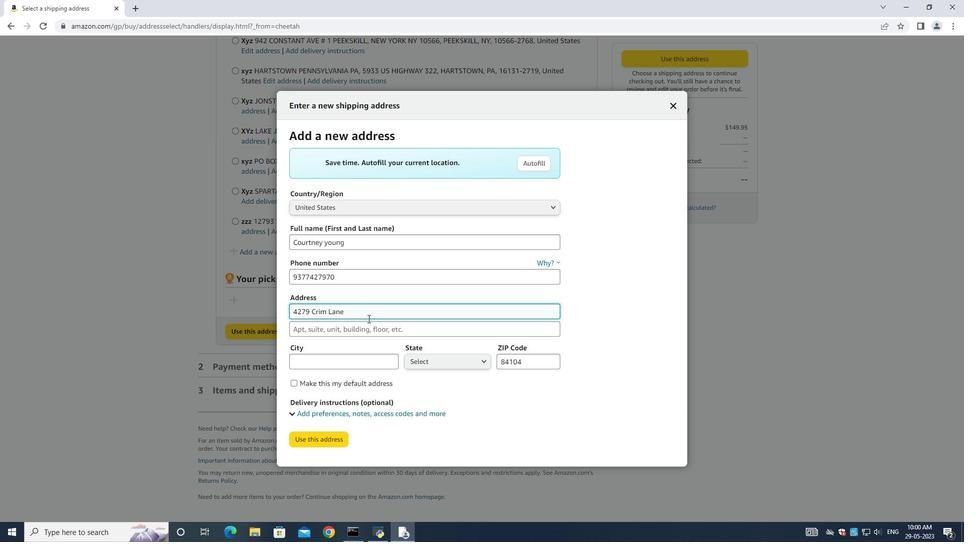 
Action: Mouse moved to (345, 332)
Screenshot: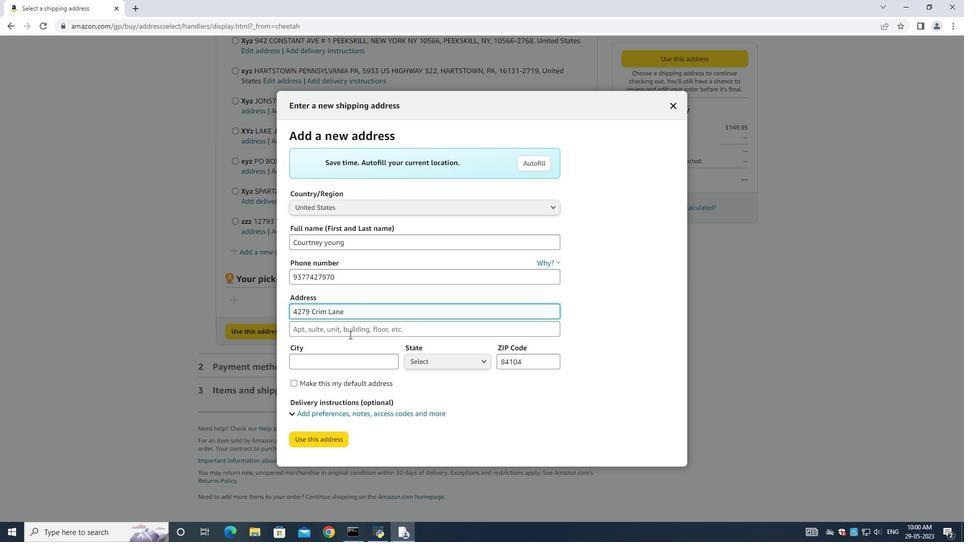 
Action: Mouse pressed left at (345, 332)
Screenshot: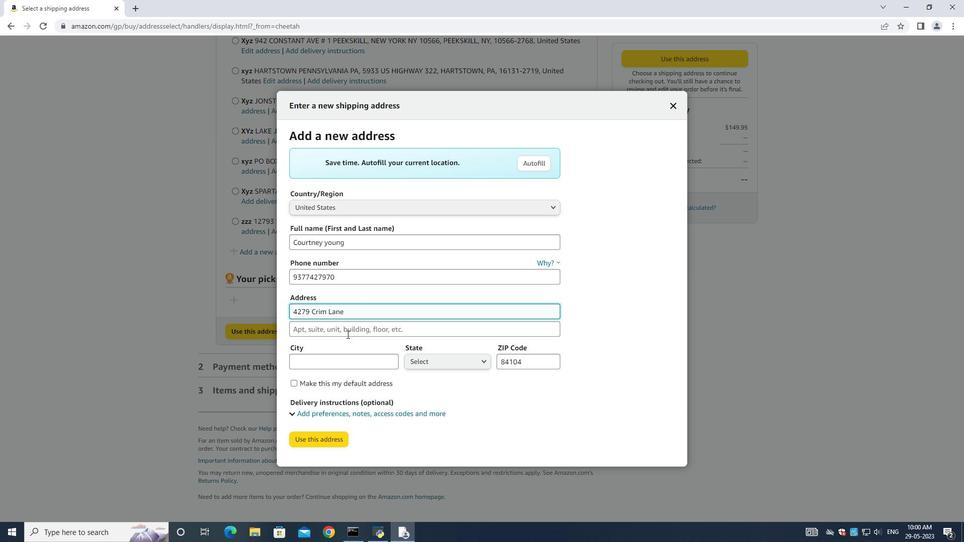 
Action: Key pressed <Key.shift>Underhill<Key.space><Key.shift>Vermont<Key.space>
Screenshot: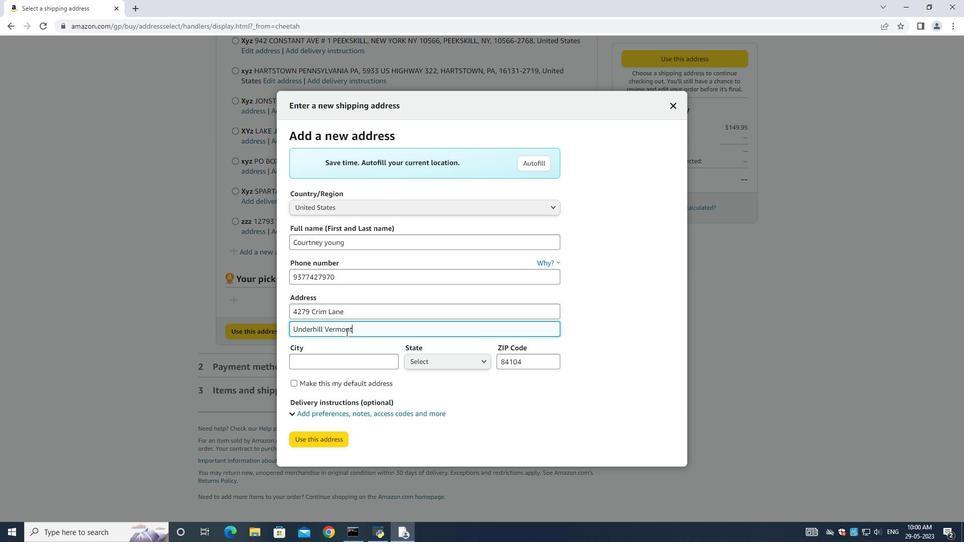 
Action: Mouse moved to (353, 364)
Screenshot: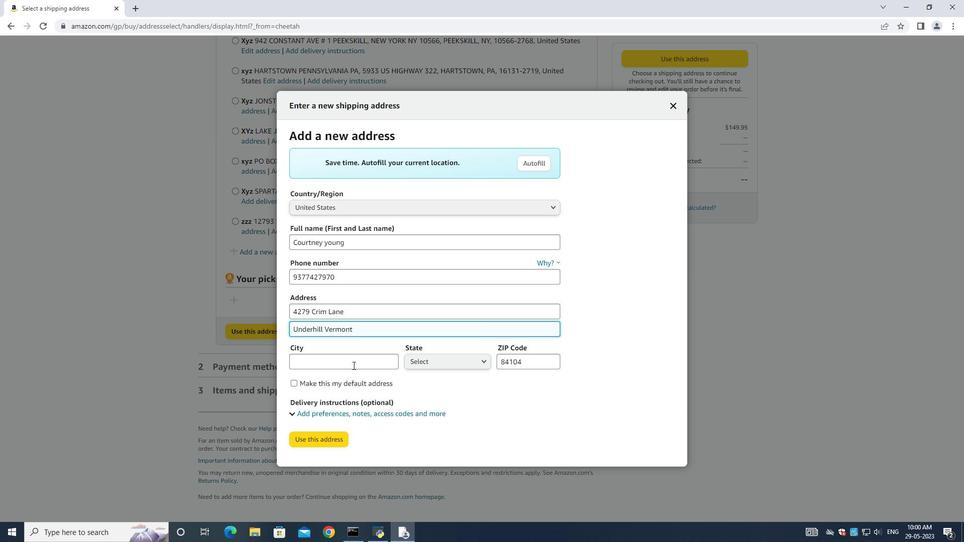 
Action: Mouse pressed left at (353, 364)
Screenshot: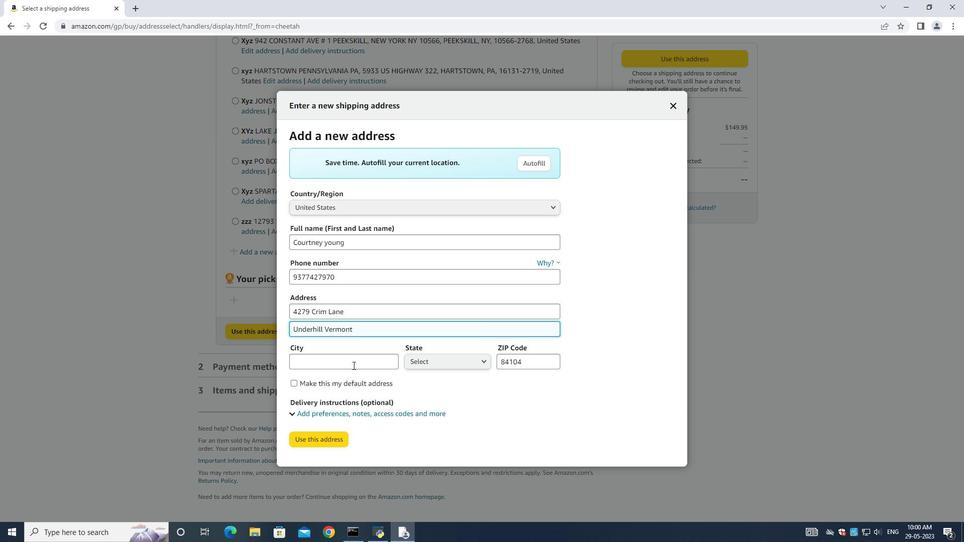 
Action: Mouse moved to (356, 346)
Screenshot: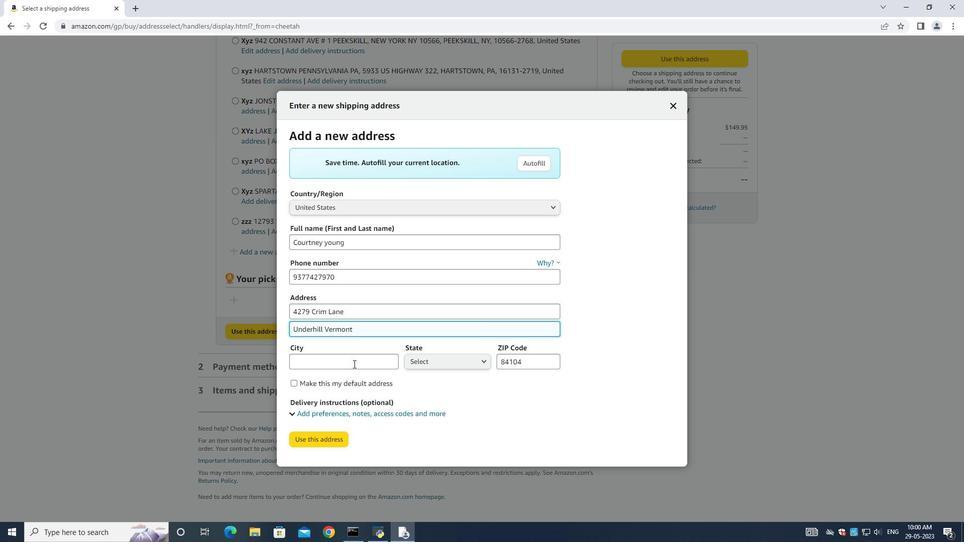 
Action: Key pressed <Key.shift><Key.shift><Key.shift>Underhill<Key.space>
Screenshot: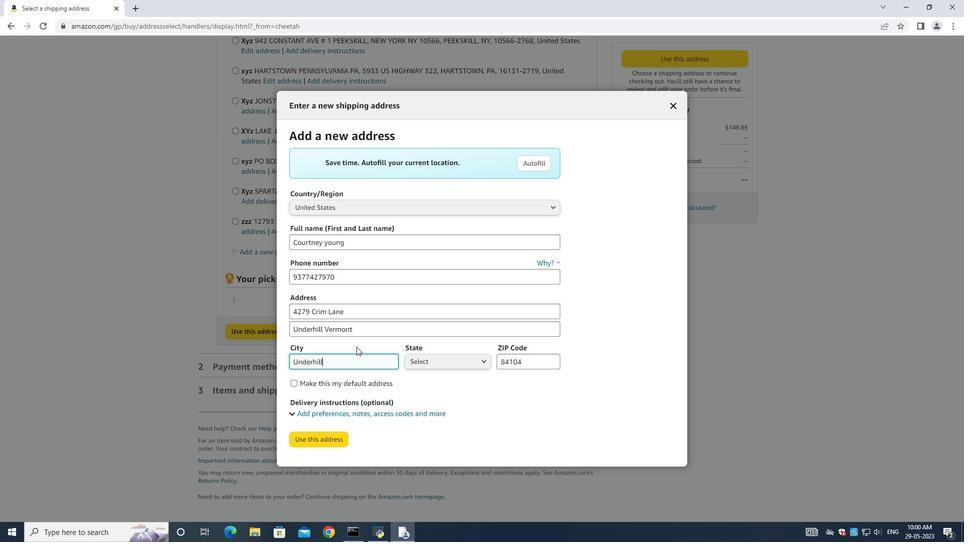 
Action: Mouse moved to (452, 359)
Screenshot: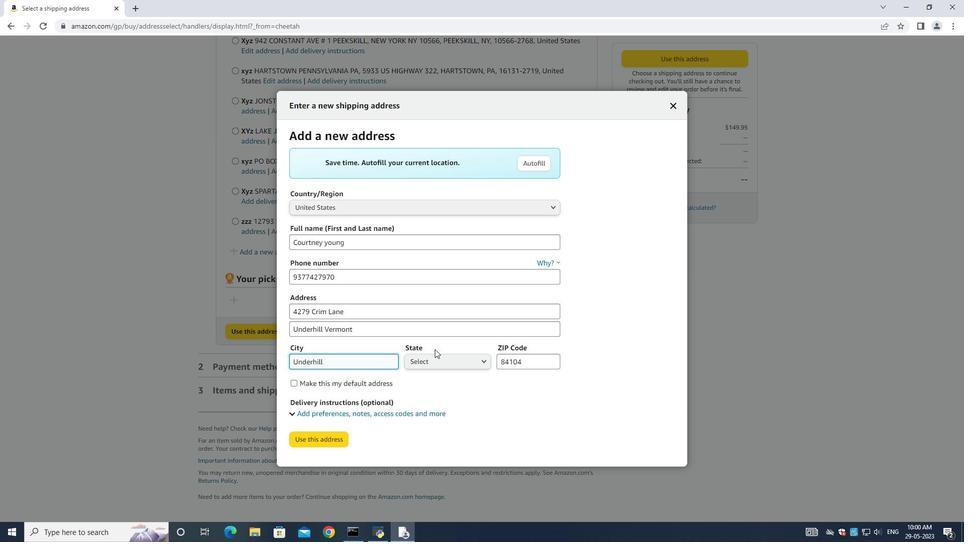 
Action: Mouse pressed left at (452, 359)
Screenshot: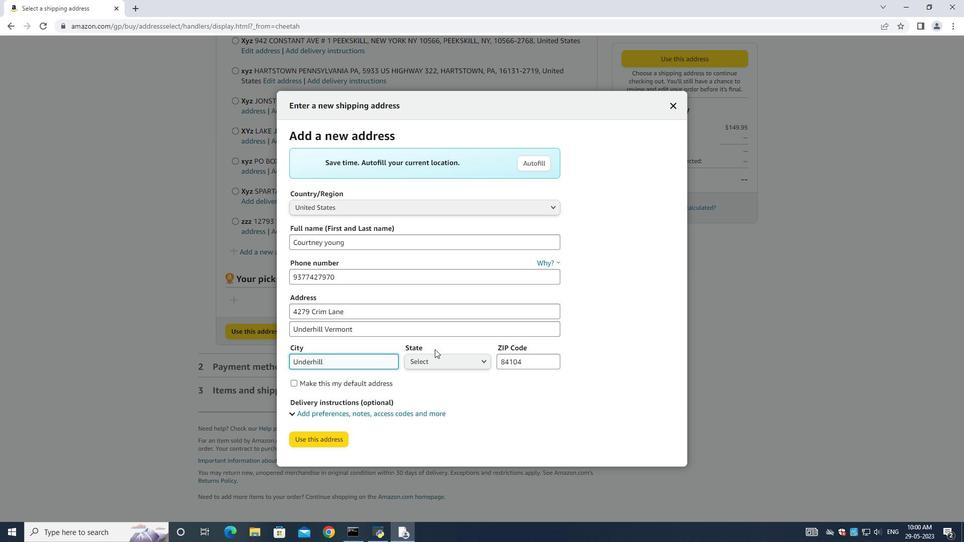 
Action: Mouse moved to (447, 328)
Screenshot: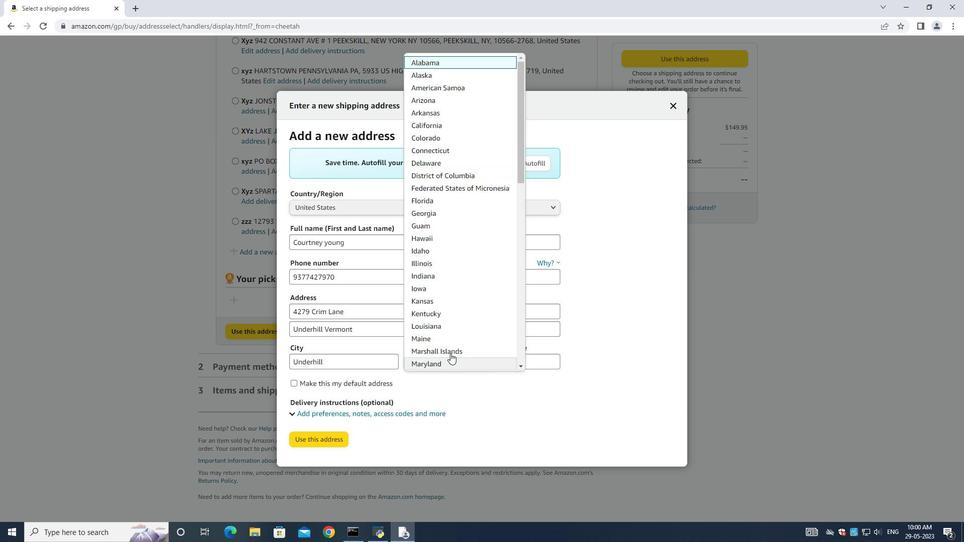 
Action: Mouse scrolled (447, 328) with delta (0, 0)
Screenshot: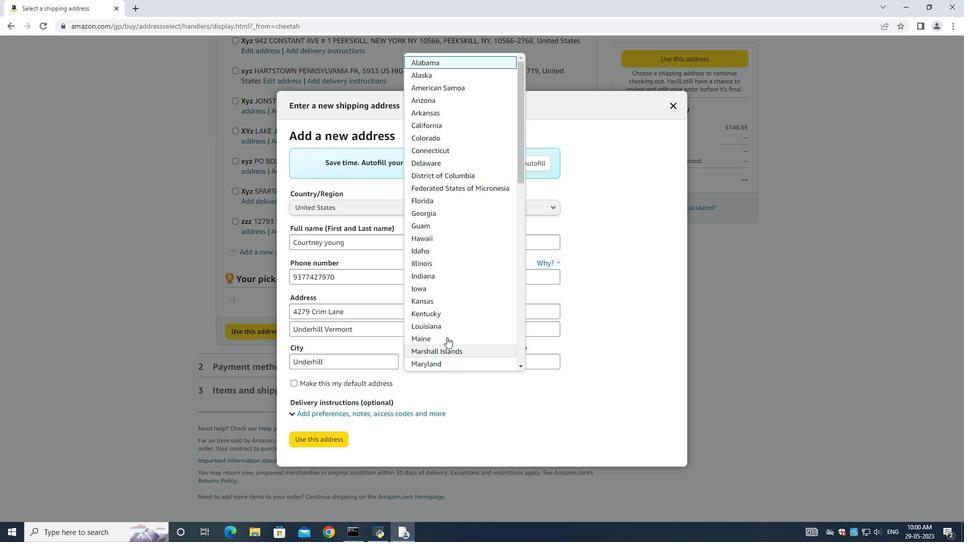 
Action: Mouse scrolled (447, 328) with delta (0, 0)
Screenshot: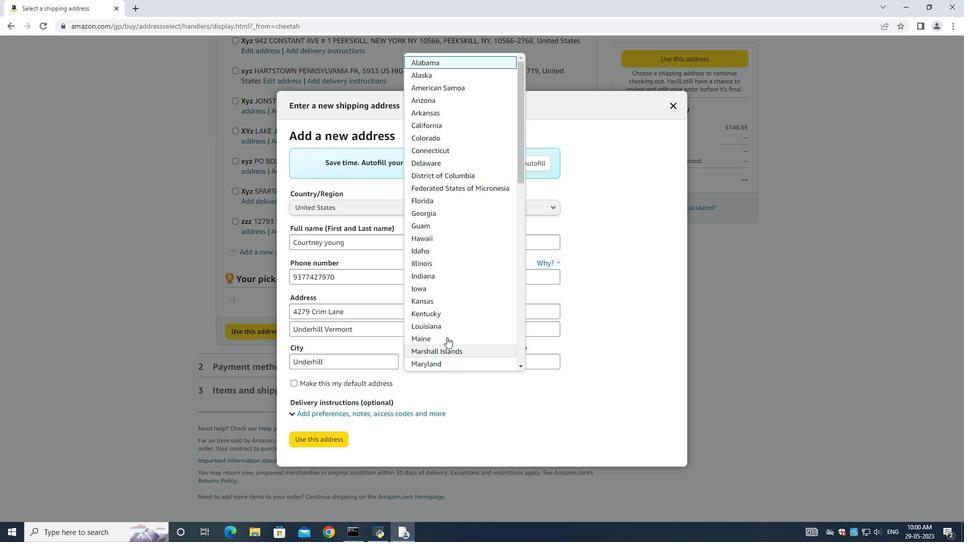 
Action: Mouse moved to (447, 328)
Screenshot: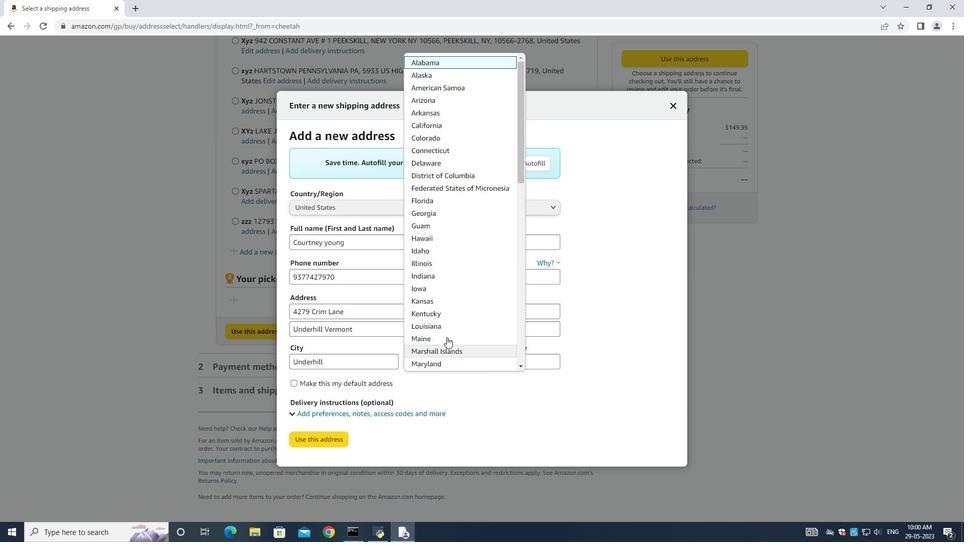 
Action: Mouse scrolled (447, 328) with delta (0, 0)
Screenshot: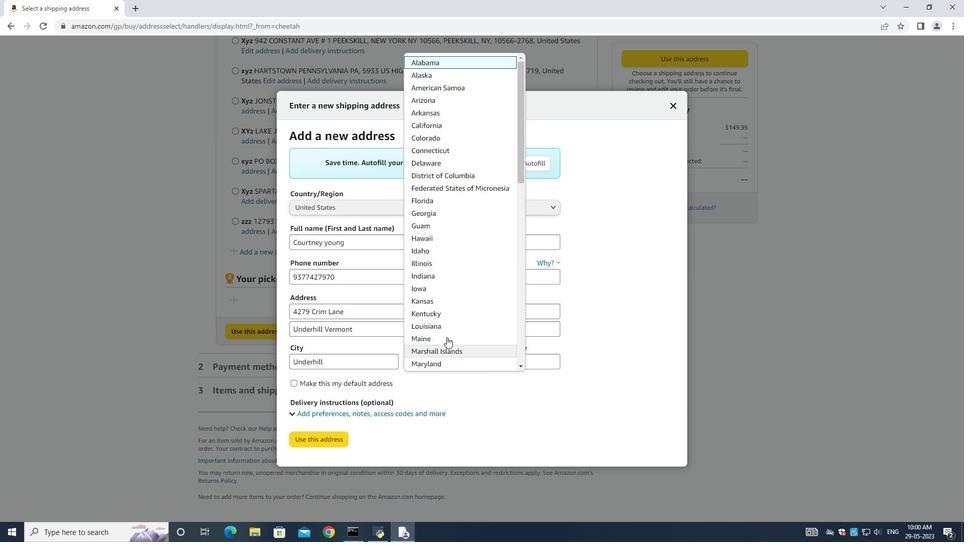 
Action: Mouse moved to (447, 341)
Screenshot: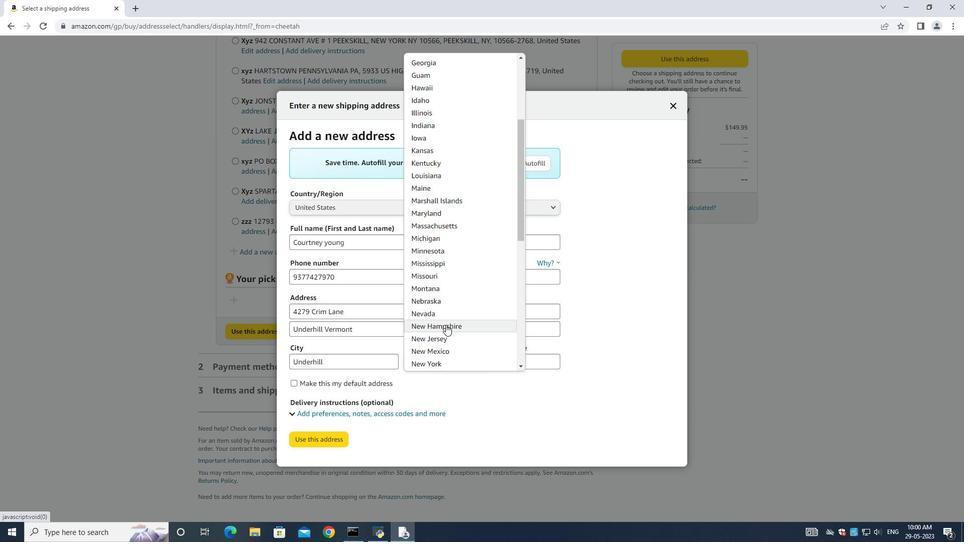 
Action: Mouse scrolled (447, 340) with delta (0, 0)
Screenshot: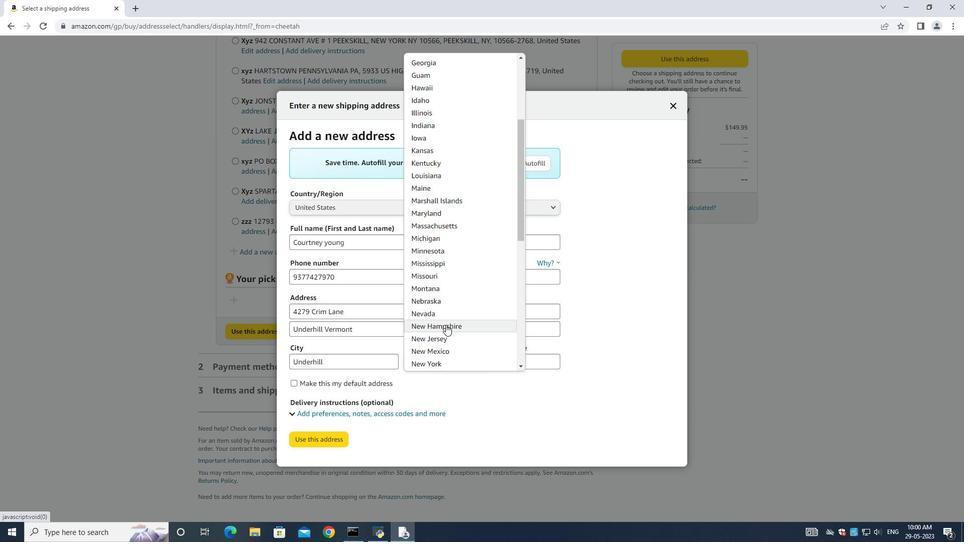 
Action: Mouse scrolled (447, 340) with delta (0, 0)
Screenshot: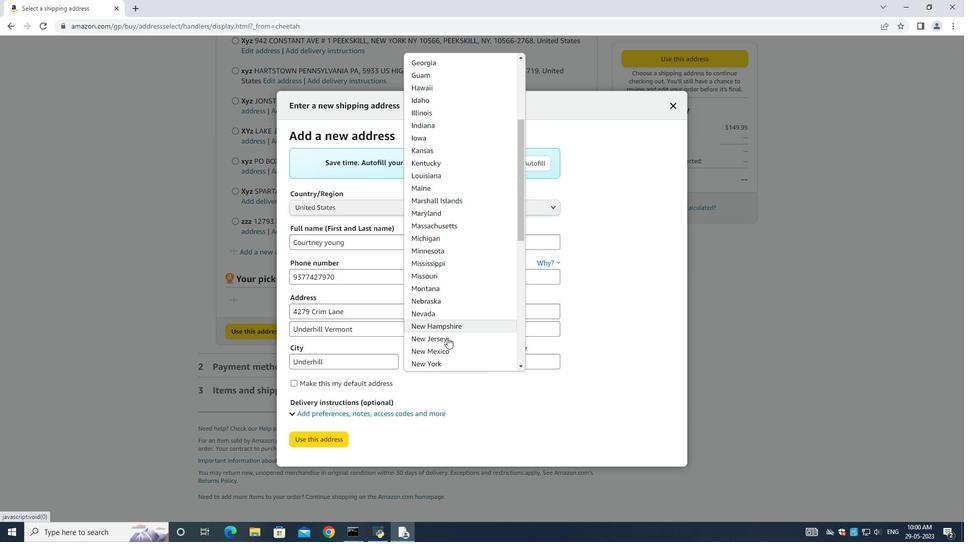
Action: Mouse moved to (447, 339)
Screenshot: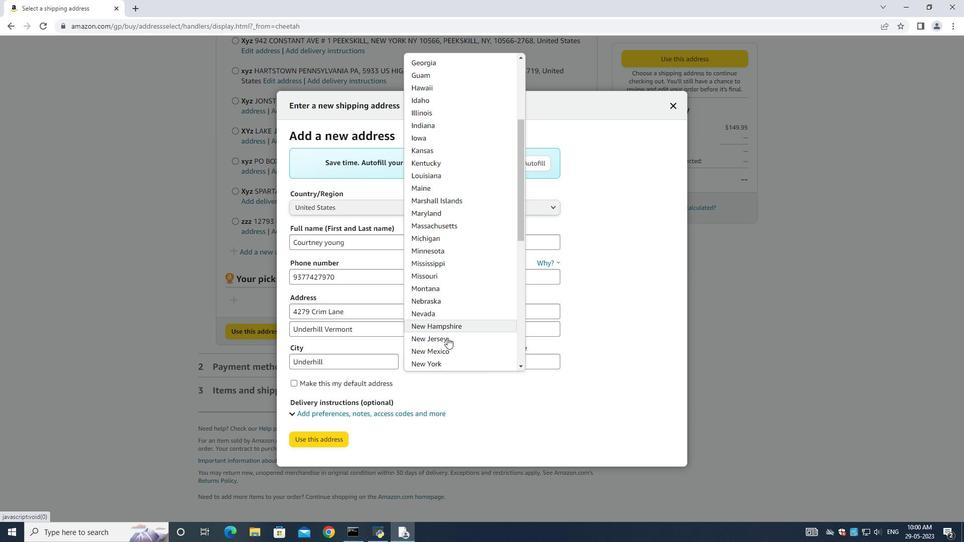 
Action: Mouse scrolled (447, 339) with delta (0, 0)
Screenshot: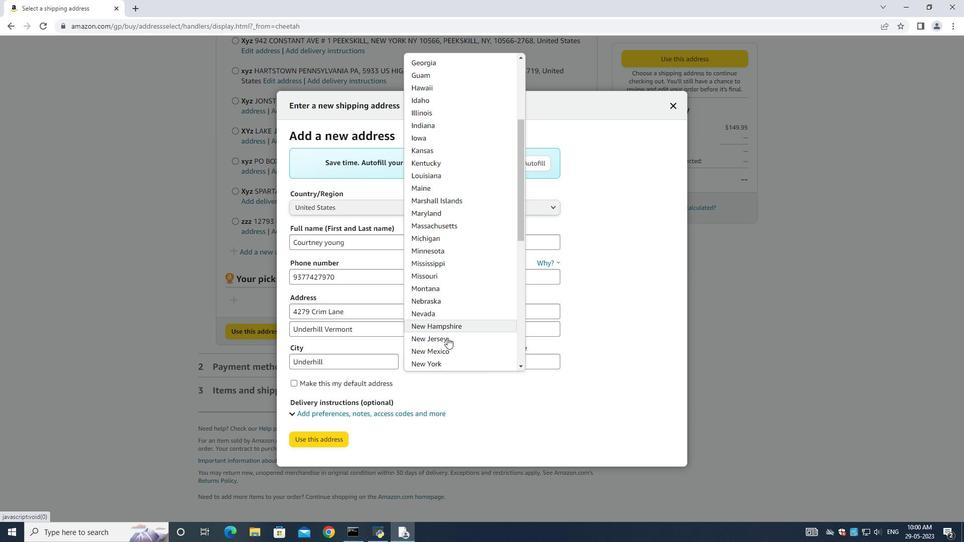 
Action: Mouse moved to (446, 304)
Screenshot: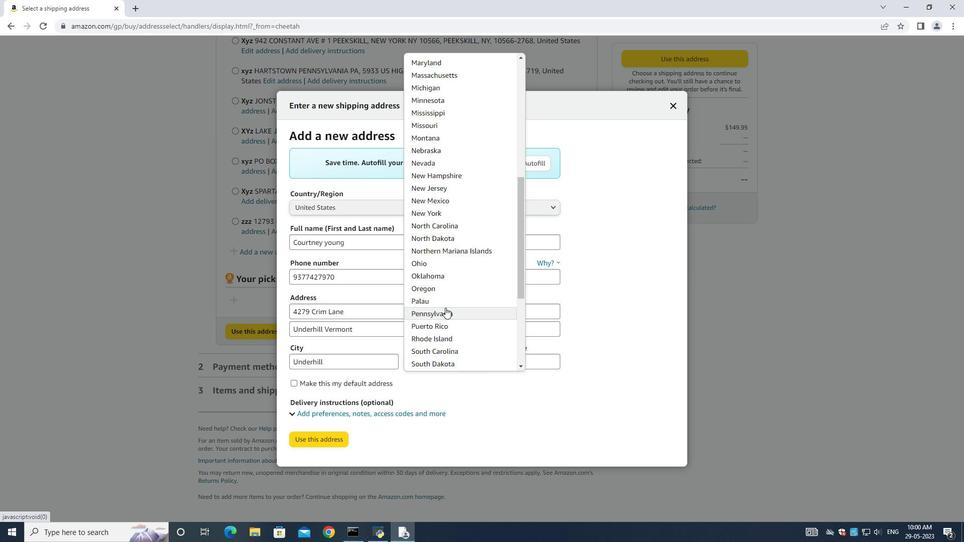 
Action: Mouse scrolled (446, 304) with delta (0, 0)
Screenshot: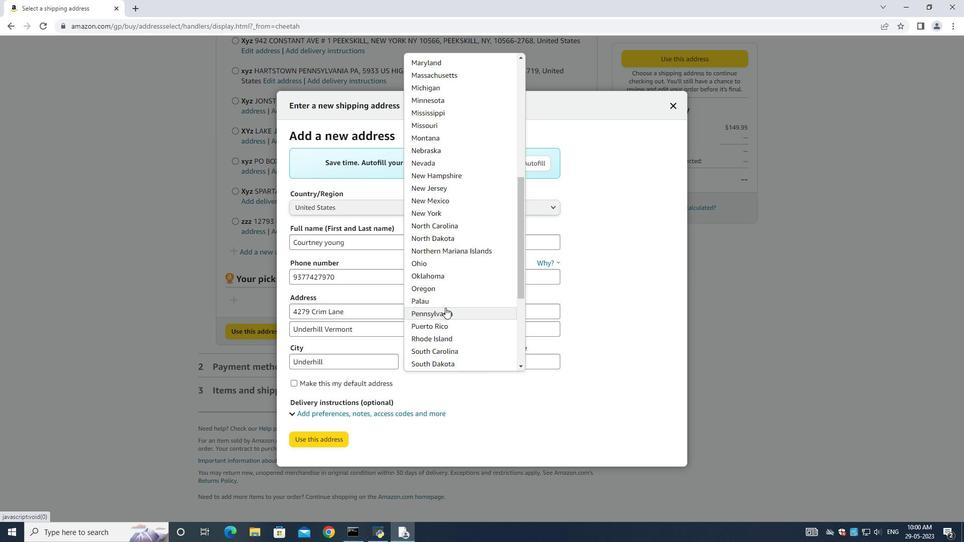 
Action: Mouse moved to (446, 305)
Screenshot: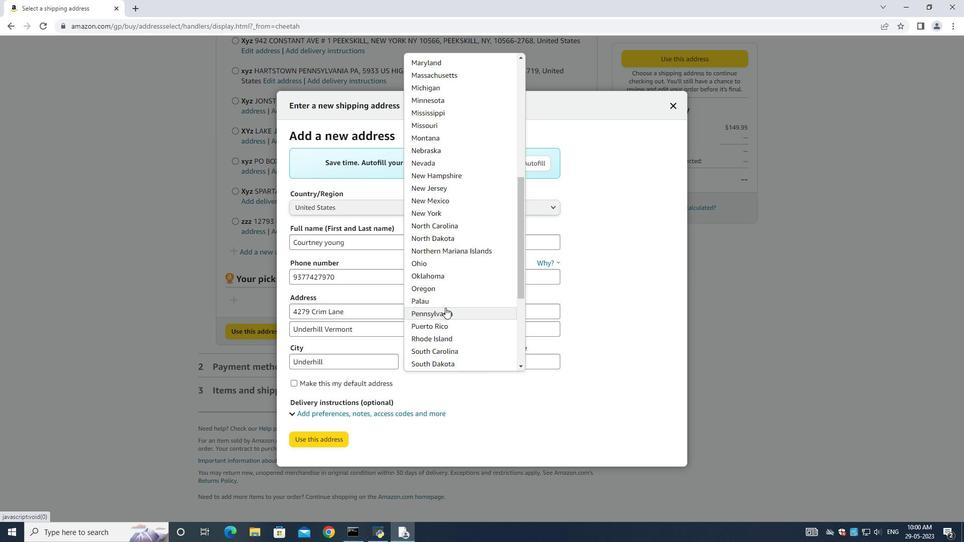 
Action: Mouse scrolled (446, 305) with delta (0, 0)
Screenshot: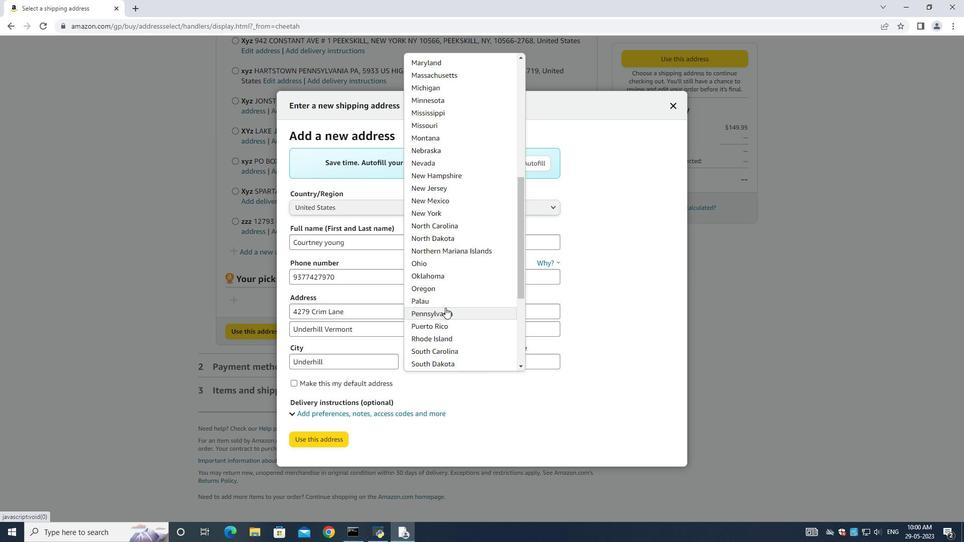 
Action: Mouse moved to (446, 305)
Screenshot: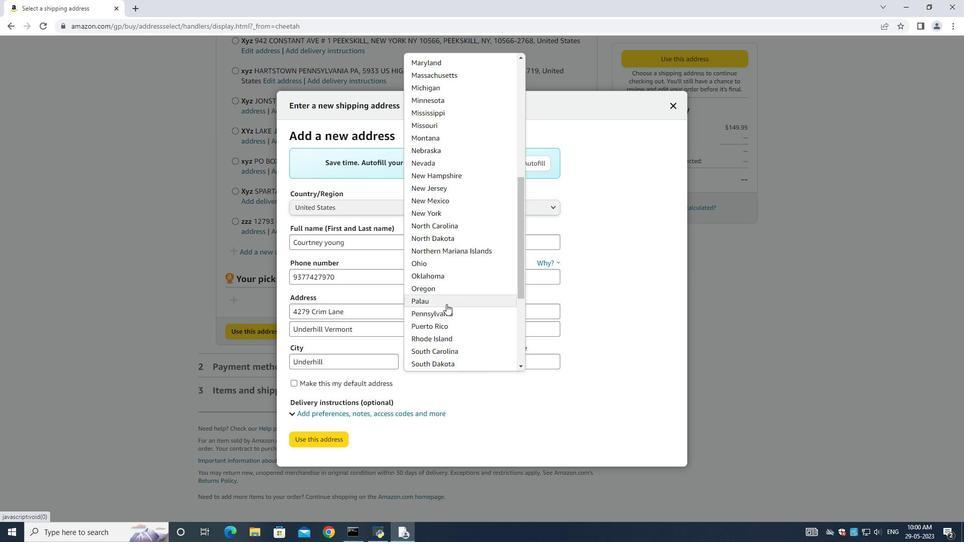
Action: Mouse scrolled (446, 305) with delta (0, 0)
Screenshot: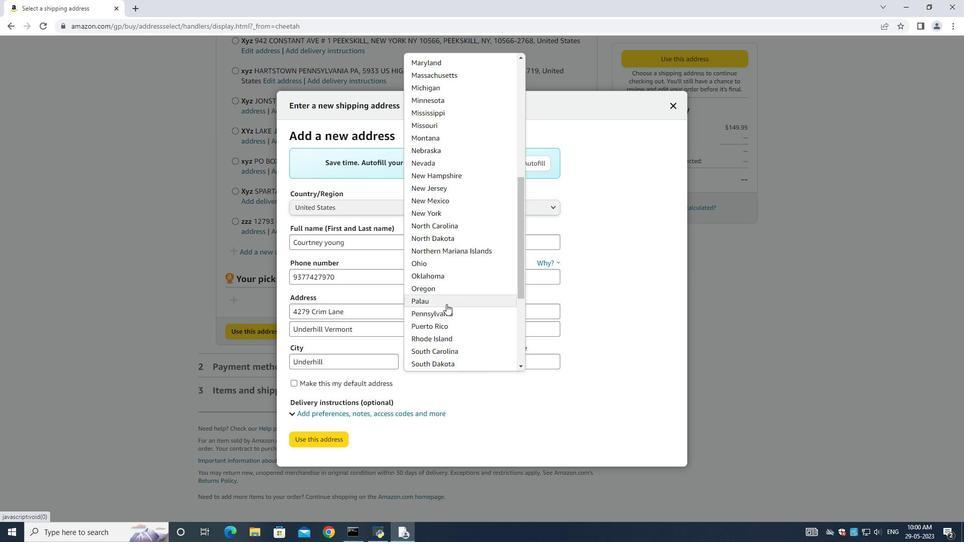
Action: Mouse moved to (451, 262)
Screenshot: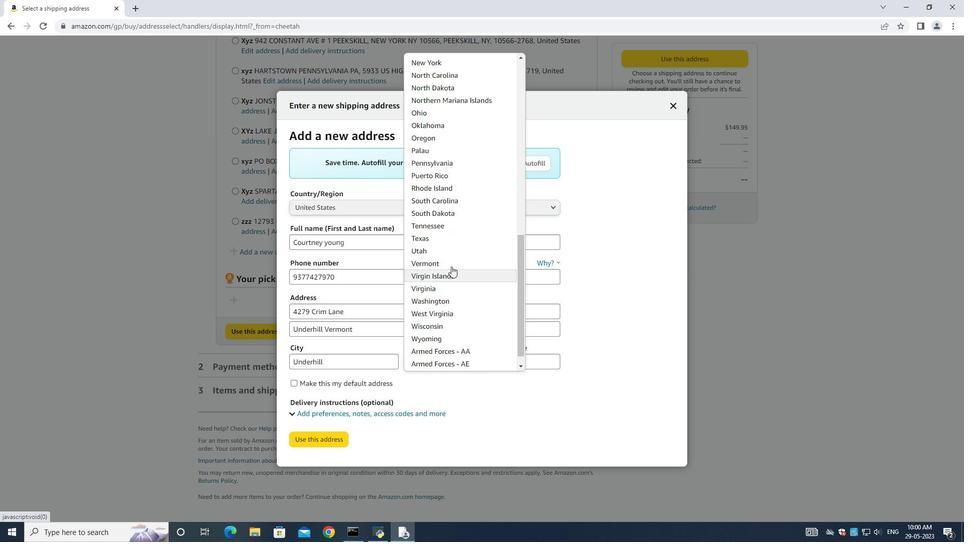 
Action: Mouse pressed left at (451, 262)
Screenshot: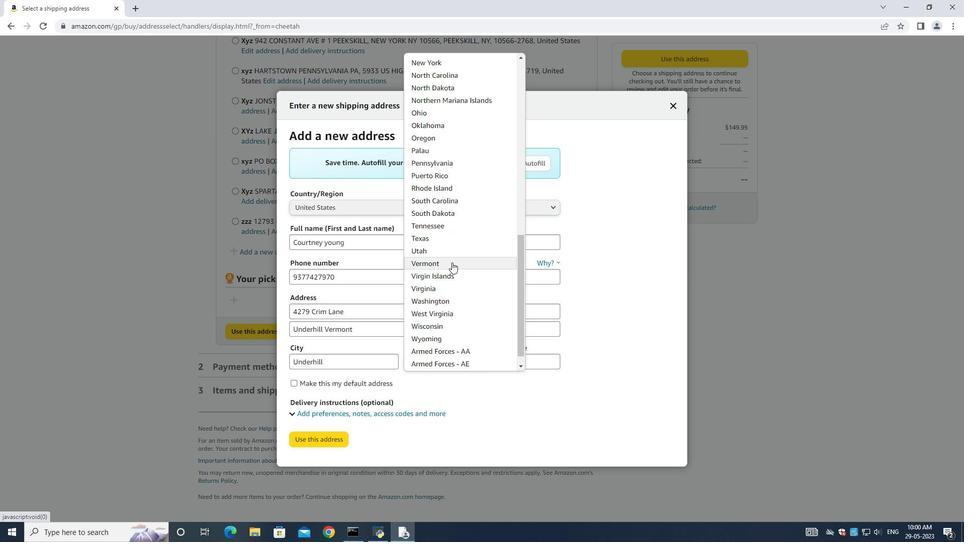 
Action: Mouse moved to (523, 360)
Screenshot: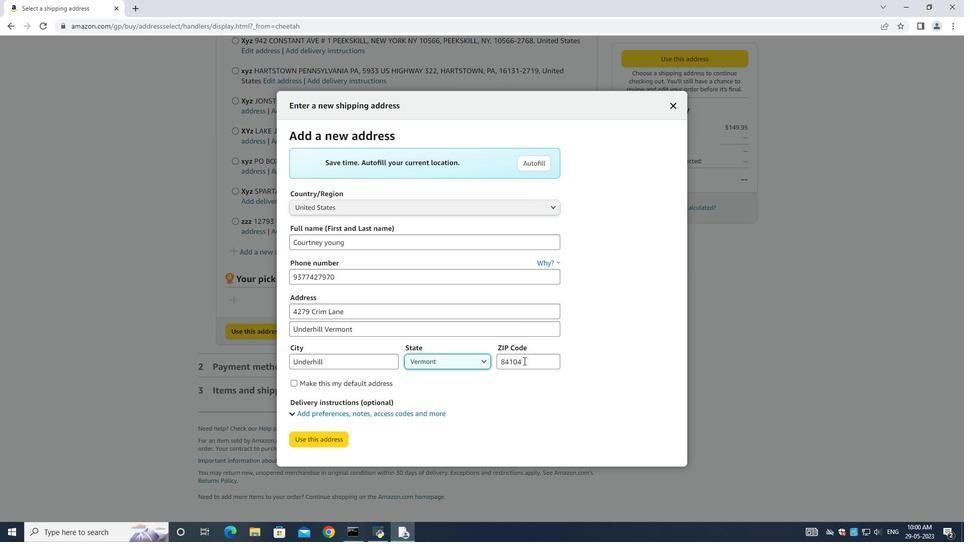 
Action: Mouse pressed left at (523, 360)
Screenshot: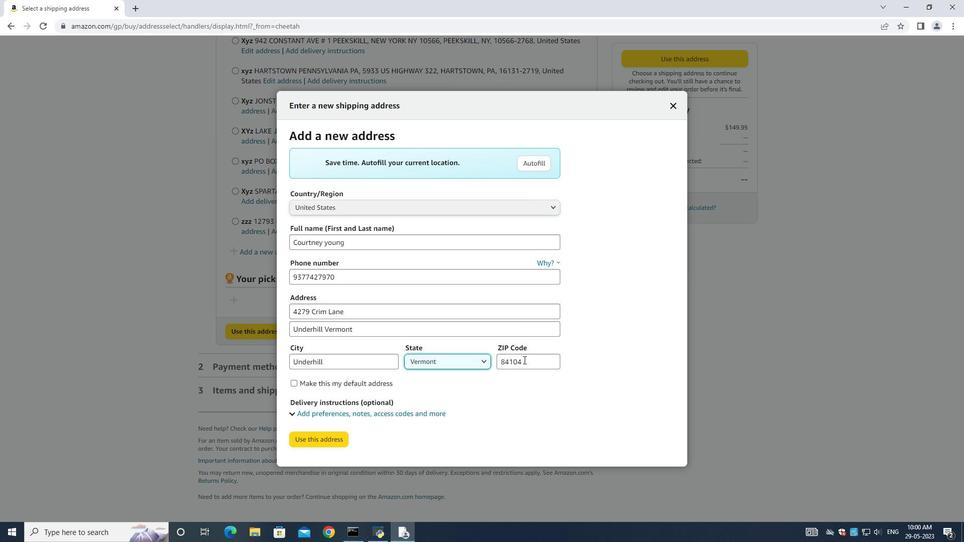 
Action: Mouse moved to (523, 358)
Screenshot: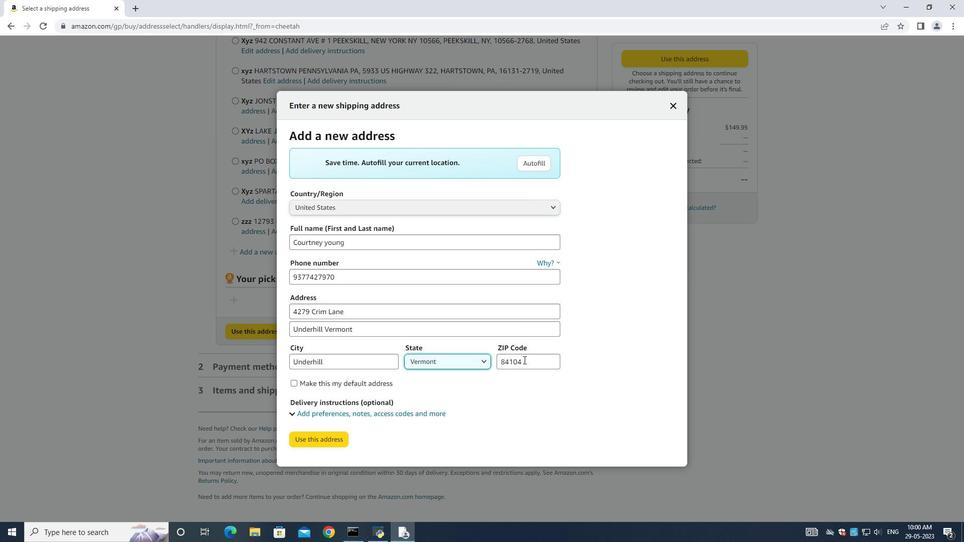 
Action: Key pressed ctrl+A<Key.backspace>05489
Screenshot: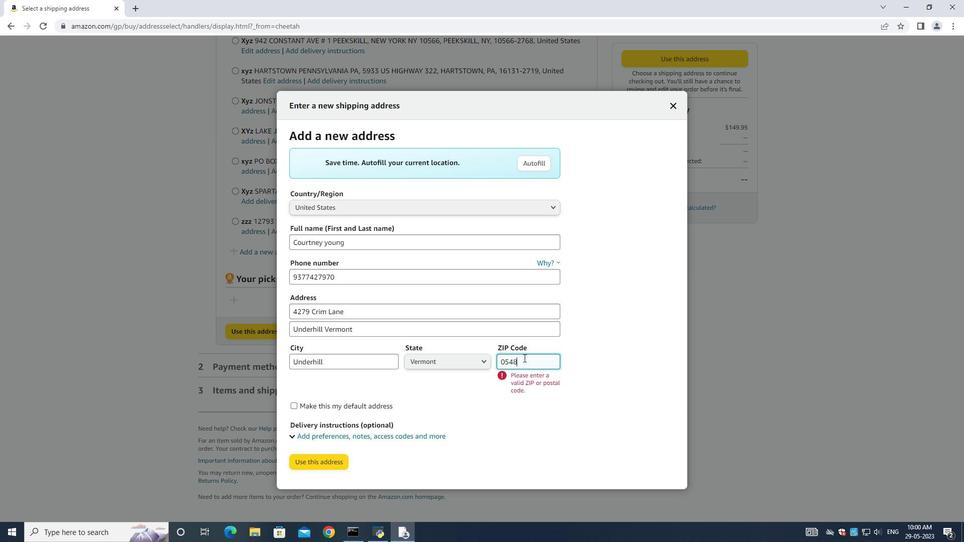 
Action: Mouse moved to (310, 439)
Screenshot: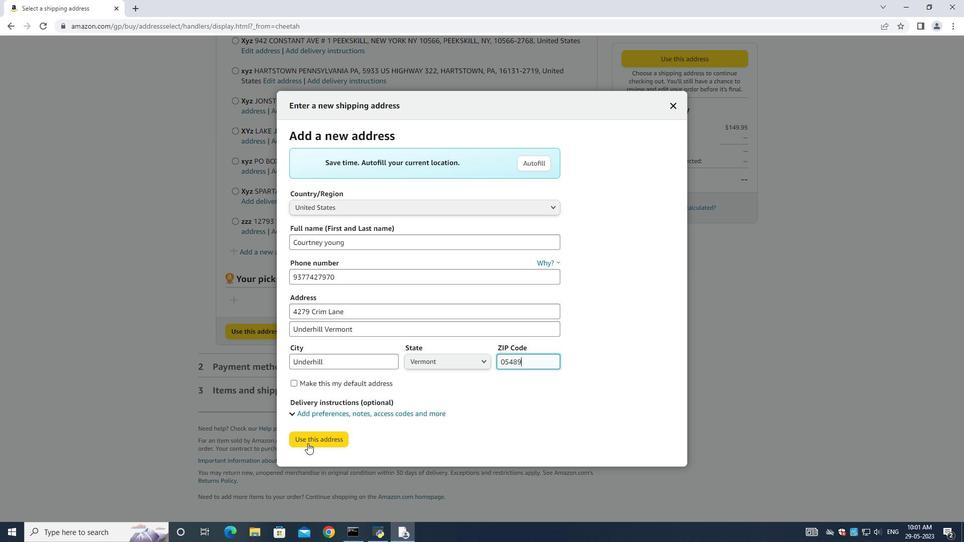 
Action: Mouse pressed left at (310, 439)
Screenshot: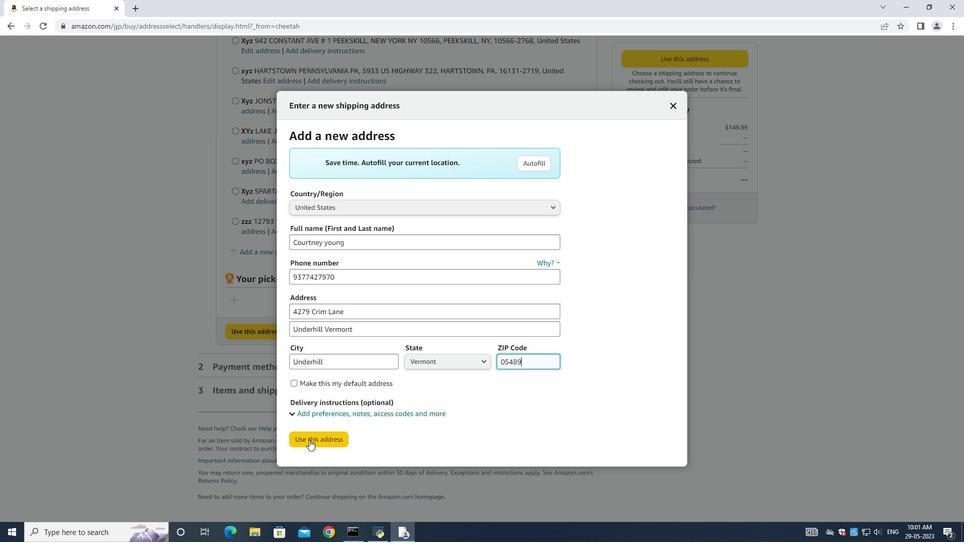 
Action: Mouse moved to (327, 447)
Screenshot: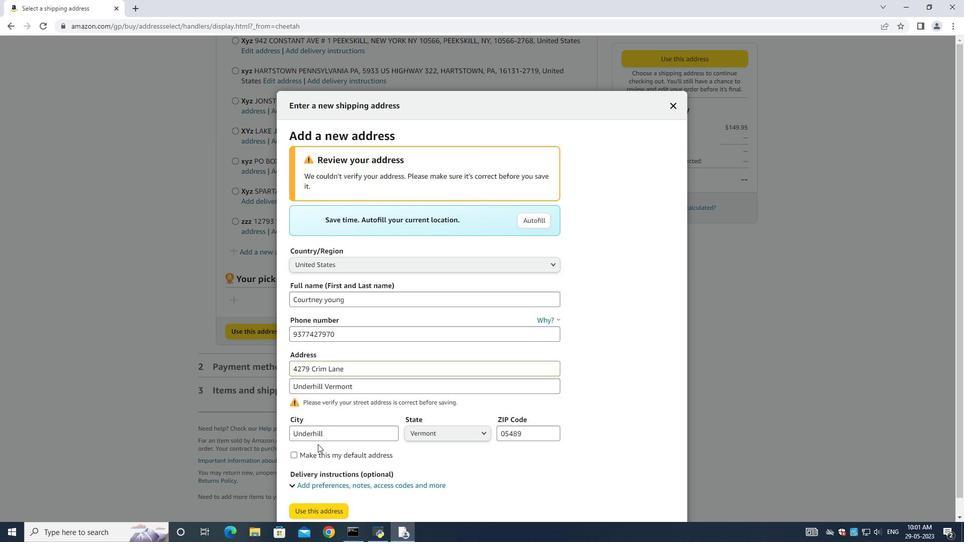 
Action: Mouse scrolled (327, 447) with delta (0, 0)
Screenshot: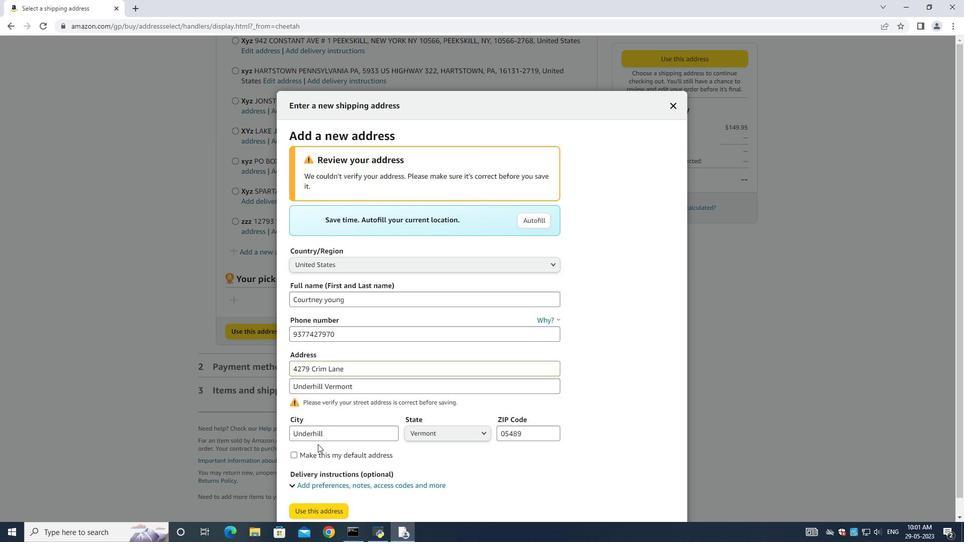 
Action: Mouse moved to (327, 448)
Screenshot: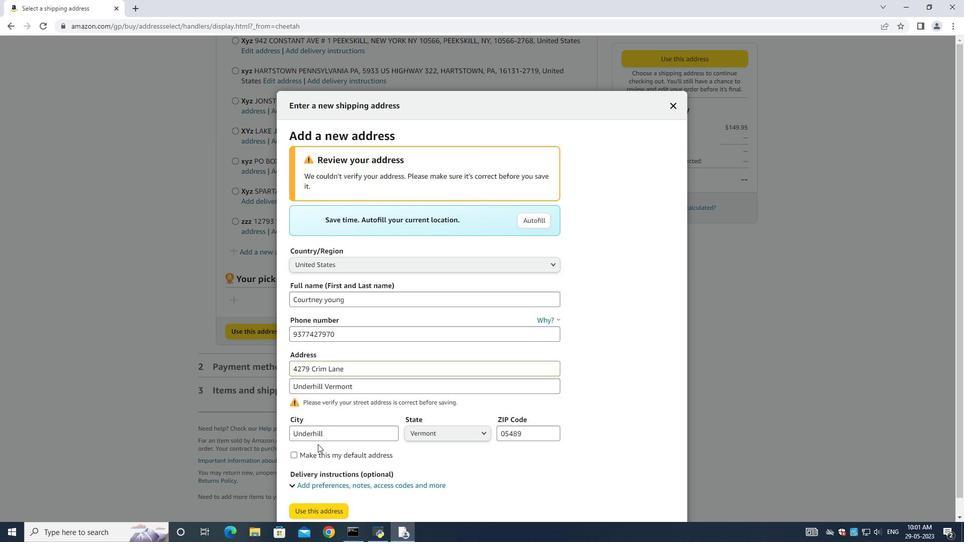 
Action: Mouse scrolled (327, 447) with delta (0, 0)
Screenshot: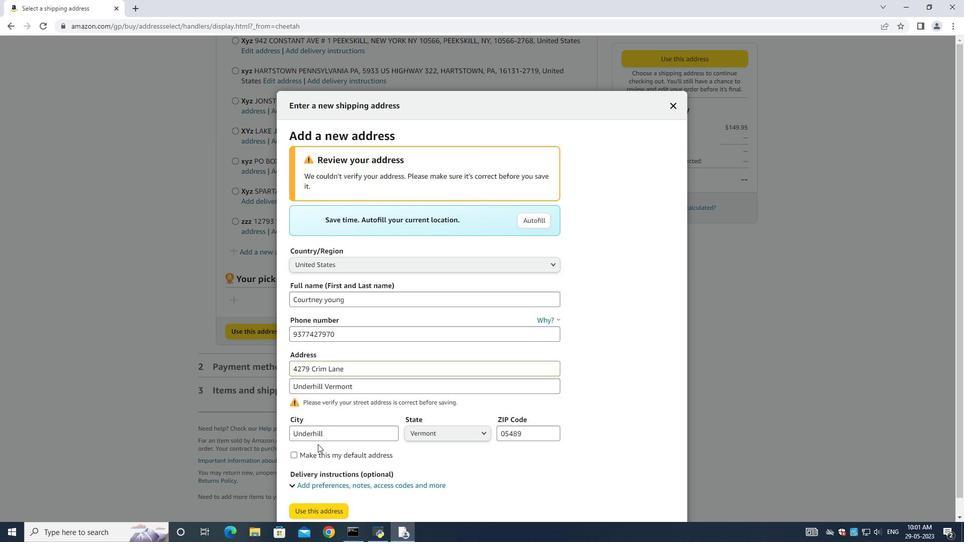 
Action: Mouse moved to (327, 448)
Screenshot: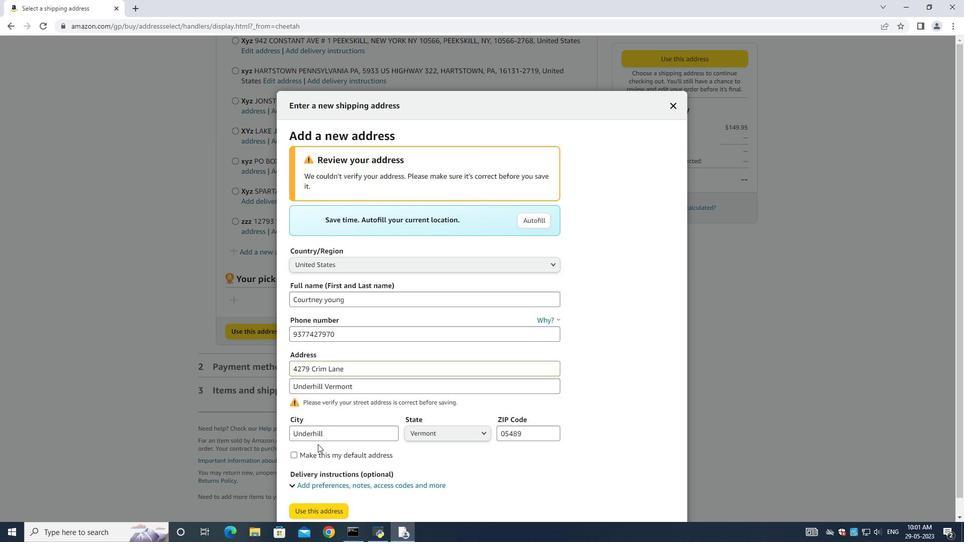 
Action: Mouse scrolled (327, 448) with delta (0, 0)
Screenshot: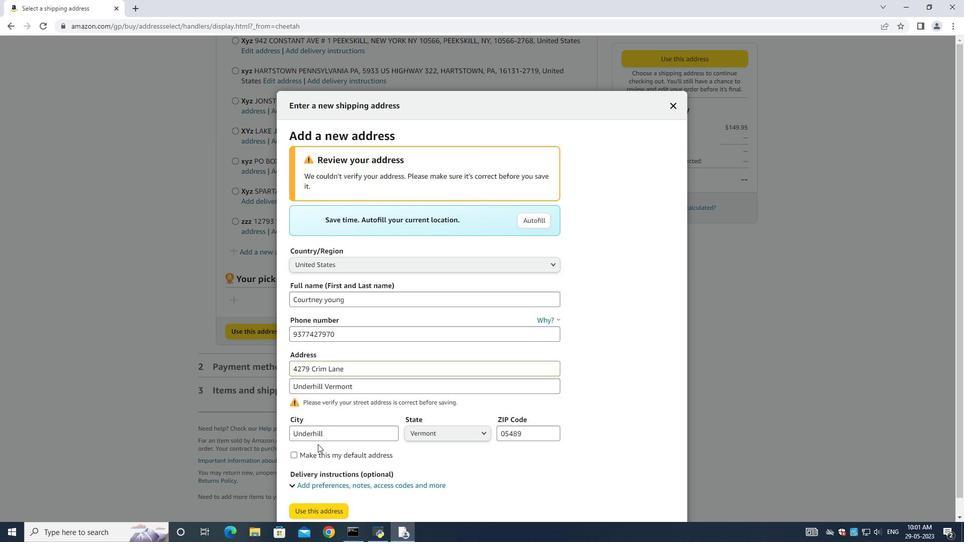 
Action: Mouse moved to (327, 448)
Screenshot: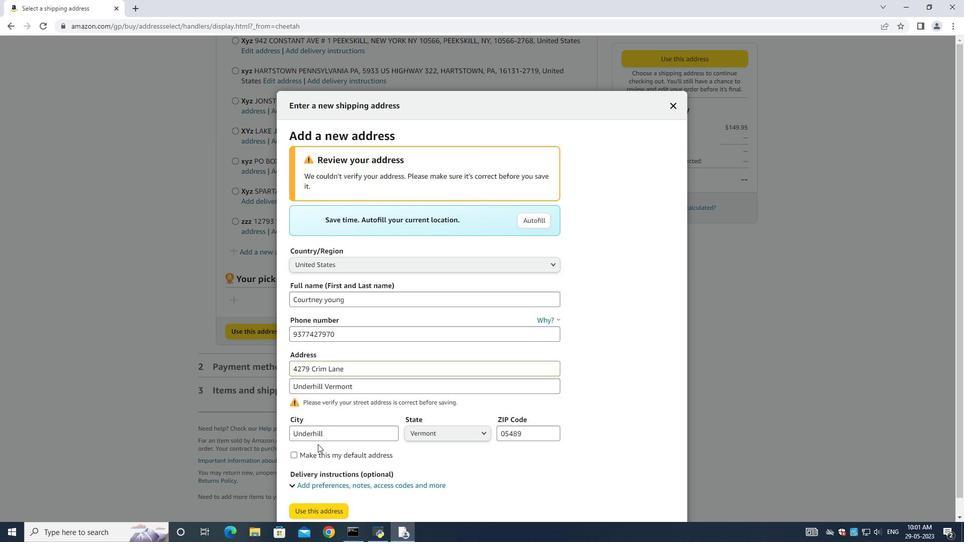 
Action: Mouse scrolled (327, 448) with delta (0, 0)
Screenshot: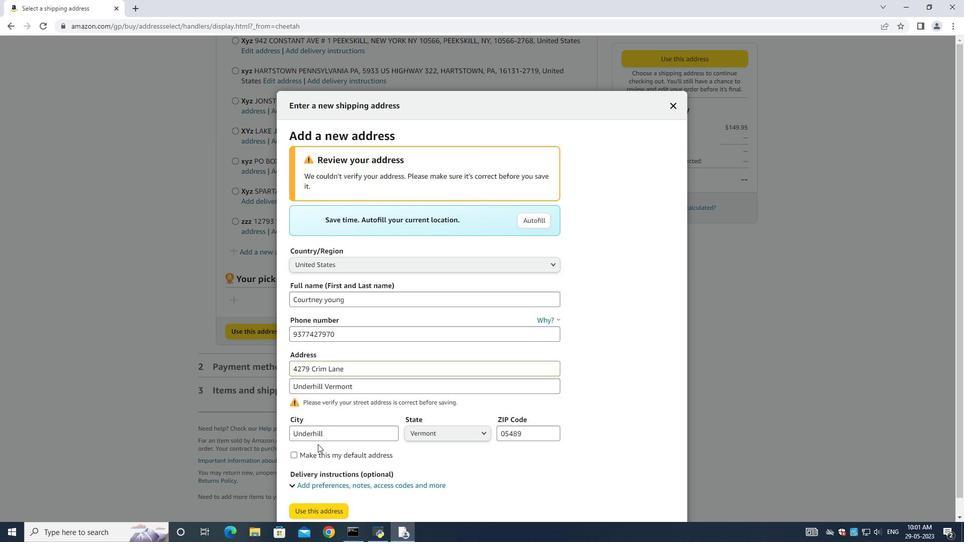 
Action: Mouse scrolled (327, 448) with delta (0, 0)
Screenshot: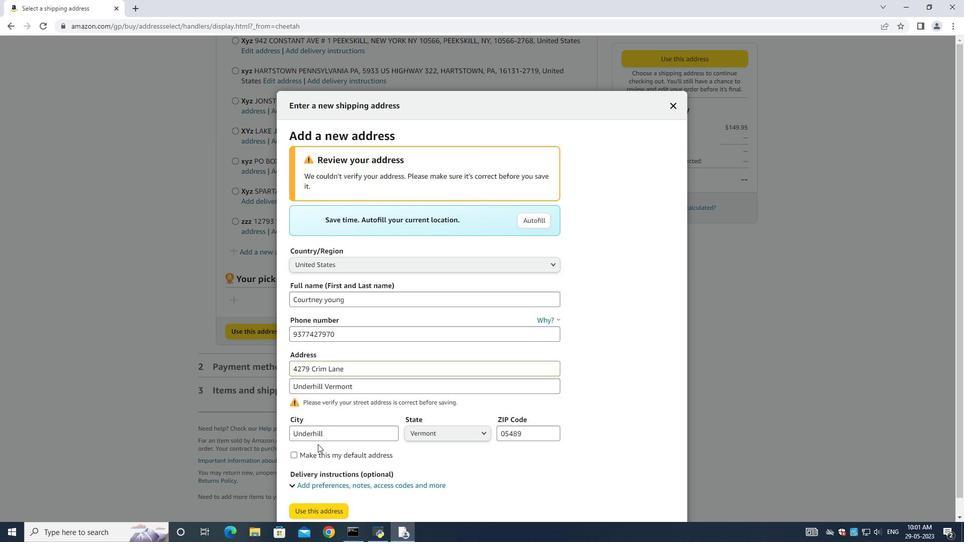 
Action: Mouse scrolled (327, 448) with delta (0, 0)
Screenshot: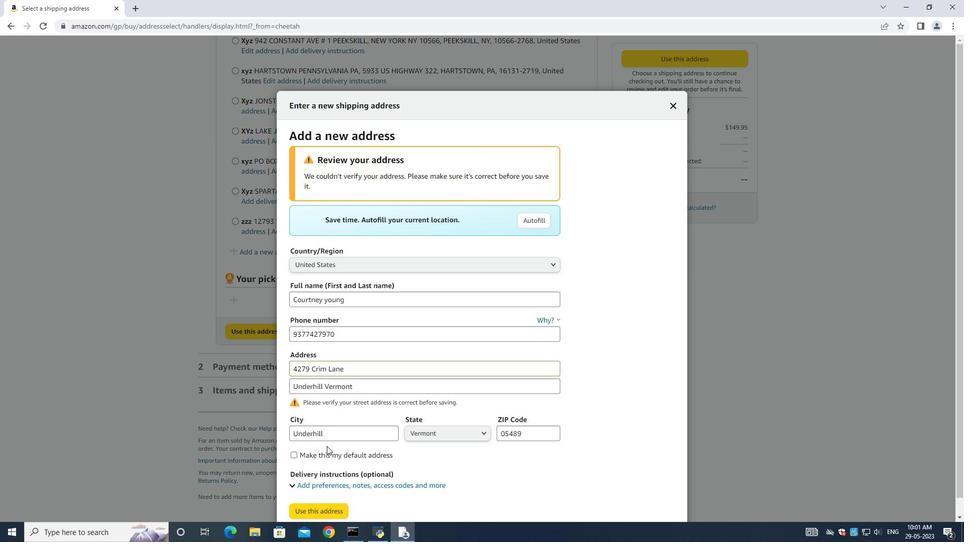 
Action: Mouse moved to (305, 494)
Screenshot: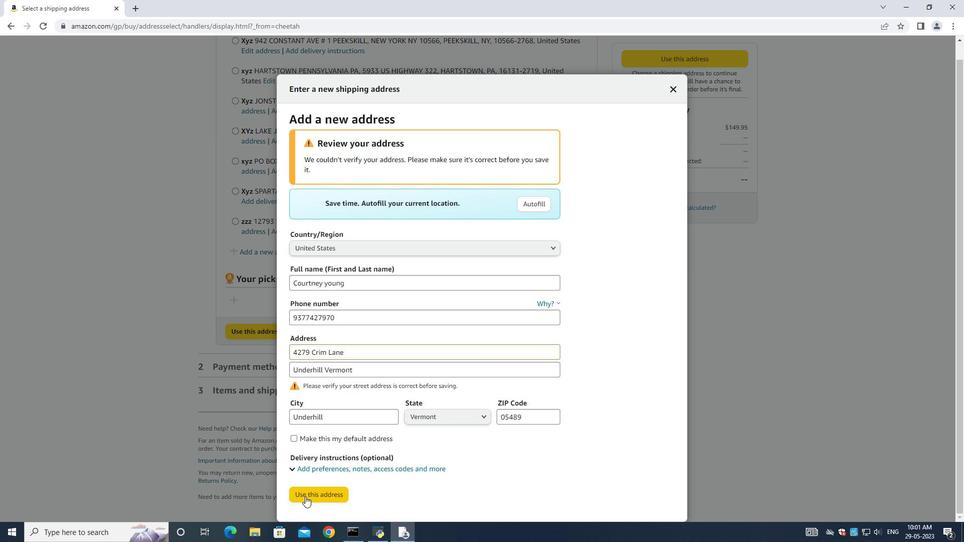 
Action: Mouse pressed left at (305, 494)
Screenshot: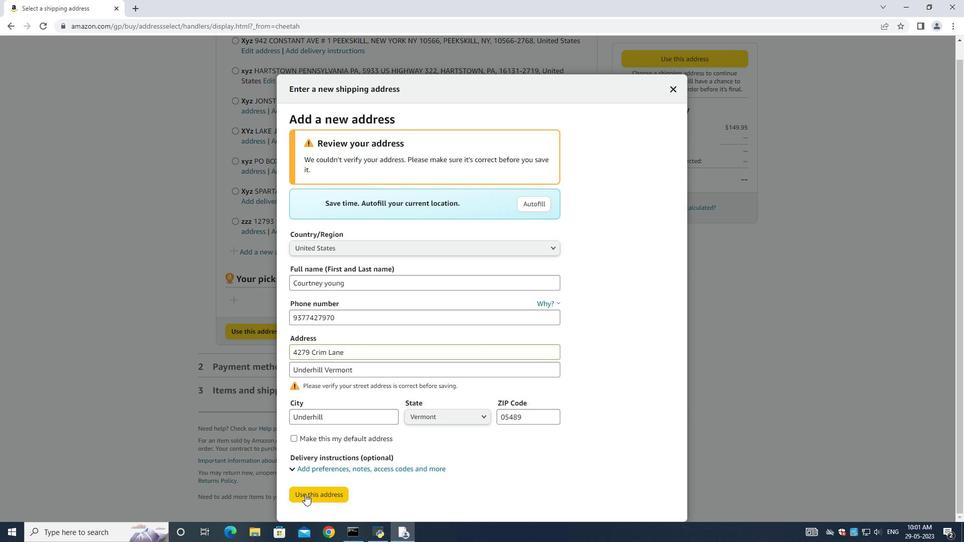 
Action: Mouse moved to (412, 291)
Screenshot: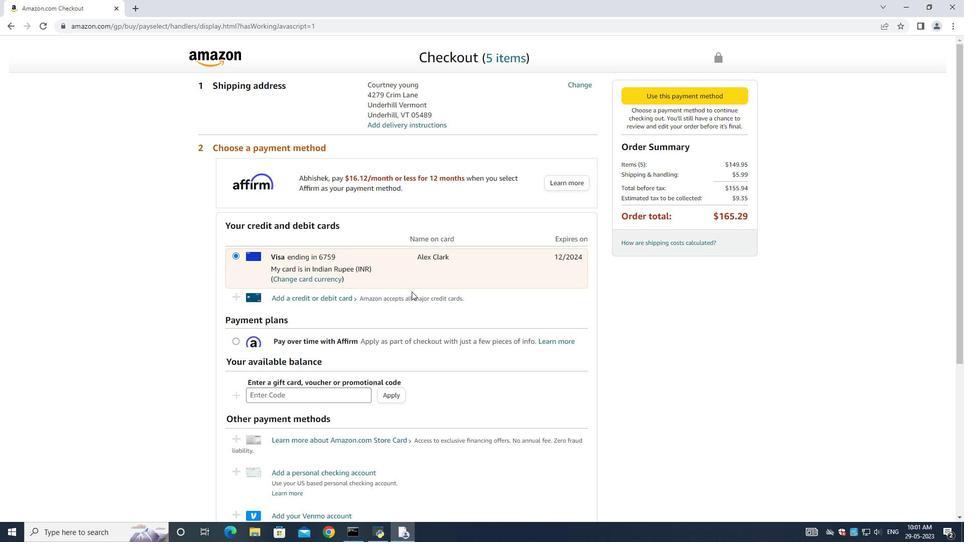 
